 Task: Create a due date automation trigger when advanced on, 2 working days after a card is due add fields without custom field "Resume" set to a number lower or equal to 1 and lower or equal to 10 at 11:00 AM.
Action: Mouse moved to (1170, 365)
Screenshot: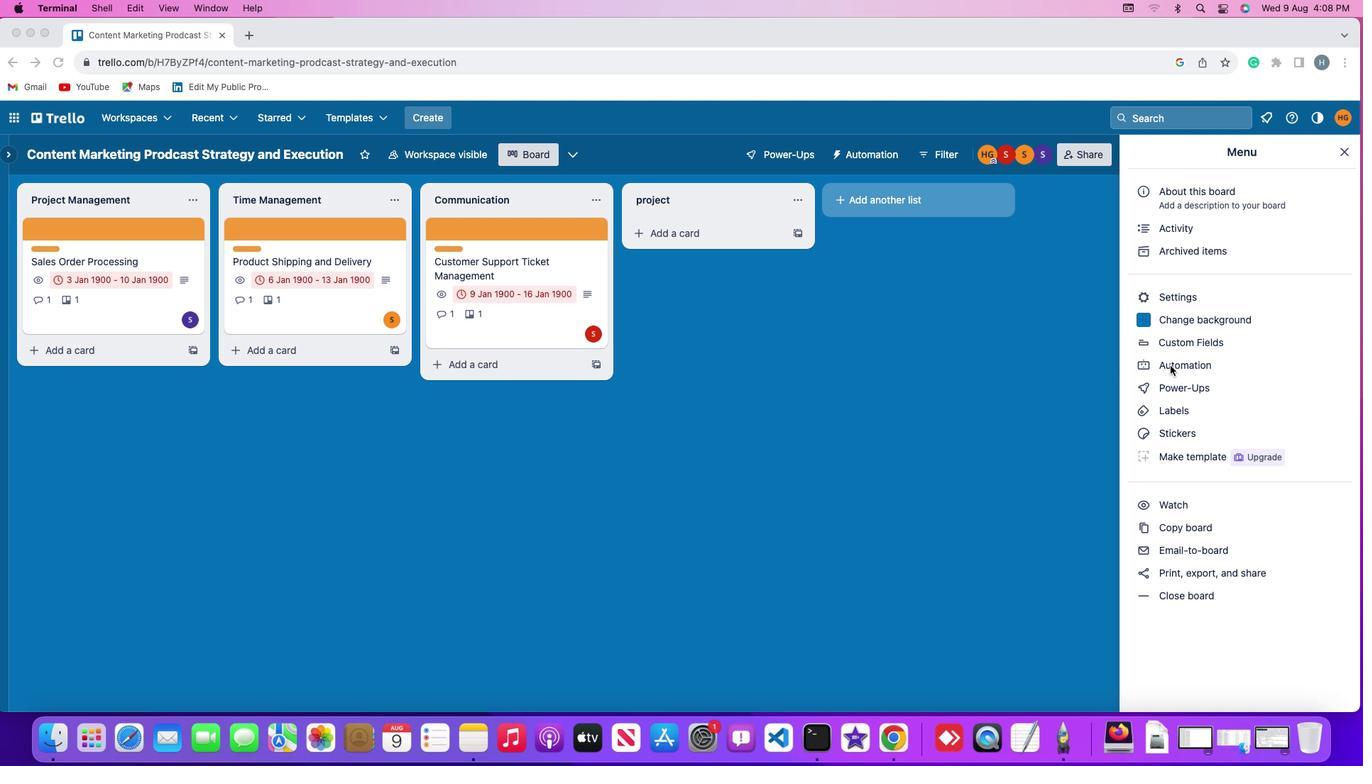 
Action: Mouse pressed left at (1170, 365)
Screenshot: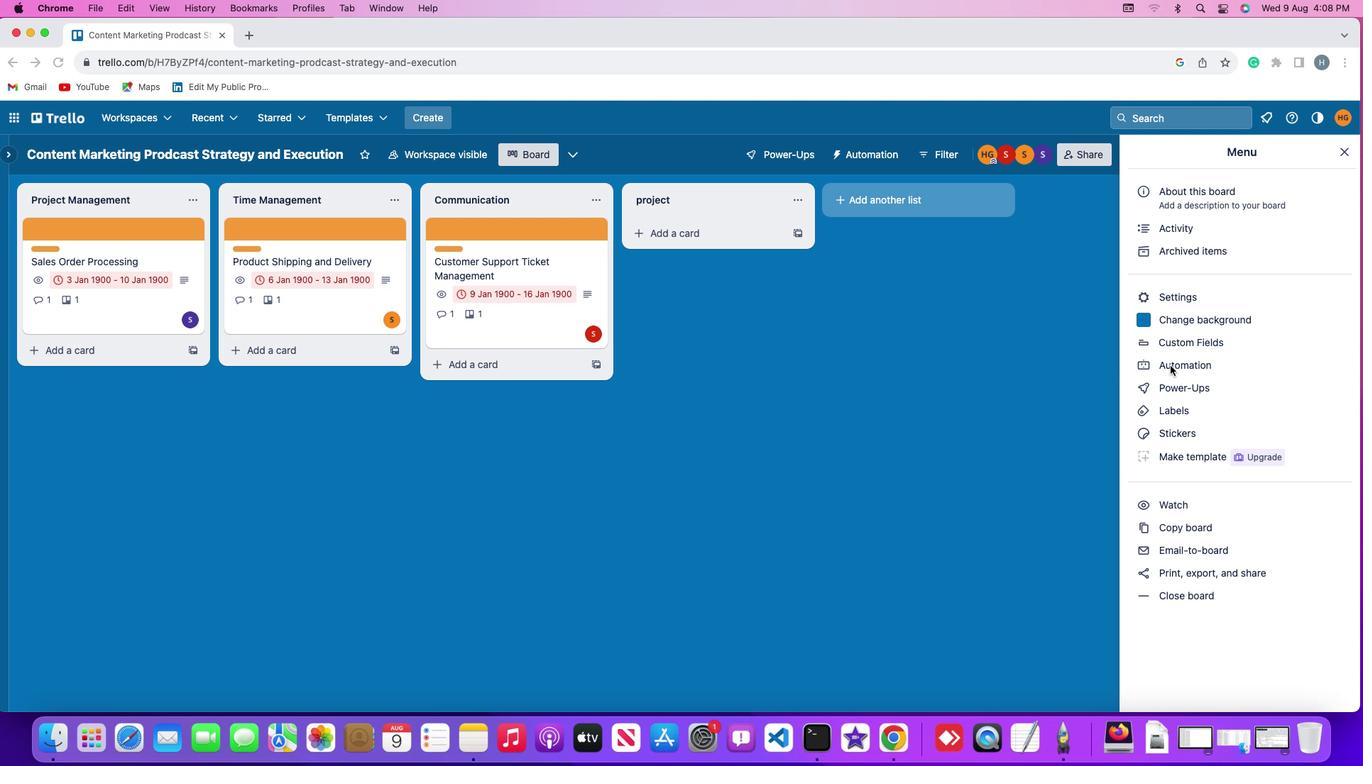 
Action: Mouse pressed left at (1170, 365)
Screenshot: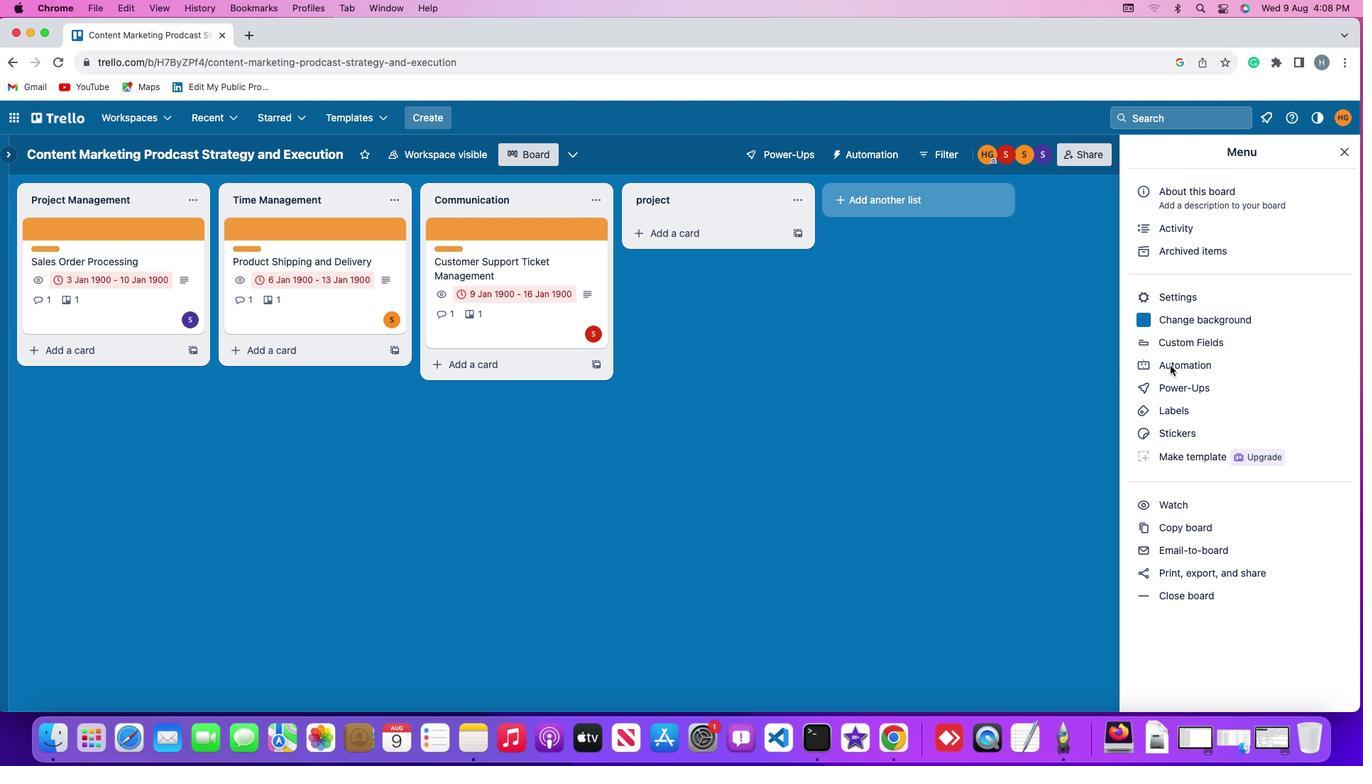 
Action: Mouse moved to (118, 335)
Screenshot: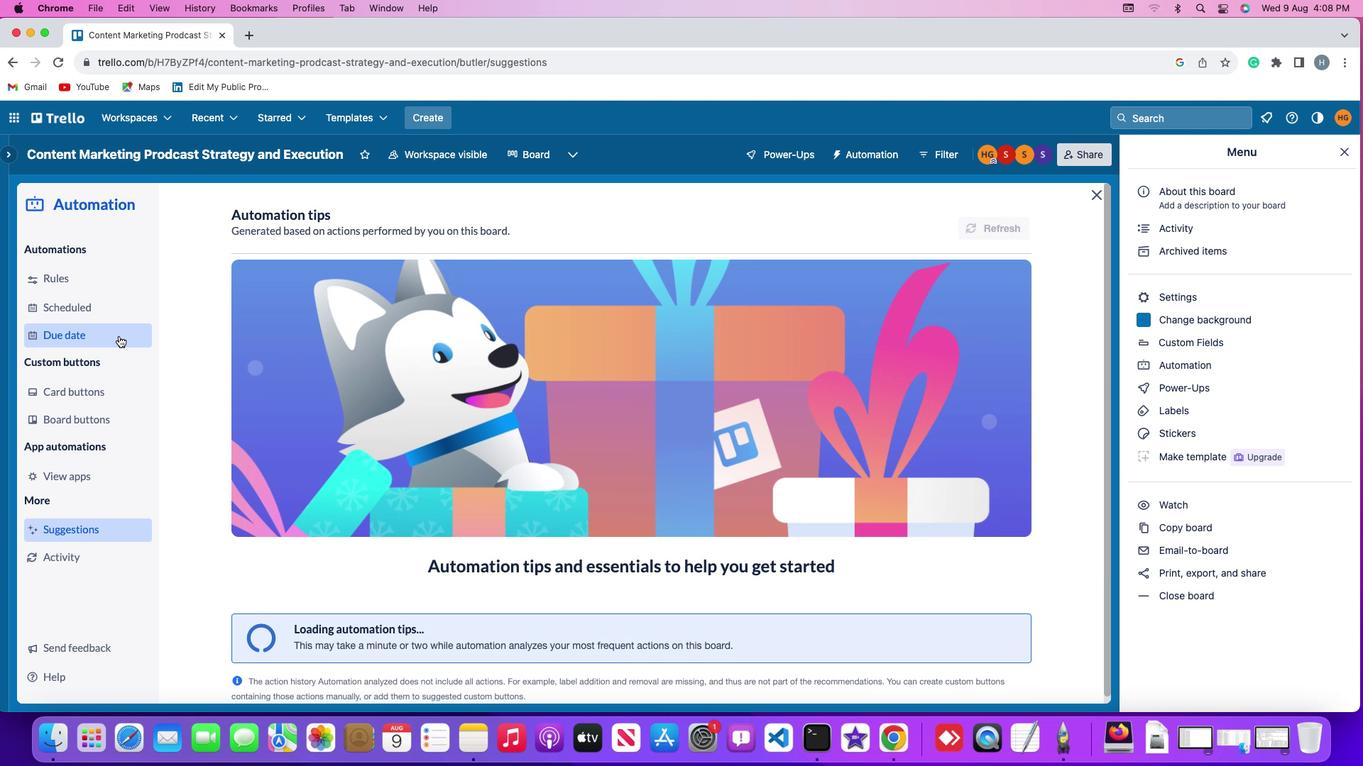 
Action: Mouse pressed left at (118, 335)
Screenshot: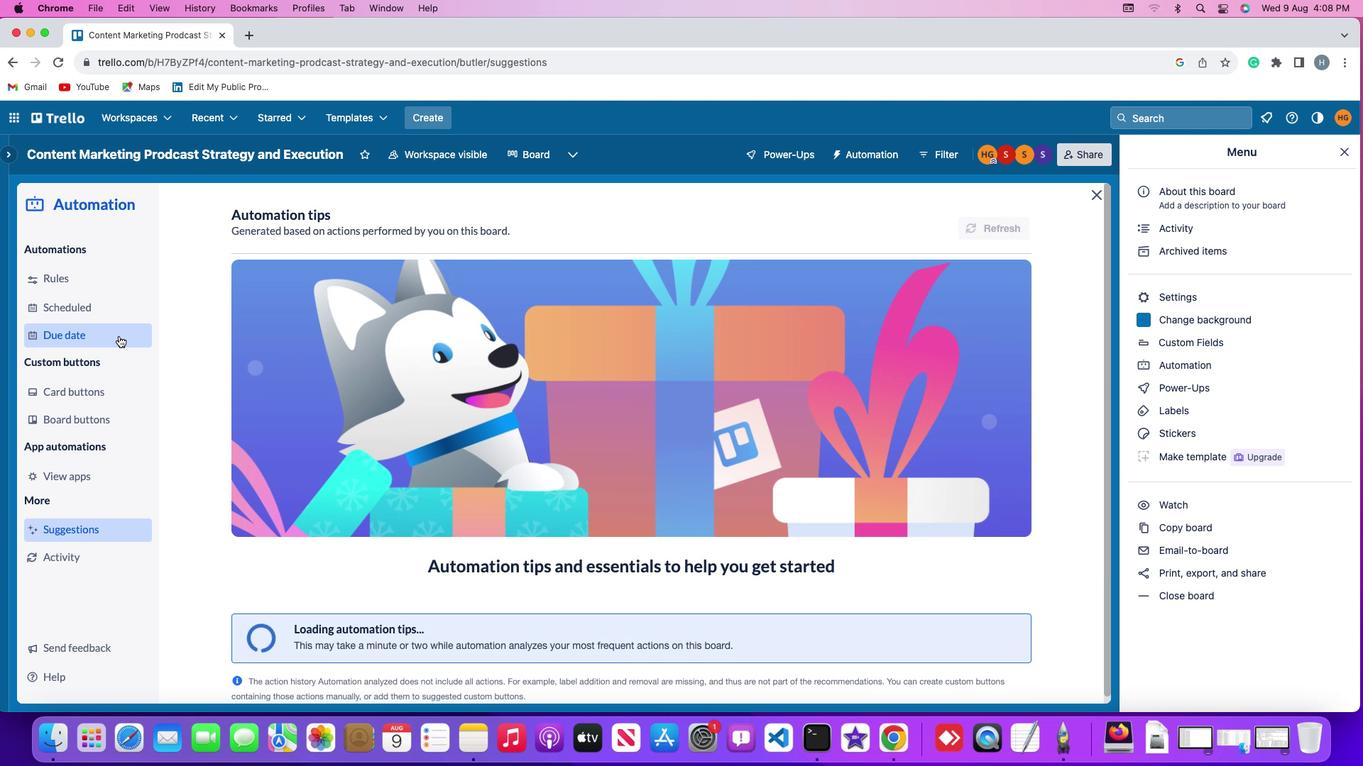 
Action: Mouse moved to (933, 215)
Screenshot: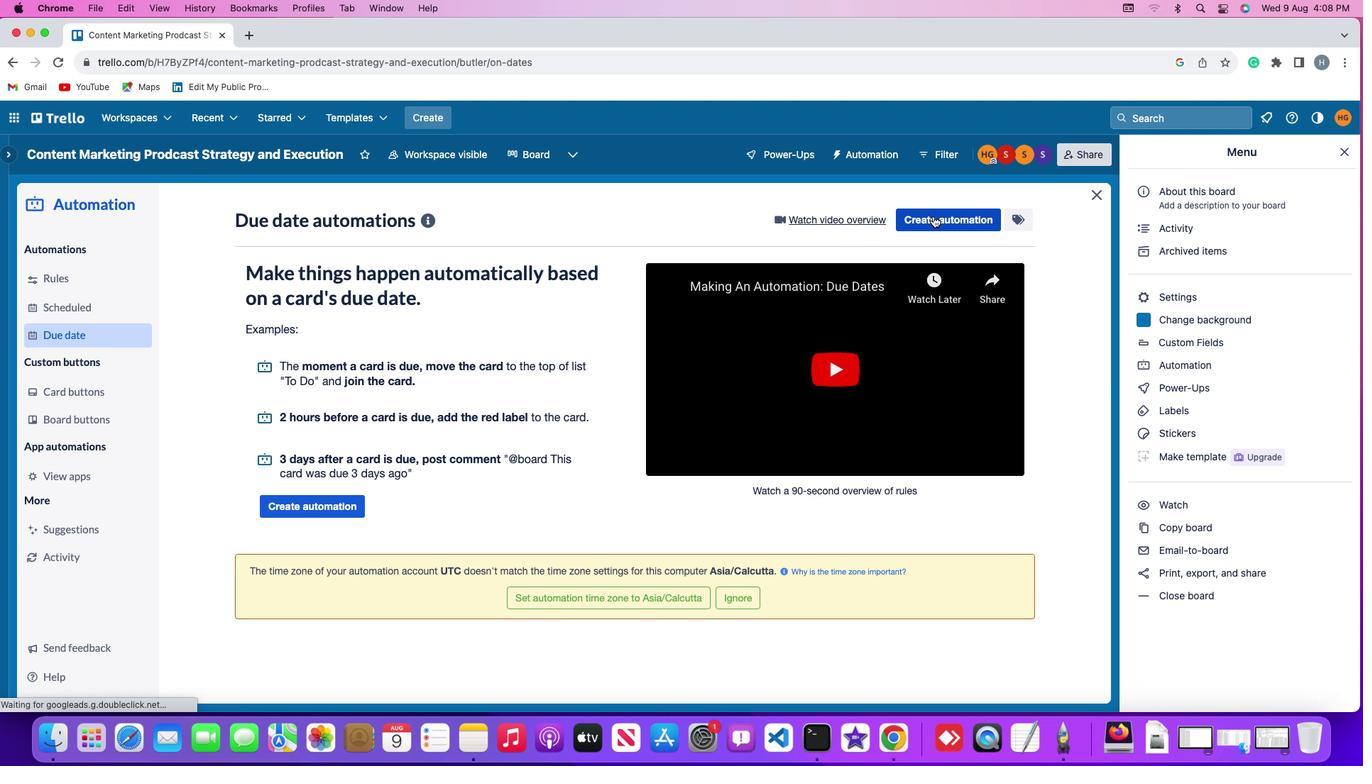 
Action: Mouse pressed left at (933, 215)
Screenshot: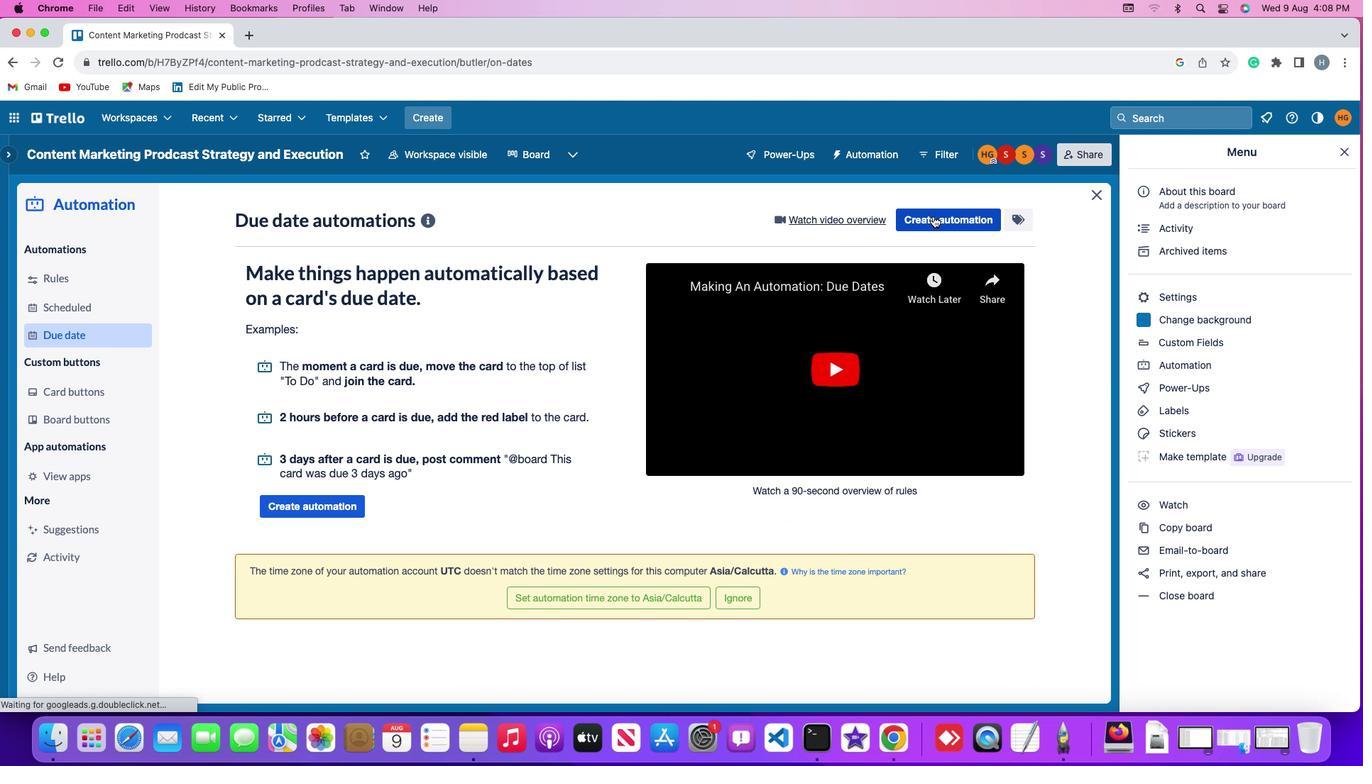 
Action: Mouse moved to (292, 352)
Screenshot: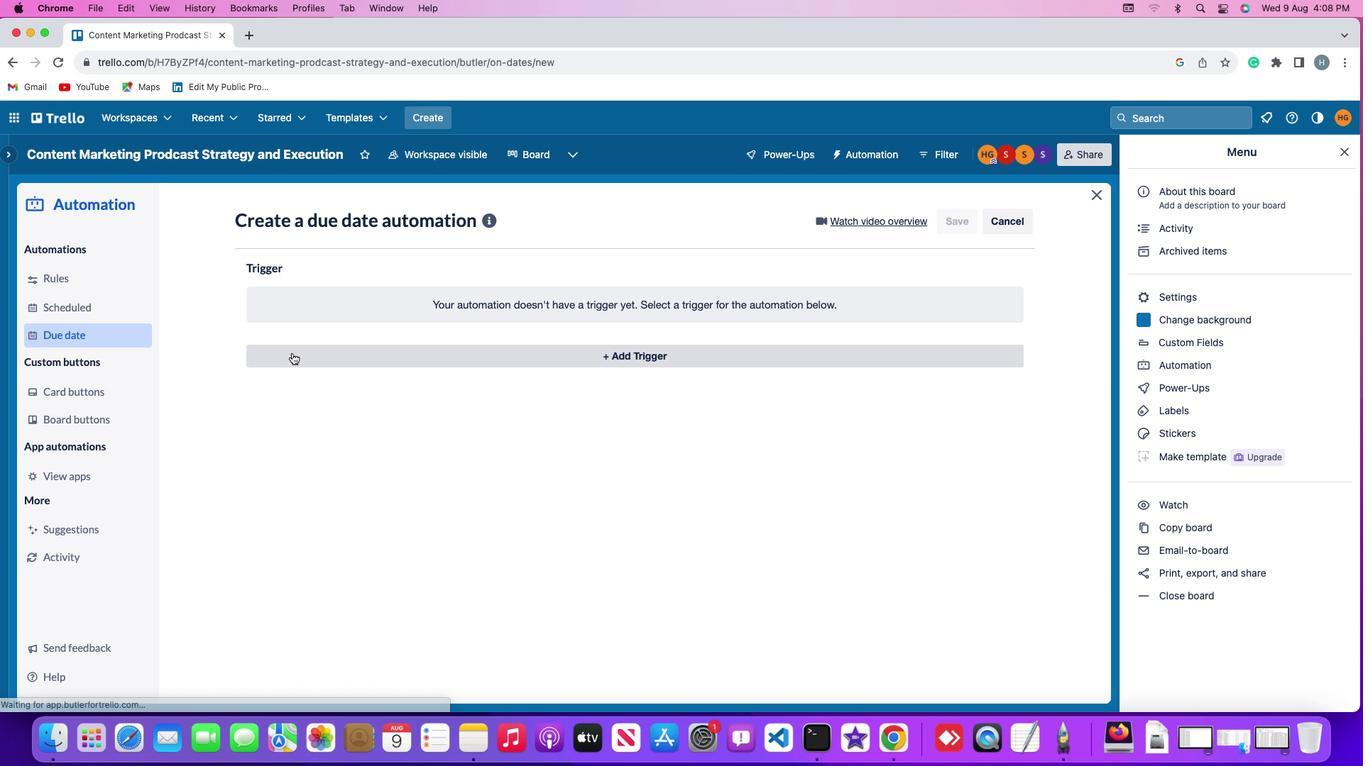 
Action: Mouse pressed left at (292, 352)
Screenshot: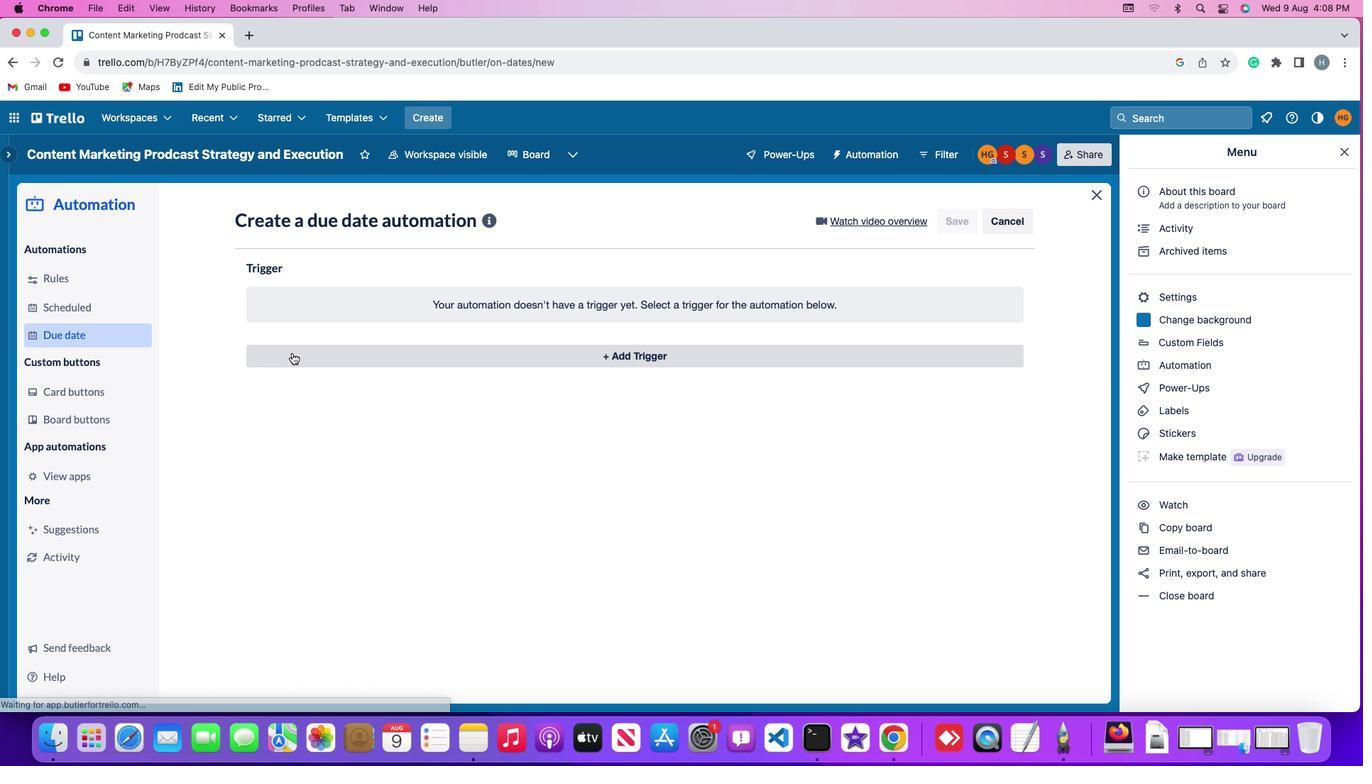 
Action: Mouse moved to (272, 575)
Screenshot: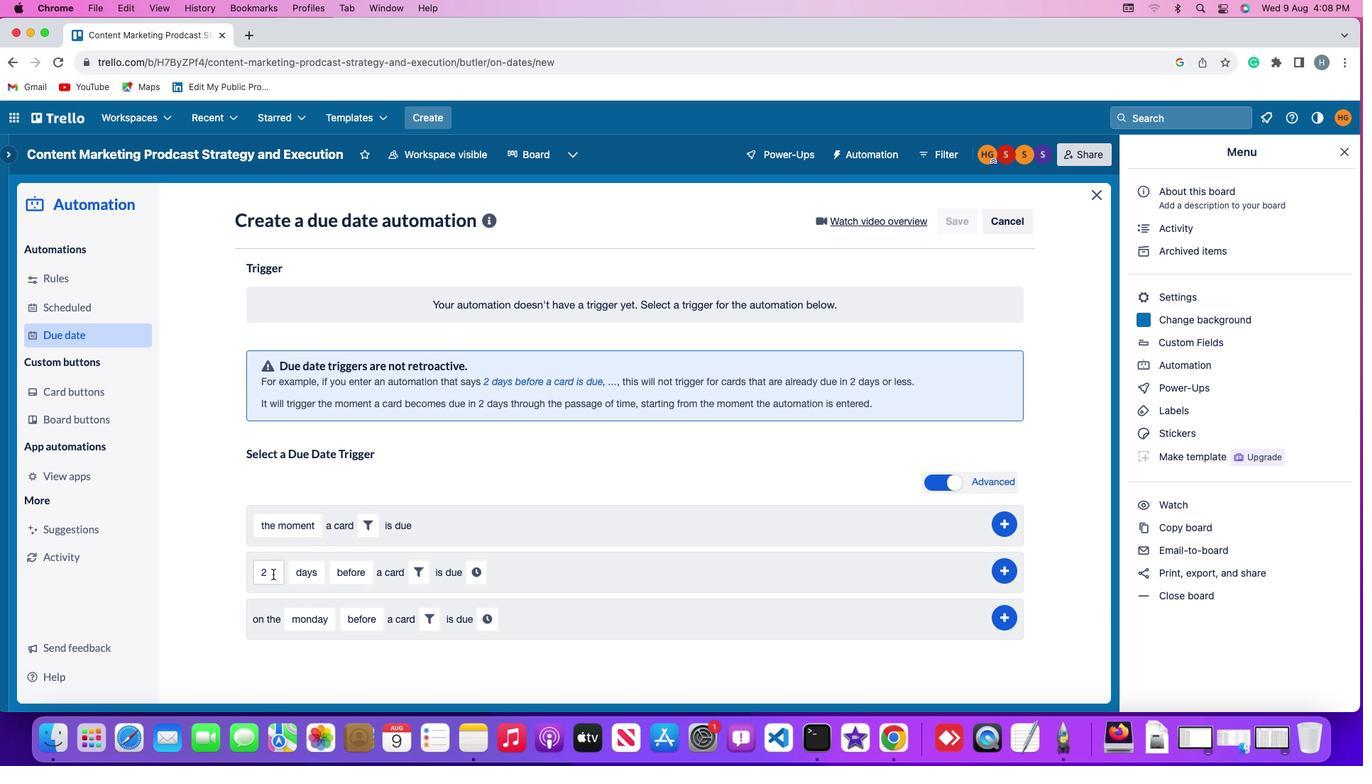 
Action: Mouse pressed left at (272, 575)
Screenshot: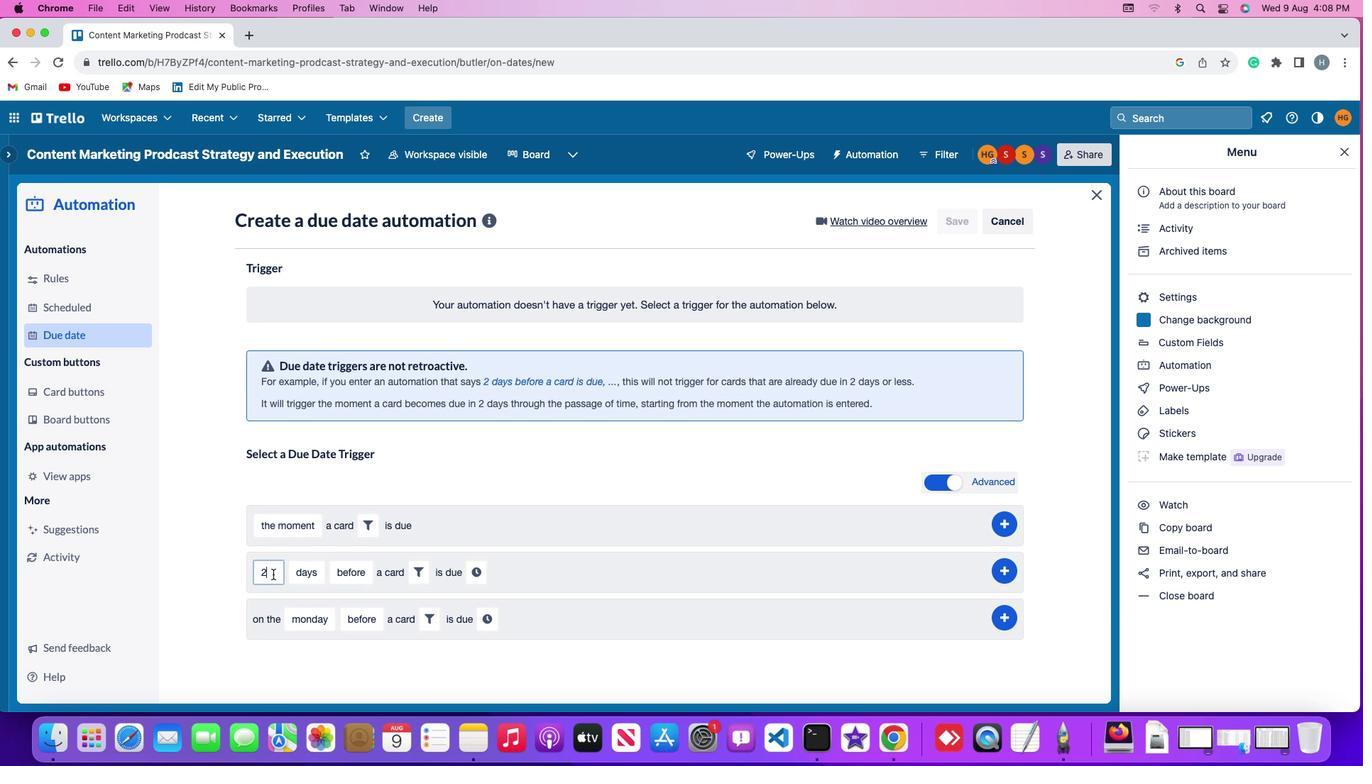 
Action: Mouse moved to (272, 574)
Screenshot: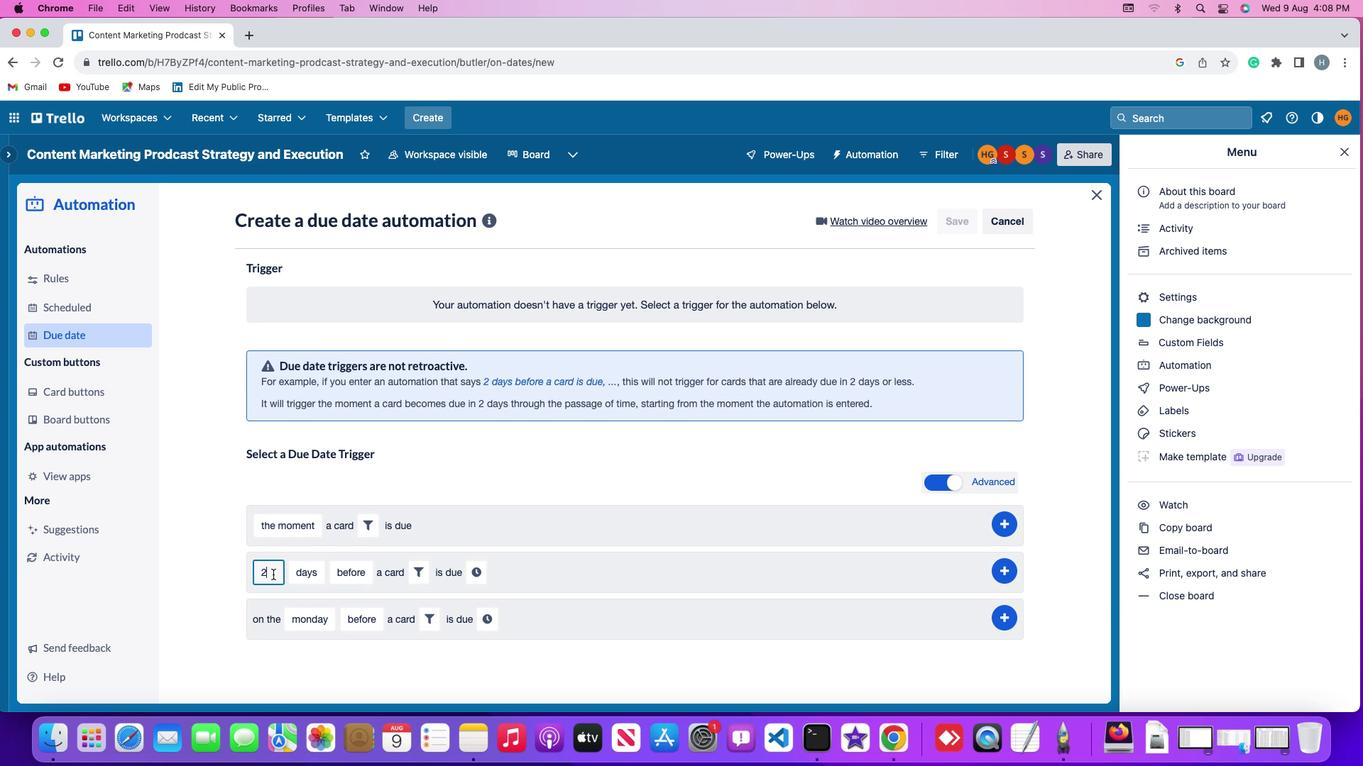 
Action: Key pressed Key.backspace'2'
Screenshot: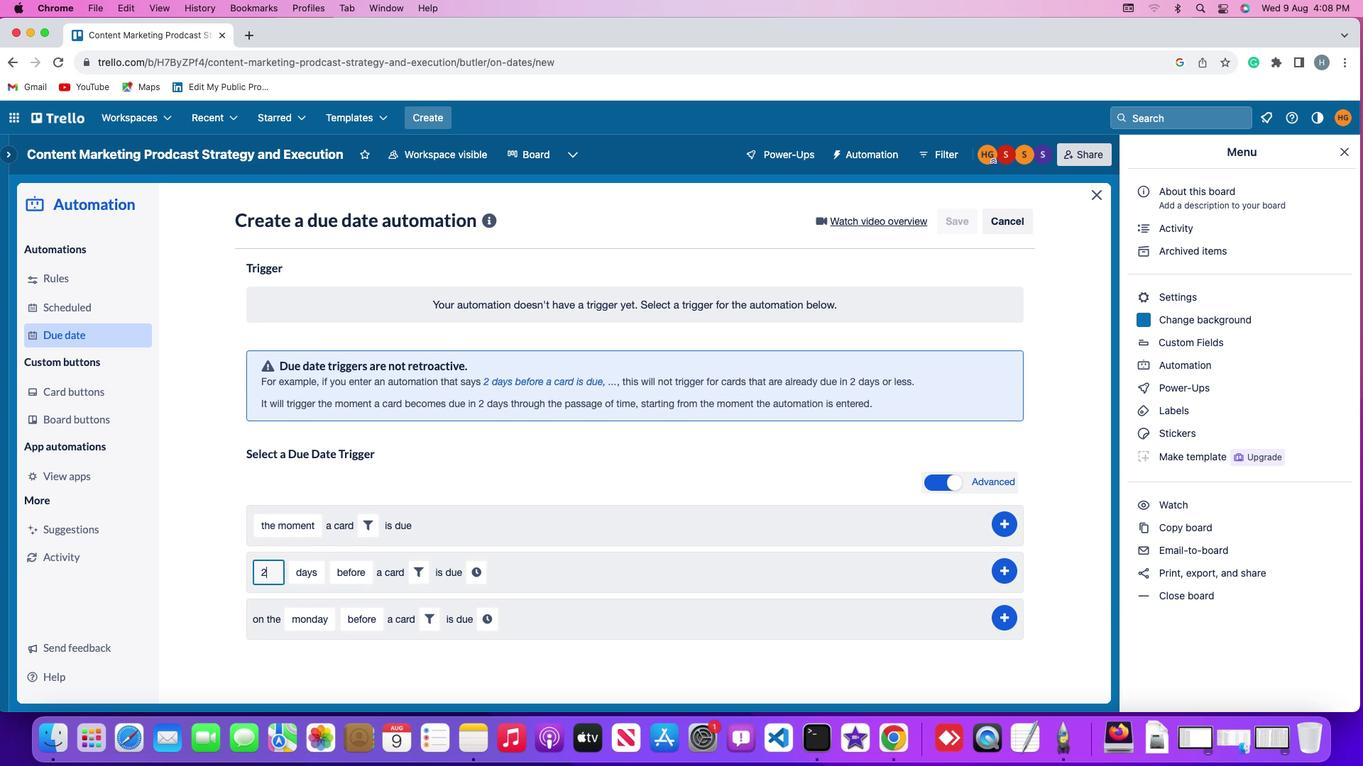 
Action: Mouse moved to (301, 575)
Screenshot: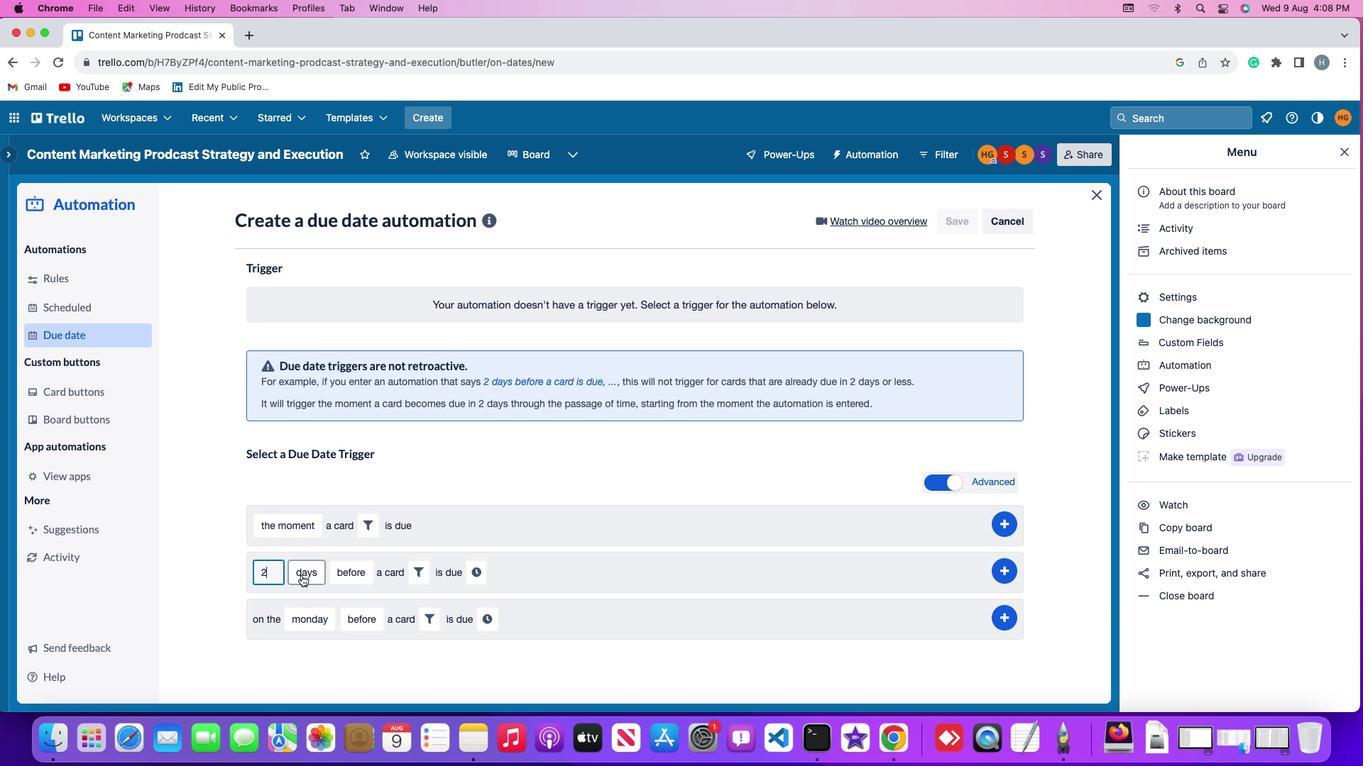 
Action: Mouse pressed left at (301, 575)
Screenshot: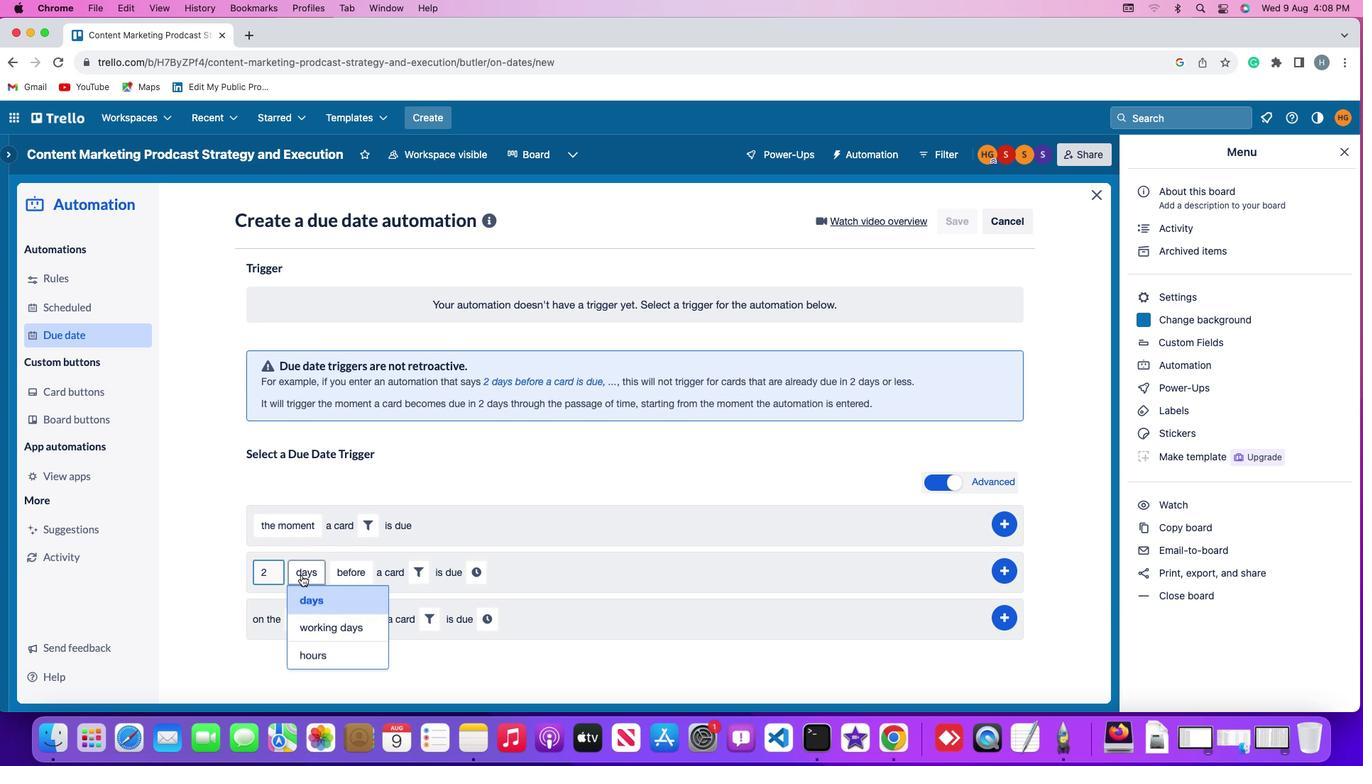 
Action: Mouse moved to (311, 626)
Screenshot: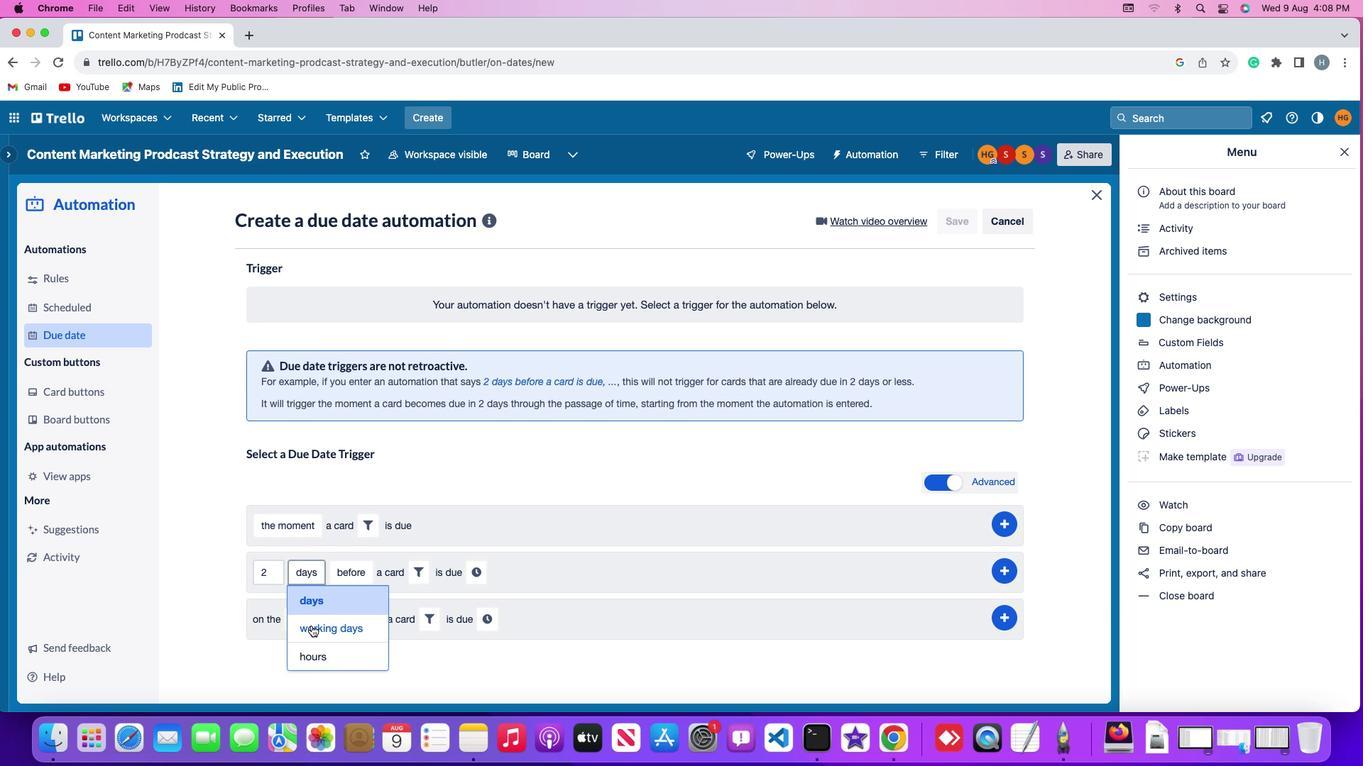 
Action: Mouse pressed left at (311, 626)
Screenshot: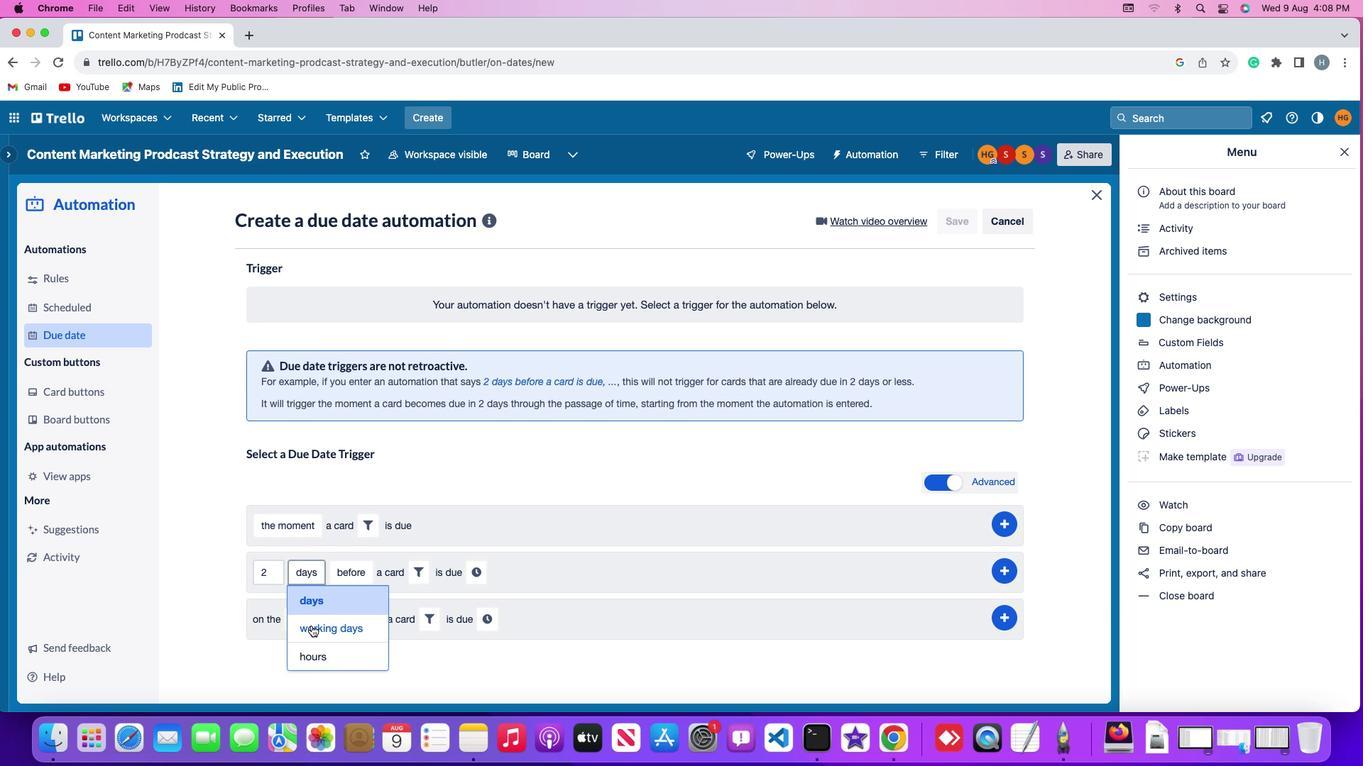 
Action: Mouse moved to (394, 577)
Screenshot: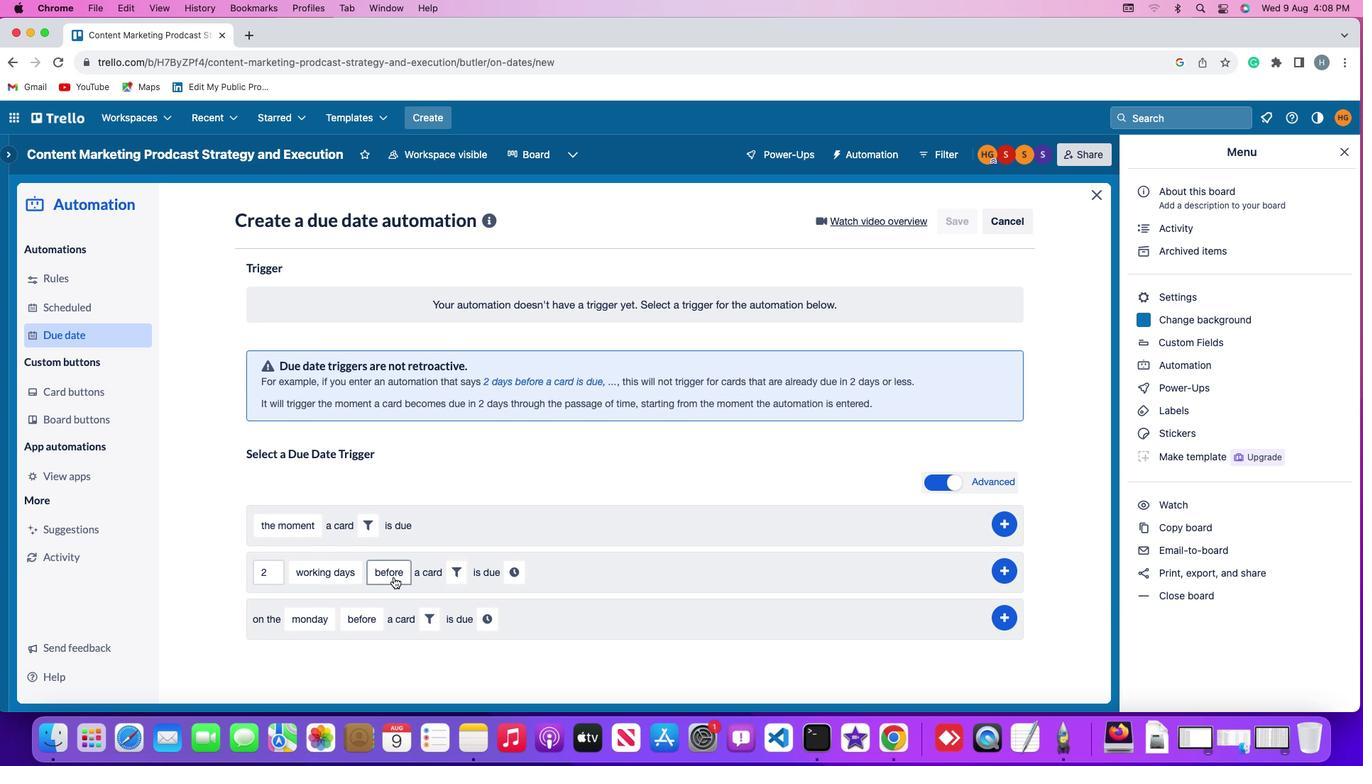 
Action: Mouse pressed left at (394, 577)
Screenshot: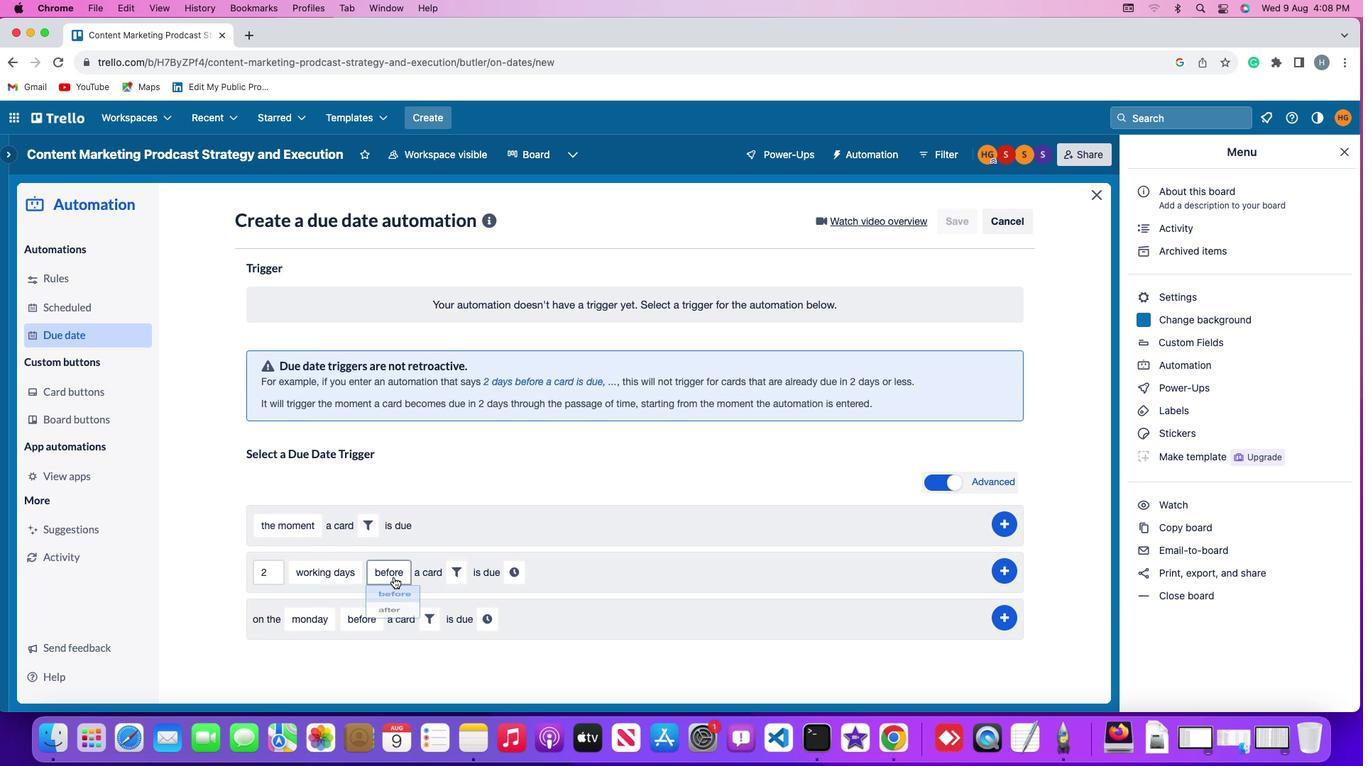
Action: Mouse moved to (389, 627)
Screenshot: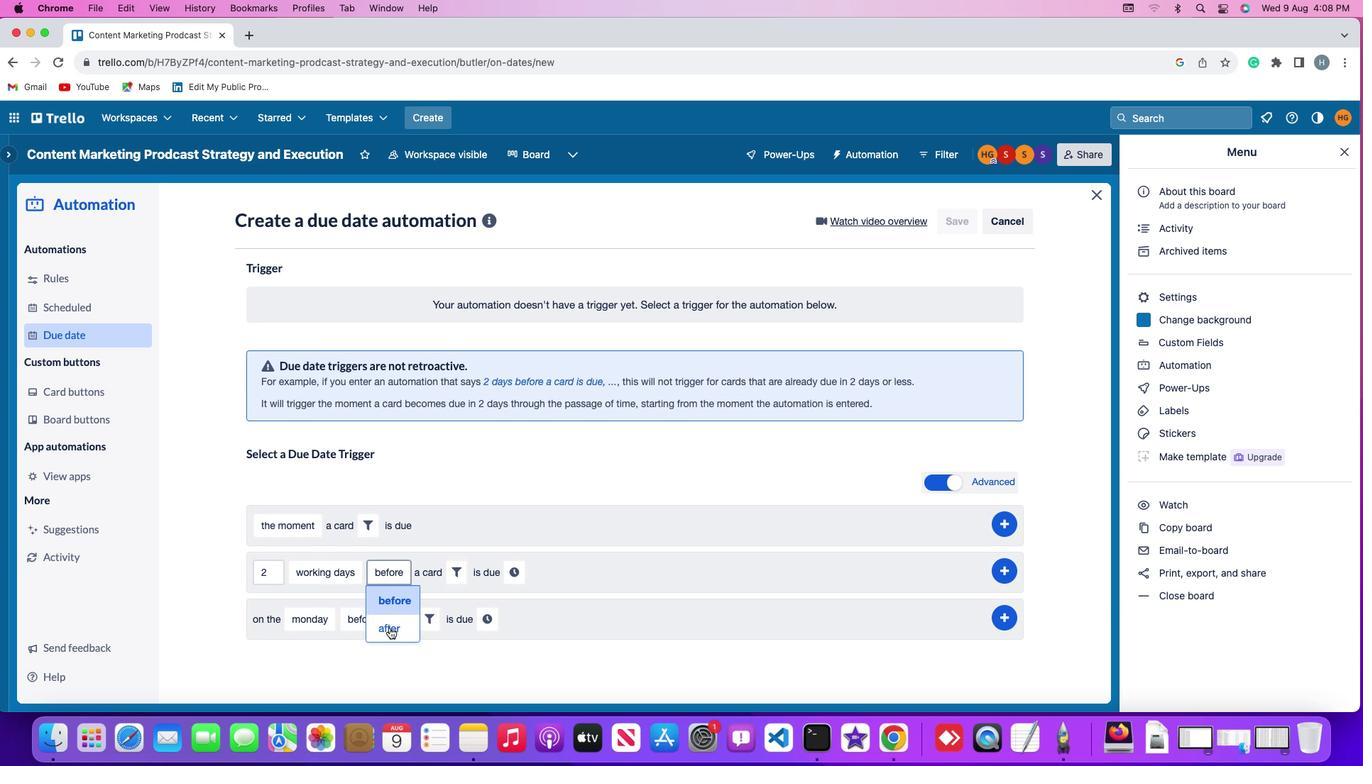 
Action: Mouse pressed left at (389, 627)
Screenshot: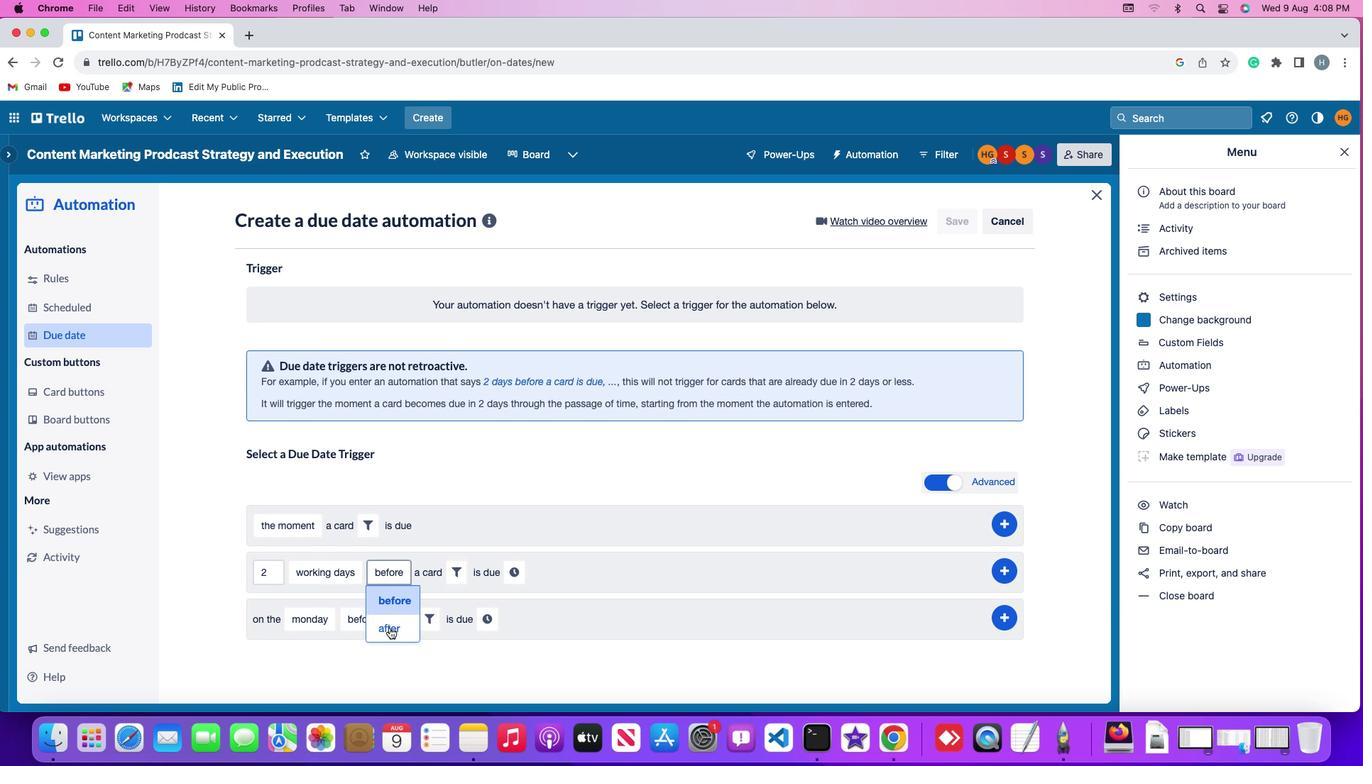 
Action: Mouse moved to (447, 574)
Screenshot: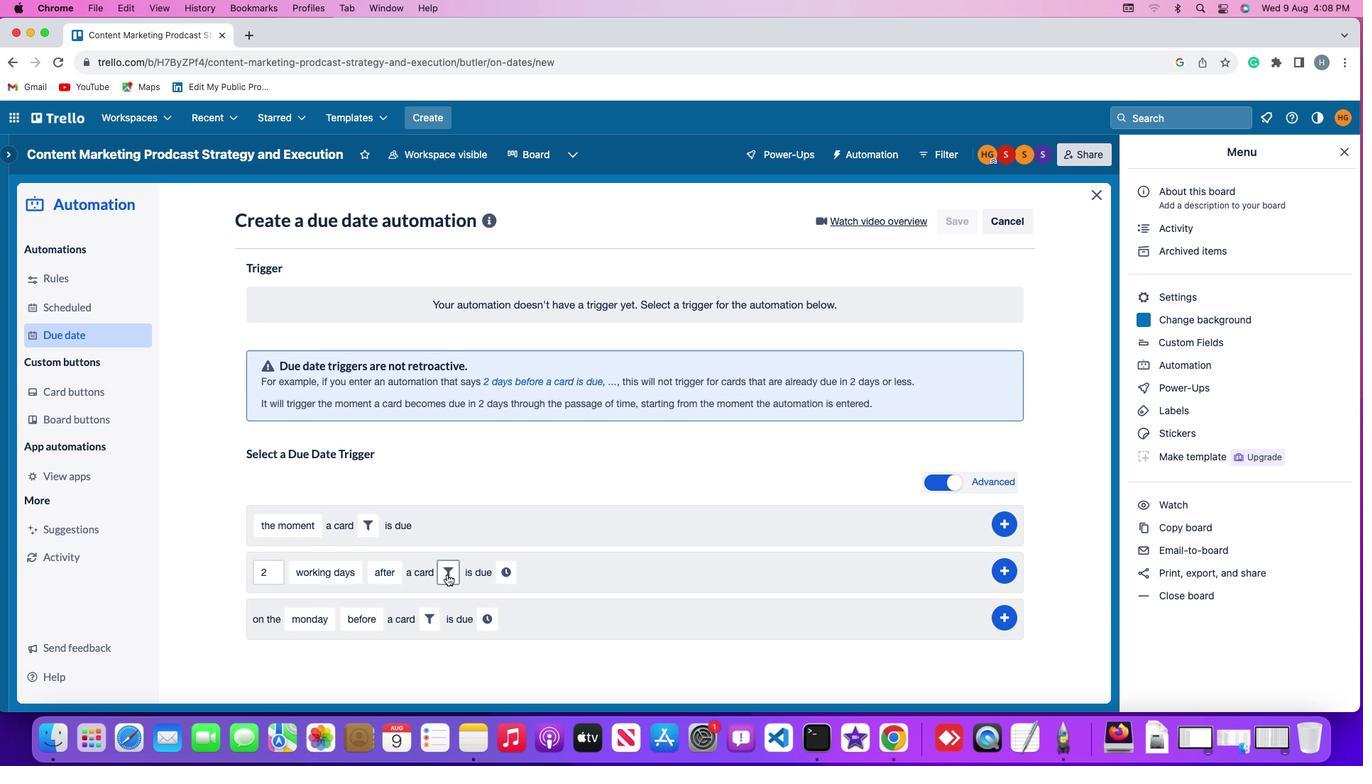 
Action: Mouse pressed left at (447, 574)
Screenshot: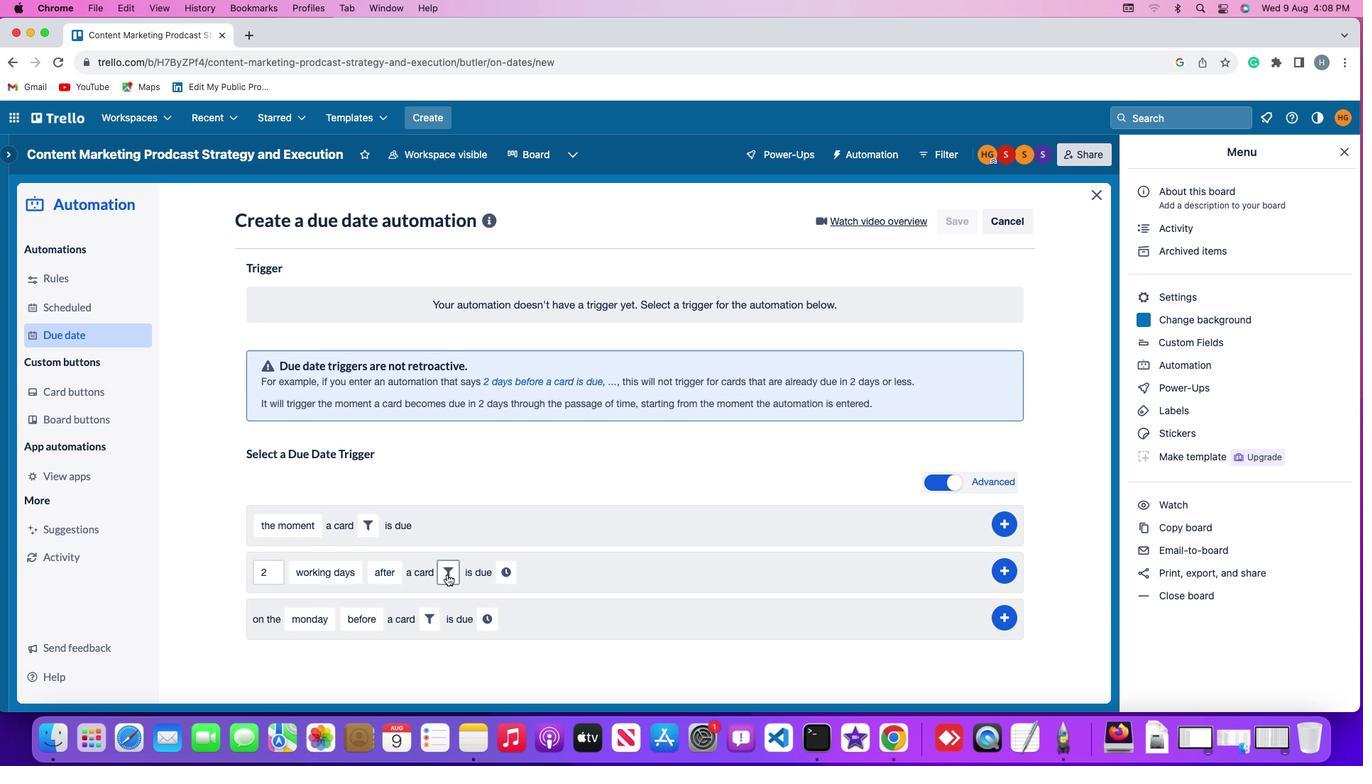 
Action: Mouse moved to (679, 616)
Screenshot: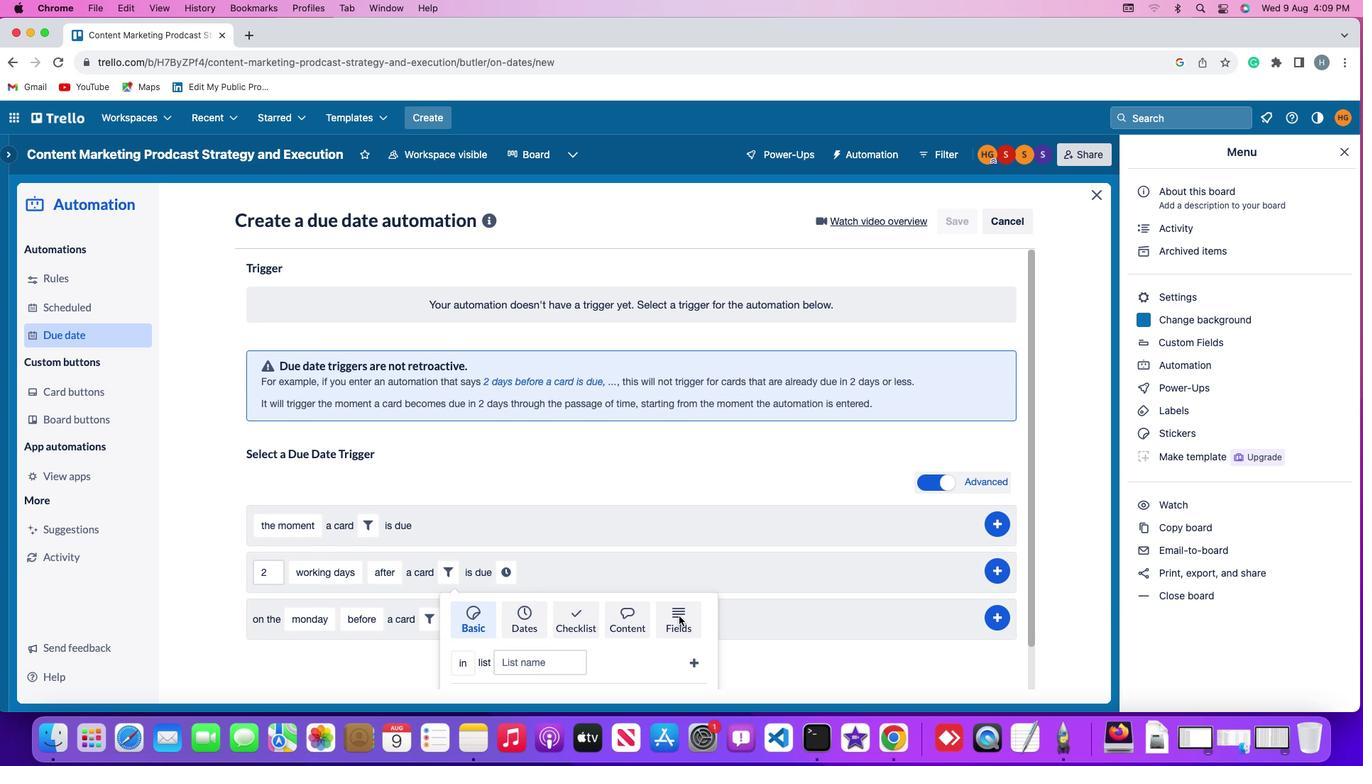 
Action: Mouse pressed left at (679, 616)
Screenshot: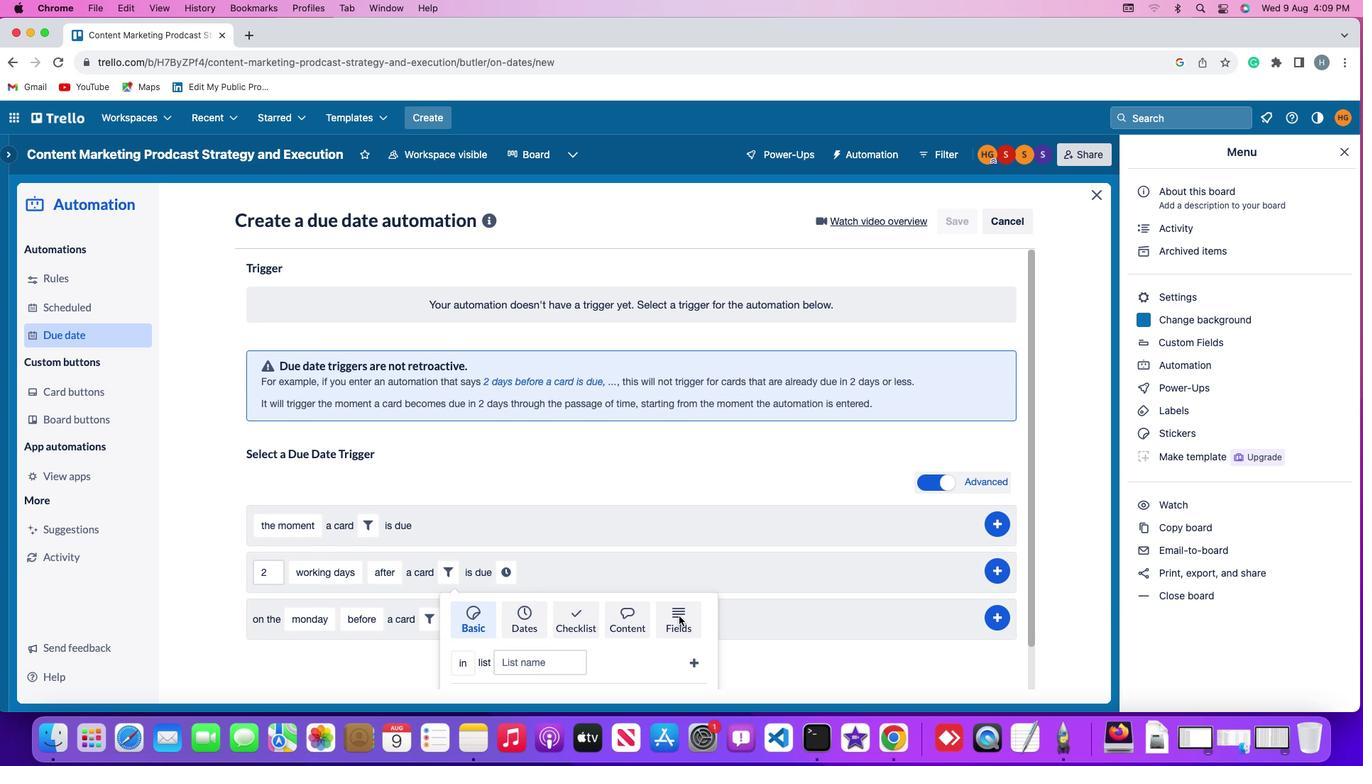 
Action: Mouse moved to (404, 657)
Screenshot: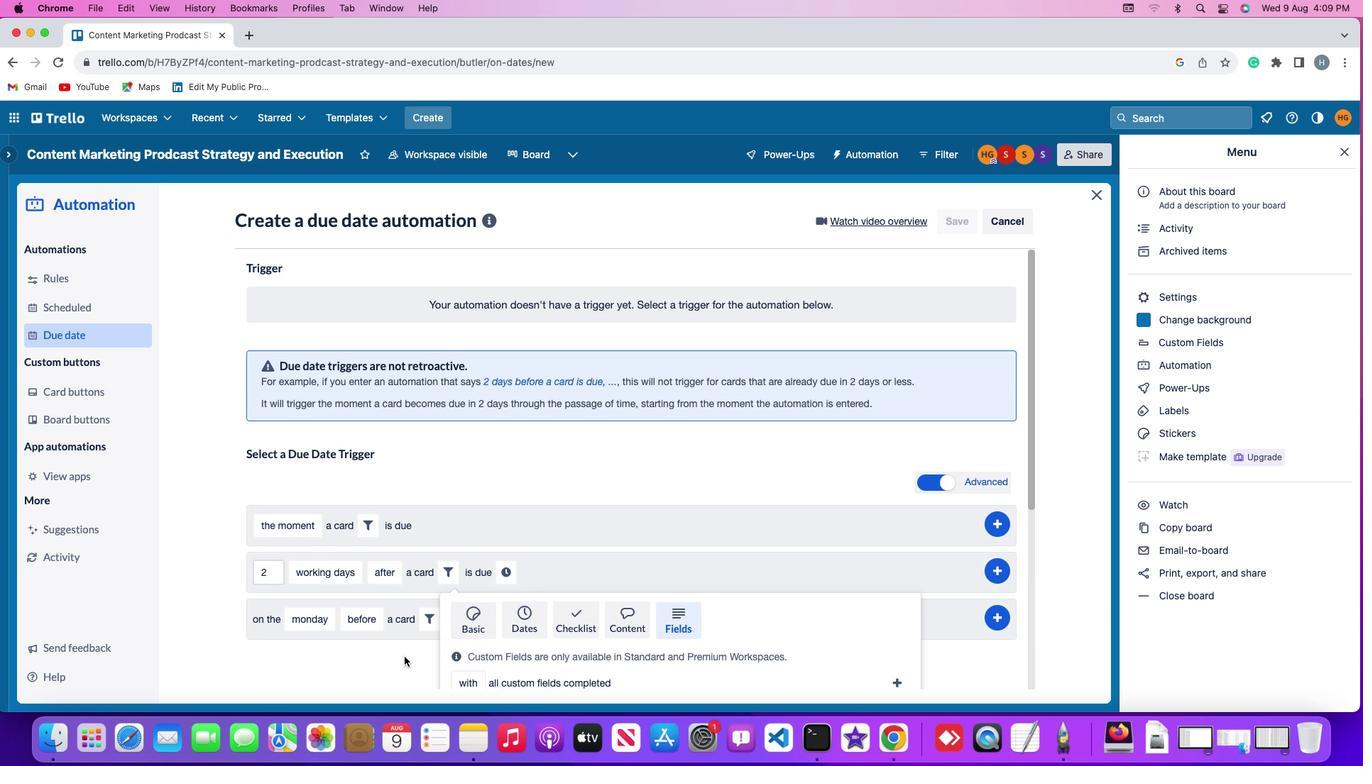 
Action: Mouse scrolled (404, 657) with delta (0, 0)
Screenshot: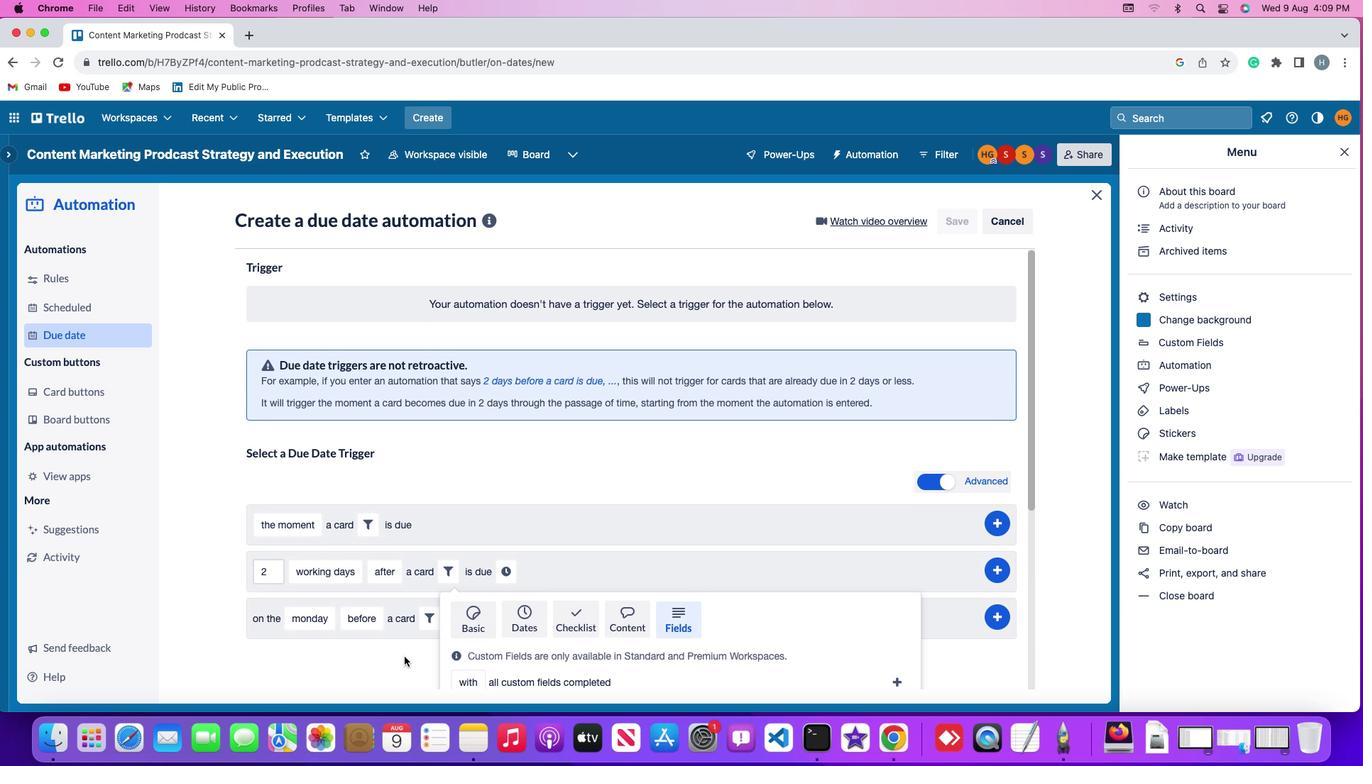 
Action: Mouse scrolled (404, 657) with delta (0, 0)
Screenshot: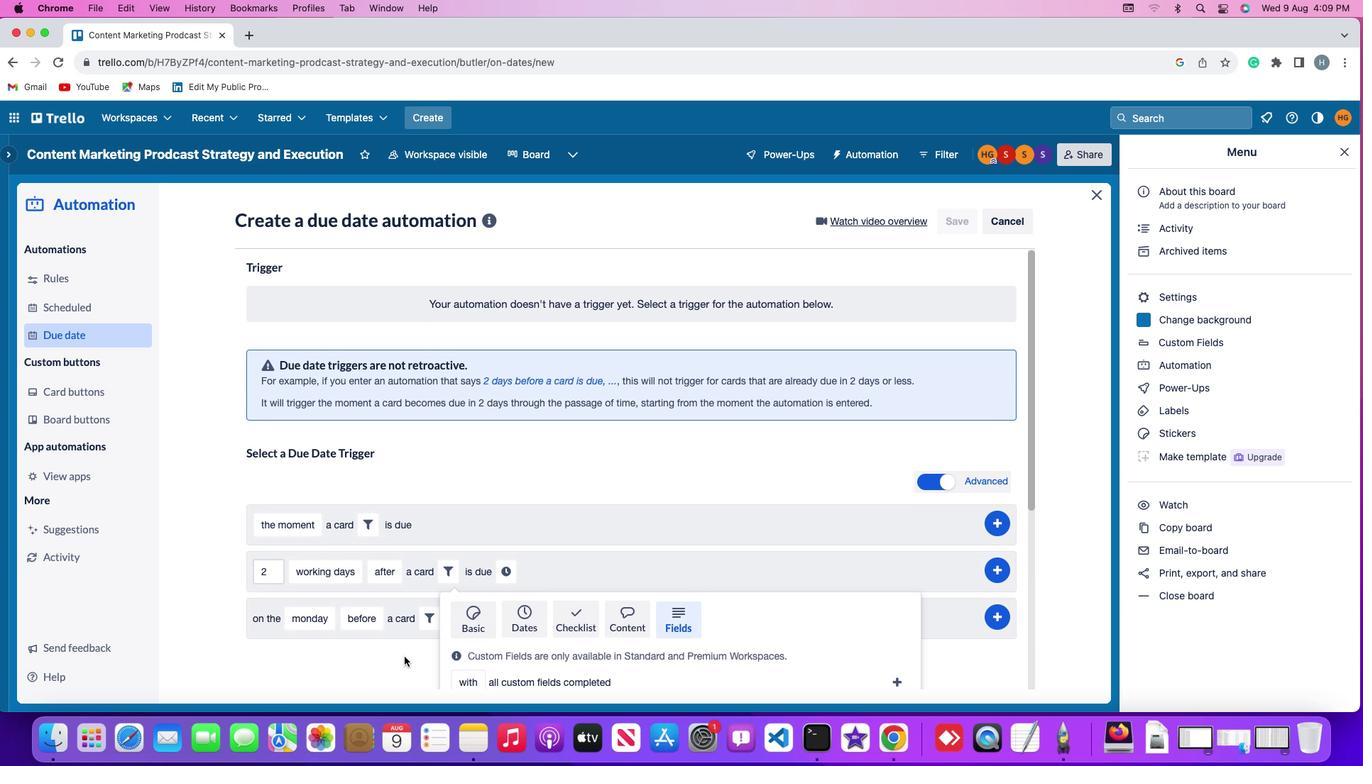 
Action: Mouse scrolled (404, 657) with delta (0, -2)
Screenshot: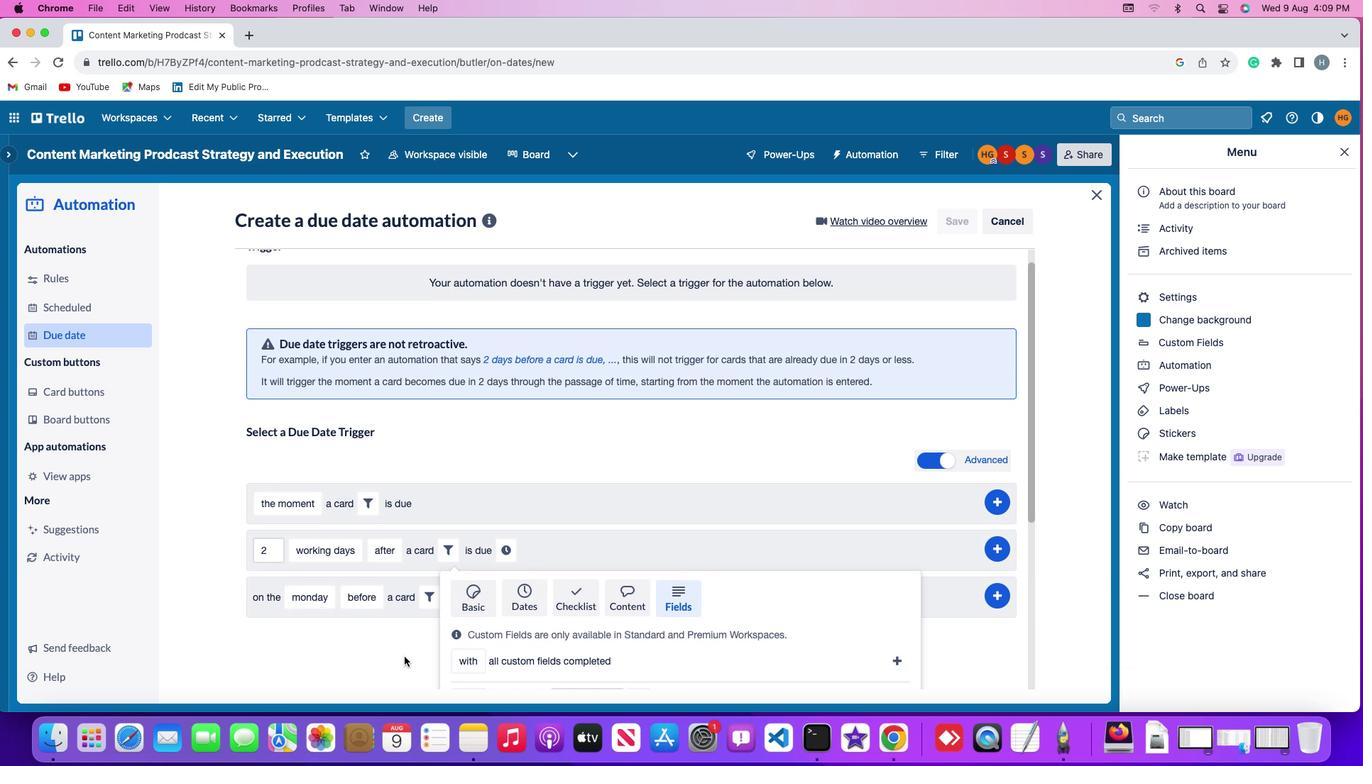 
Action: Mouse scrolled (404, 657) with delta (0, -3)
Screenshot: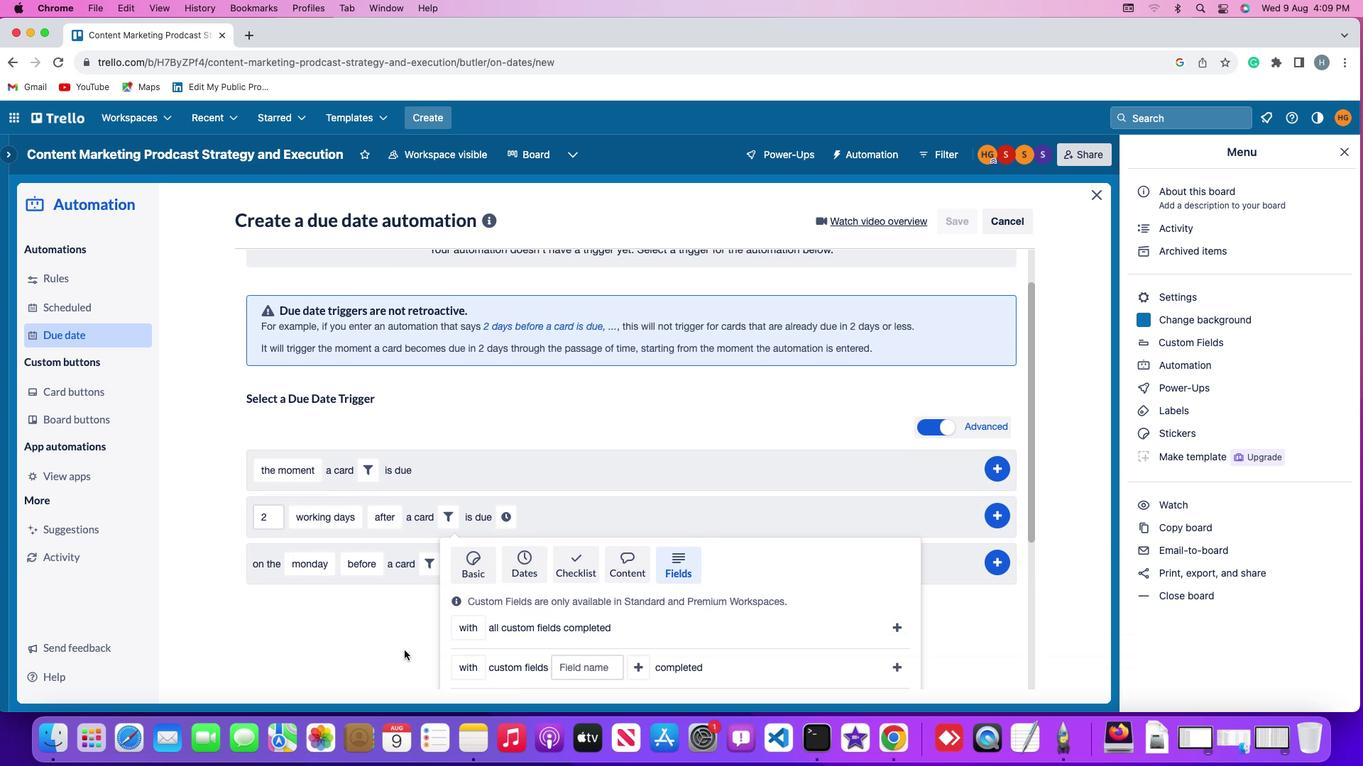 
Action: Mouse moved to (404, 650)
Screenshot: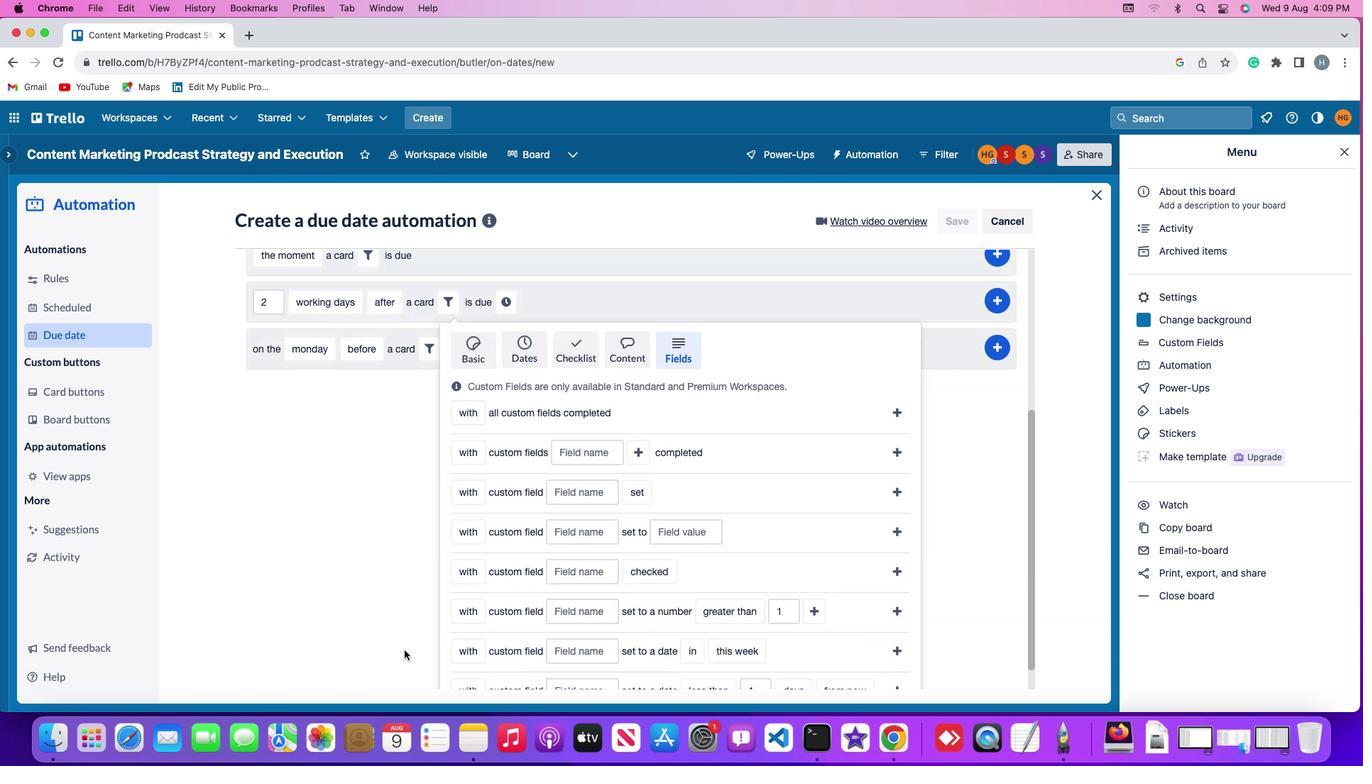 
Action: Mouse scrolled (404, 650) with delta (0, 0)
Screenshot: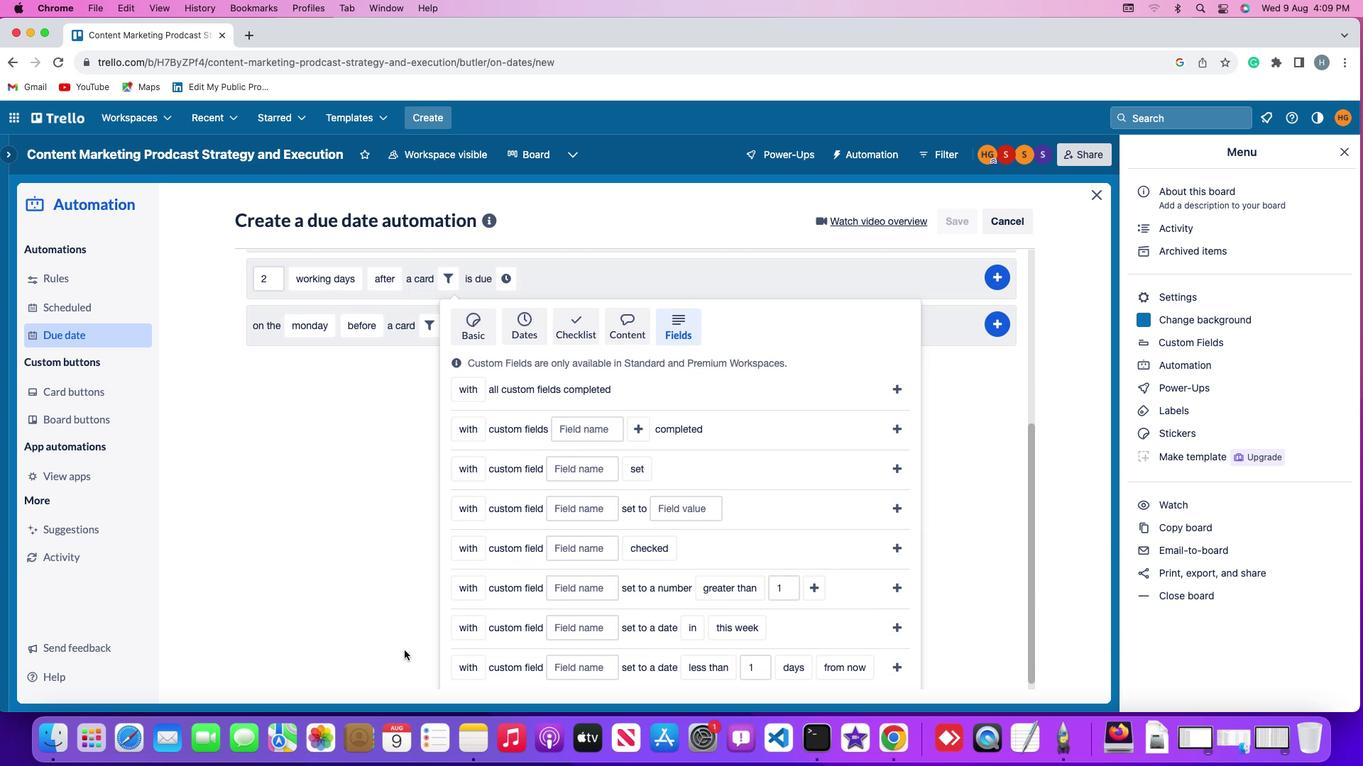 
Action: Mouse scrolled (404, 650) with delta (0, 0)
Screenshot: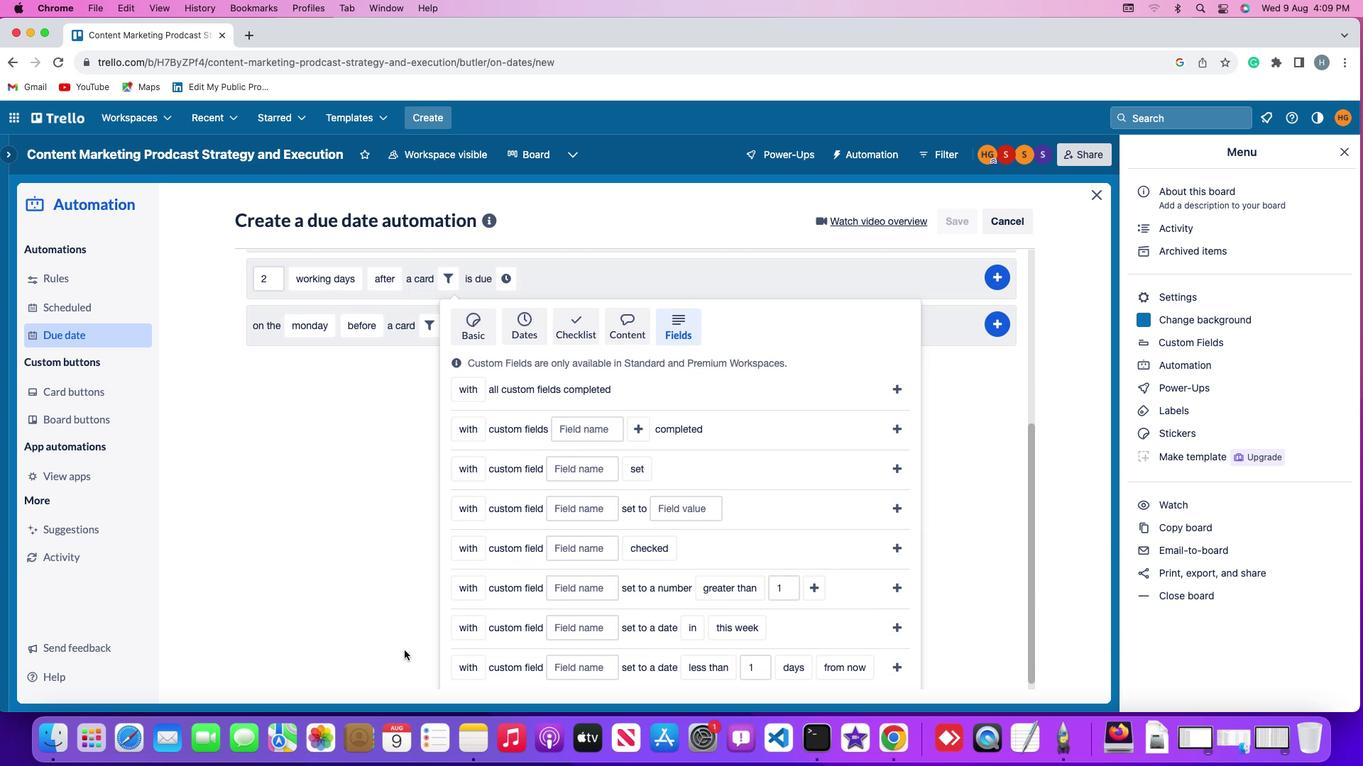 
Action: Mouse scrolled (404, 650) with delta (0, -2)
Screenshot: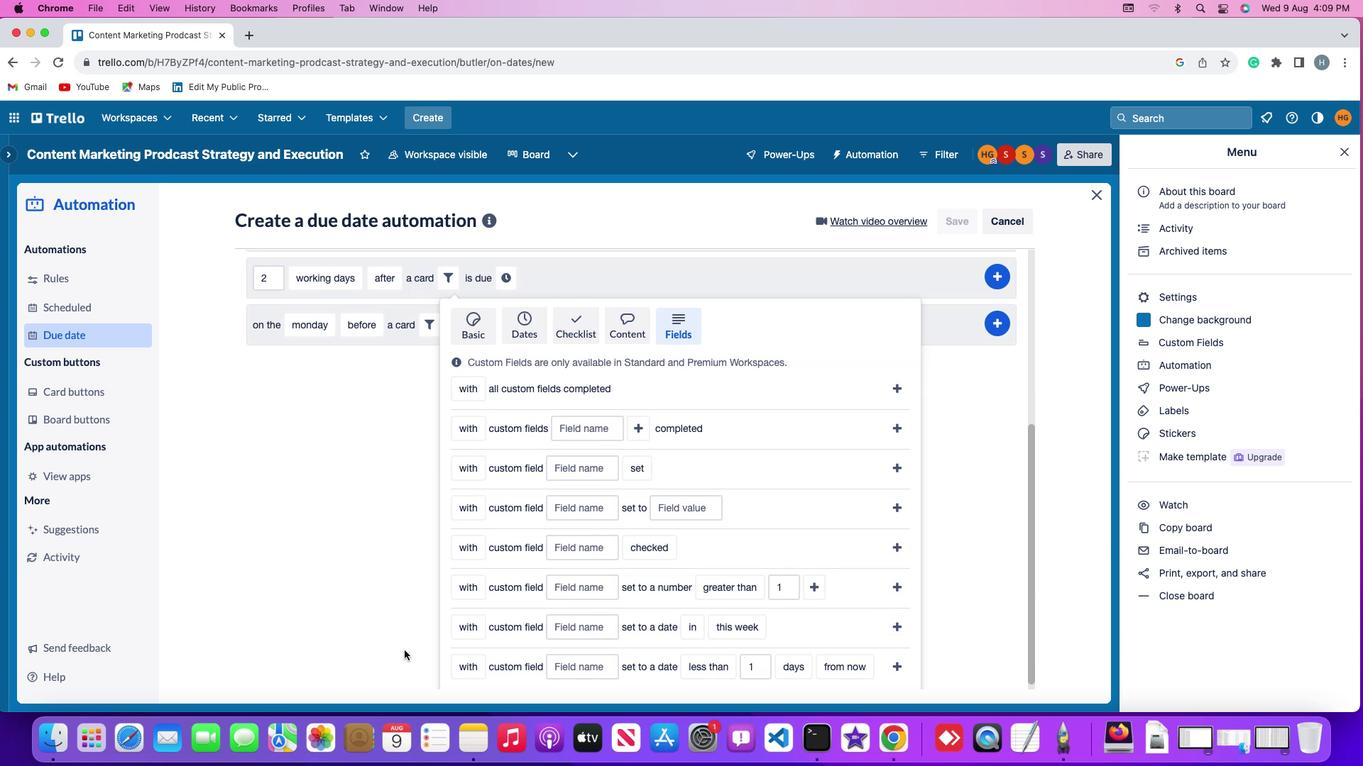 
Action: Mouse scrolled (404, 650) with delta (0, -3)
Screenshot: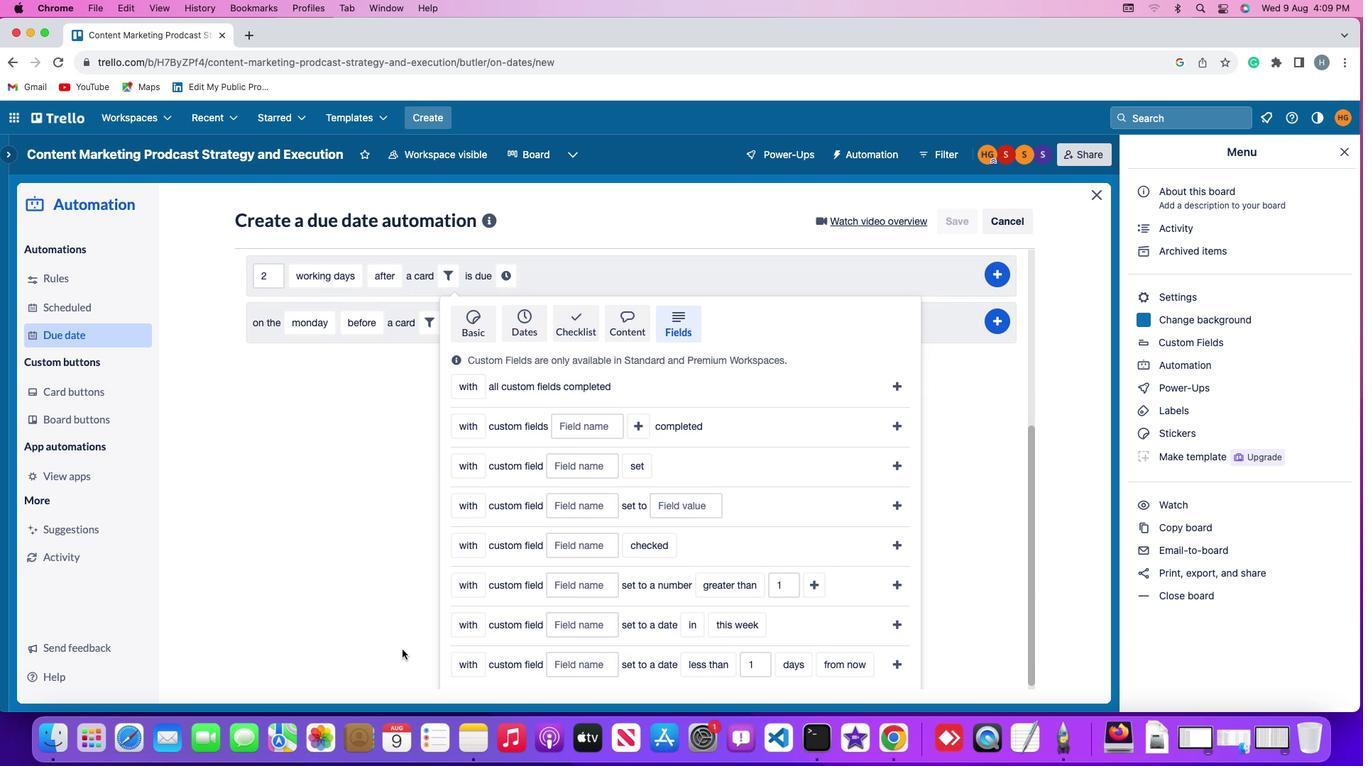 
Action: Mouse moved to (470, 583)
Screenshot: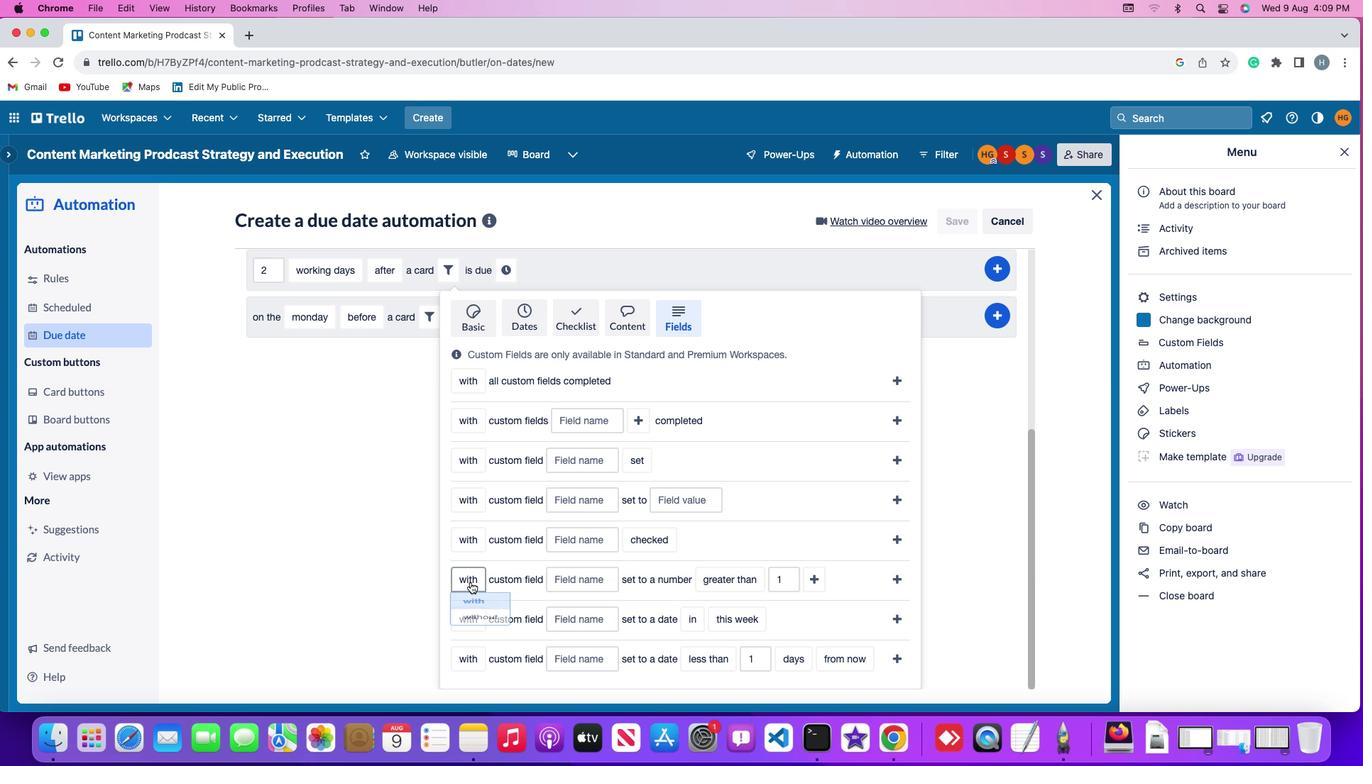 
Action: Mouse pressed left at (470, 583)
Screenshot: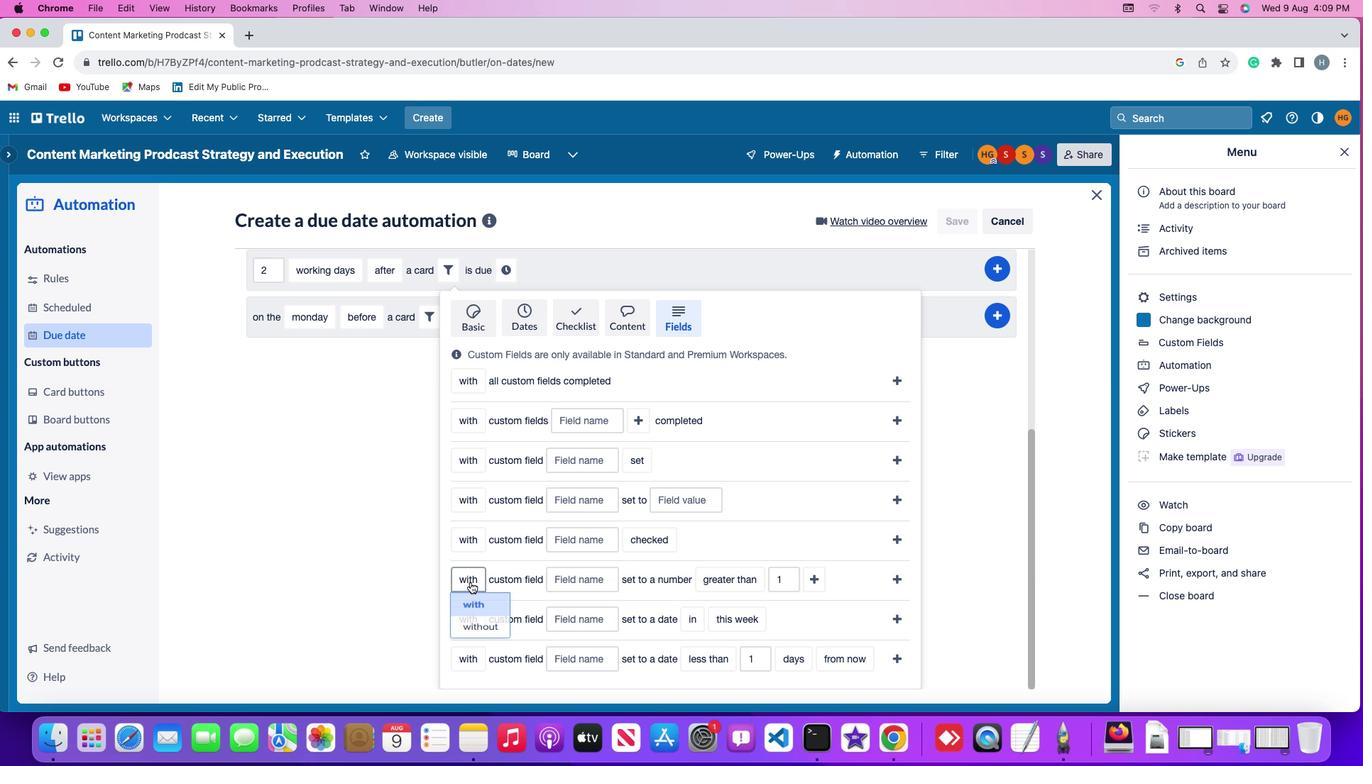 
Action: Mouse moved to (469, 643)
Screenshot: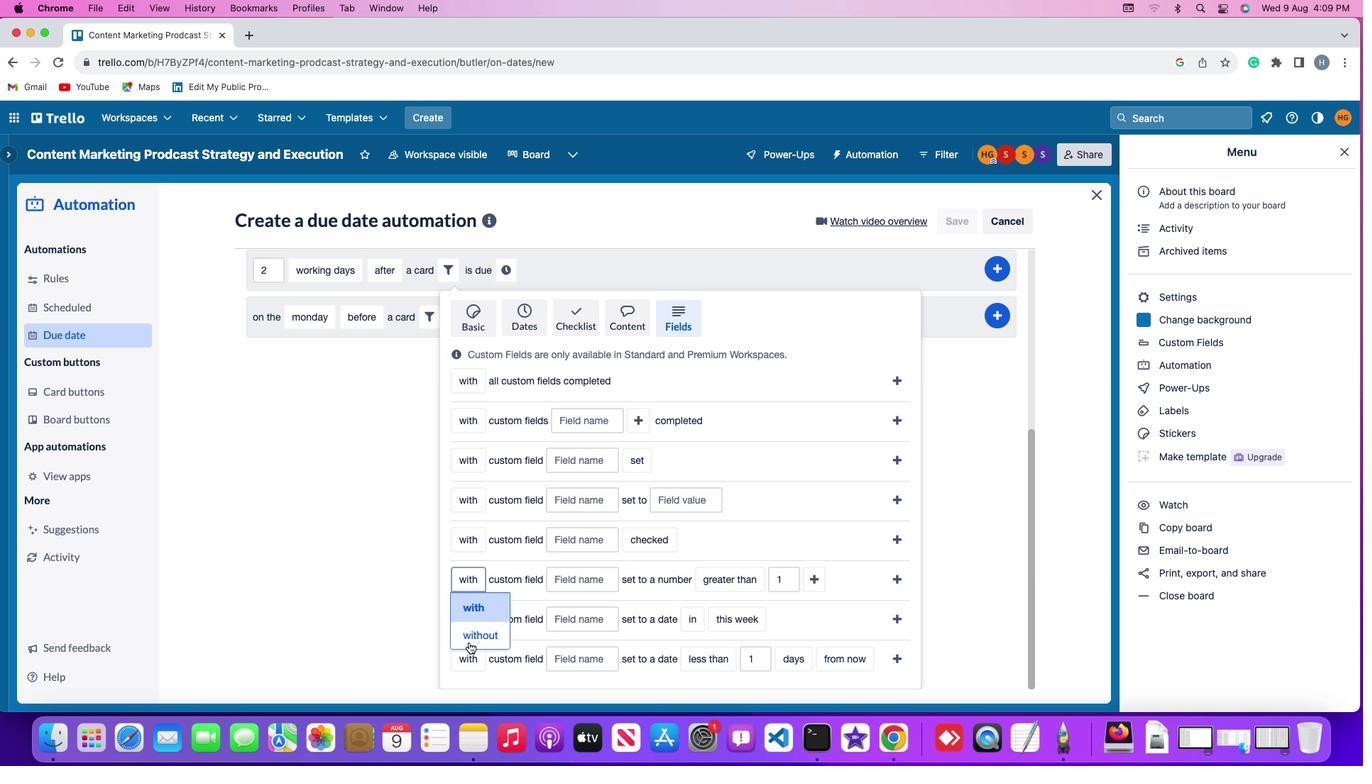 
Action: Mouse pressed left at (469, 643)
Screenshot: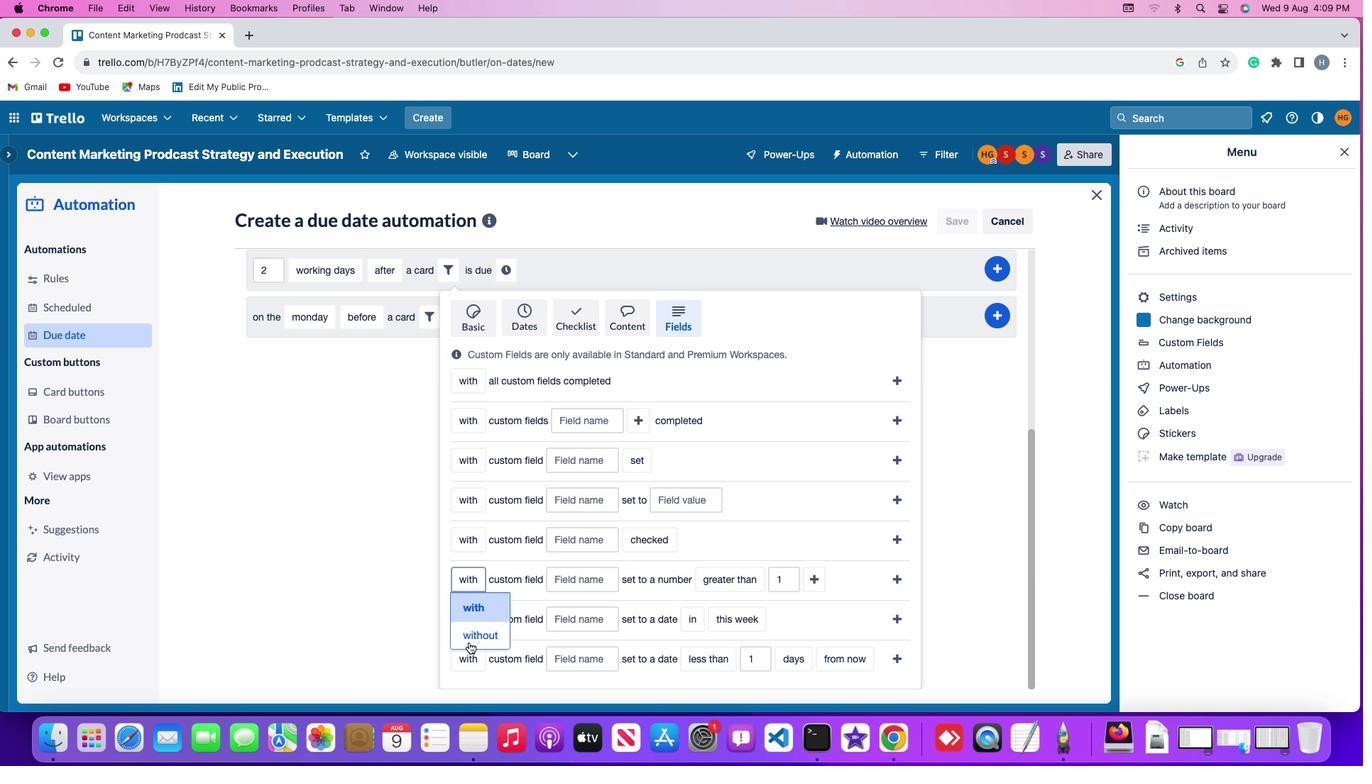 
Action: Mouse moved to (590, 583)
Screenshot: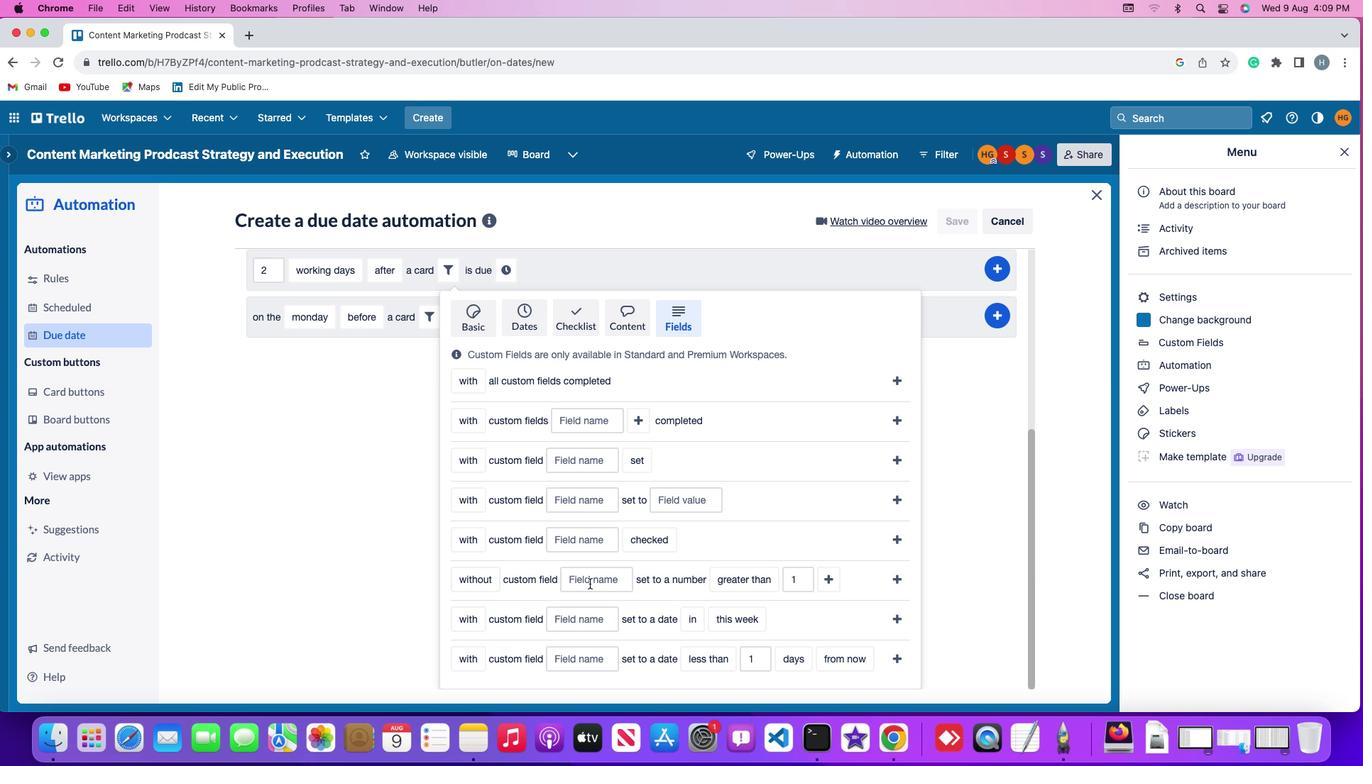 
Action: Mouse pressed left at (590, 583)
Screenshot: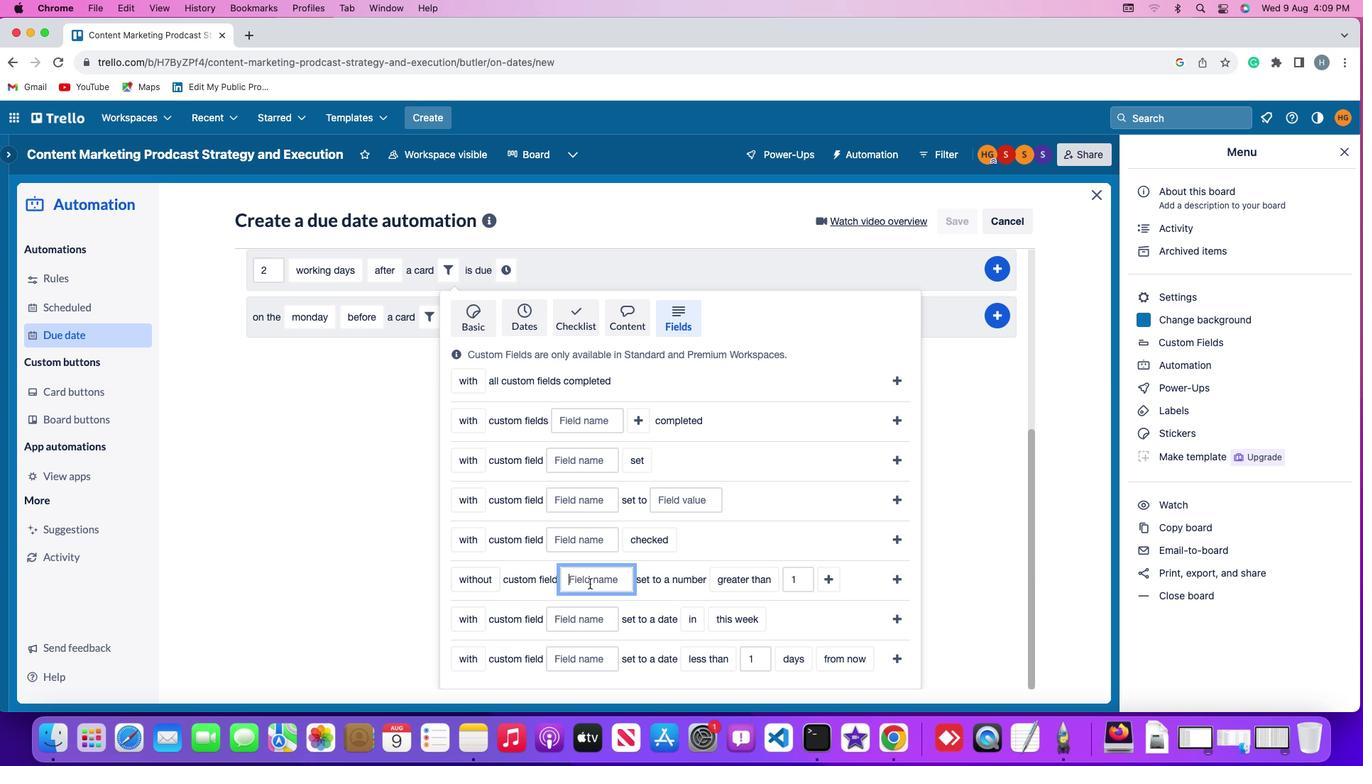 
Action: Key pressed Key.shift'R''e''s''u''m''e'
Screenshot: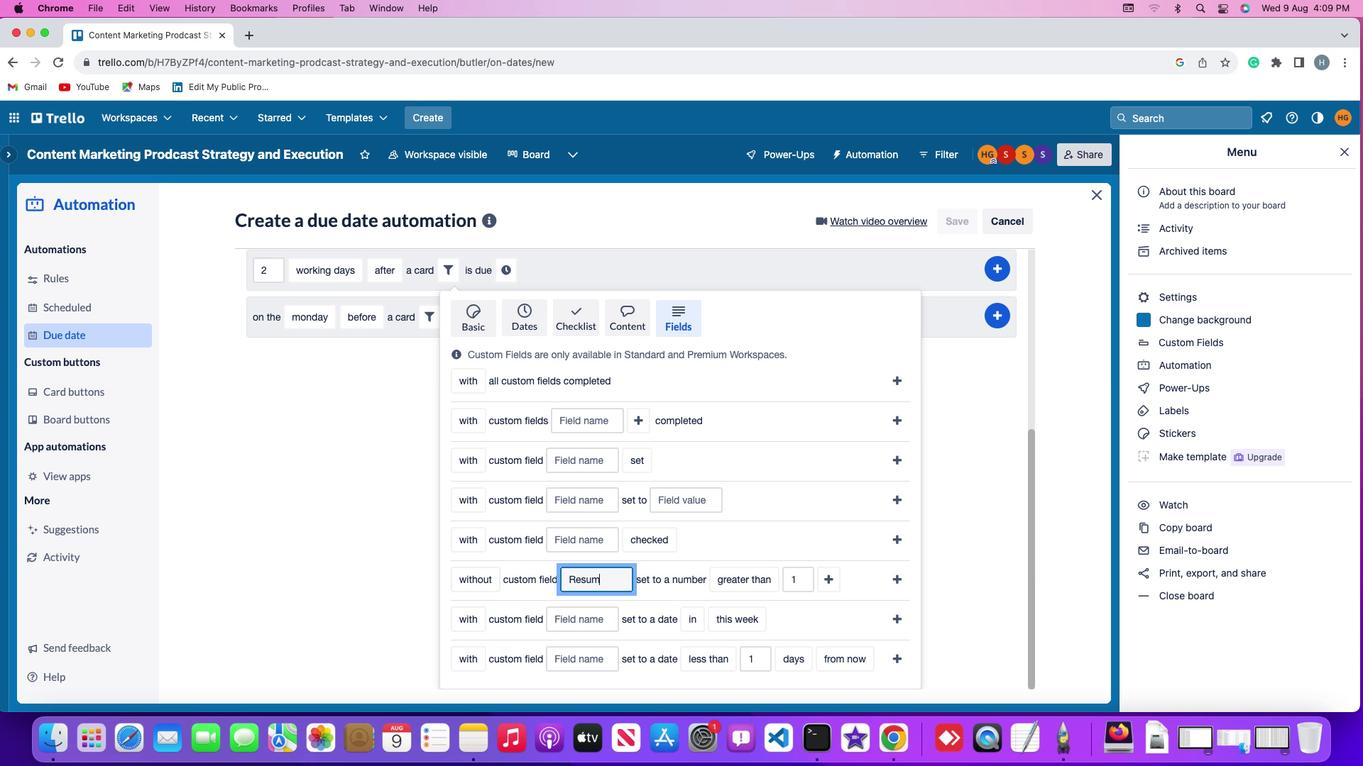 
Action: Mouse moved to (732, 577)
Screenshot: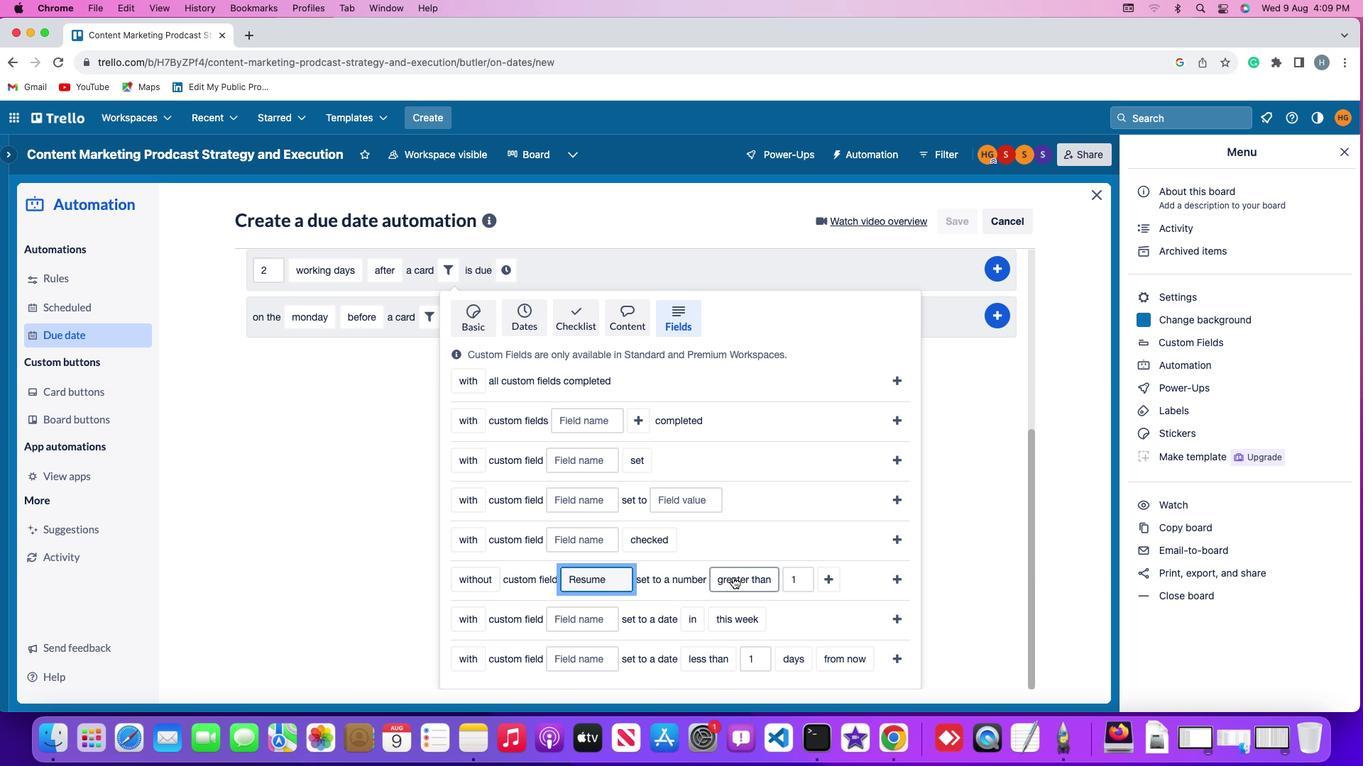 
Action: Mouse pressed left at (732, 577)
Screenshot: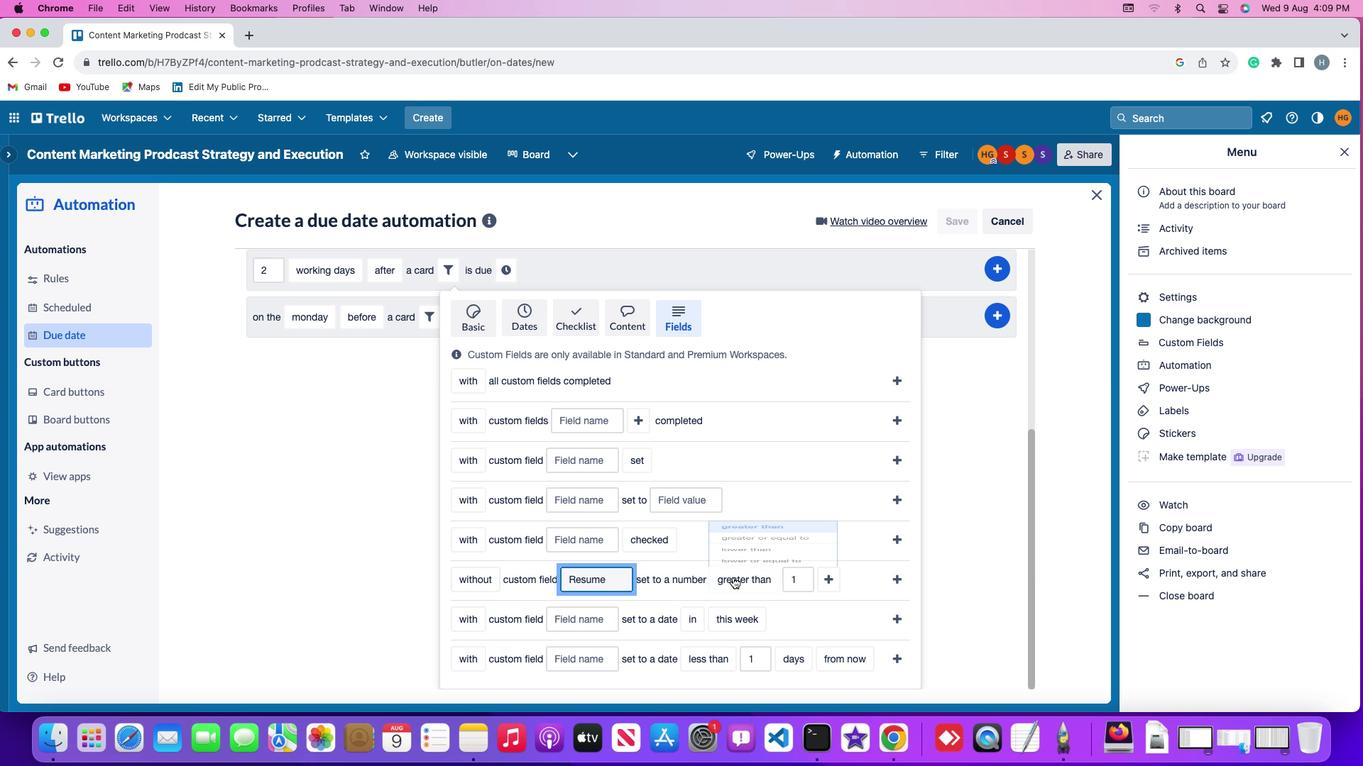 
Action: Mouse moved to (744, 551)
Screenshot: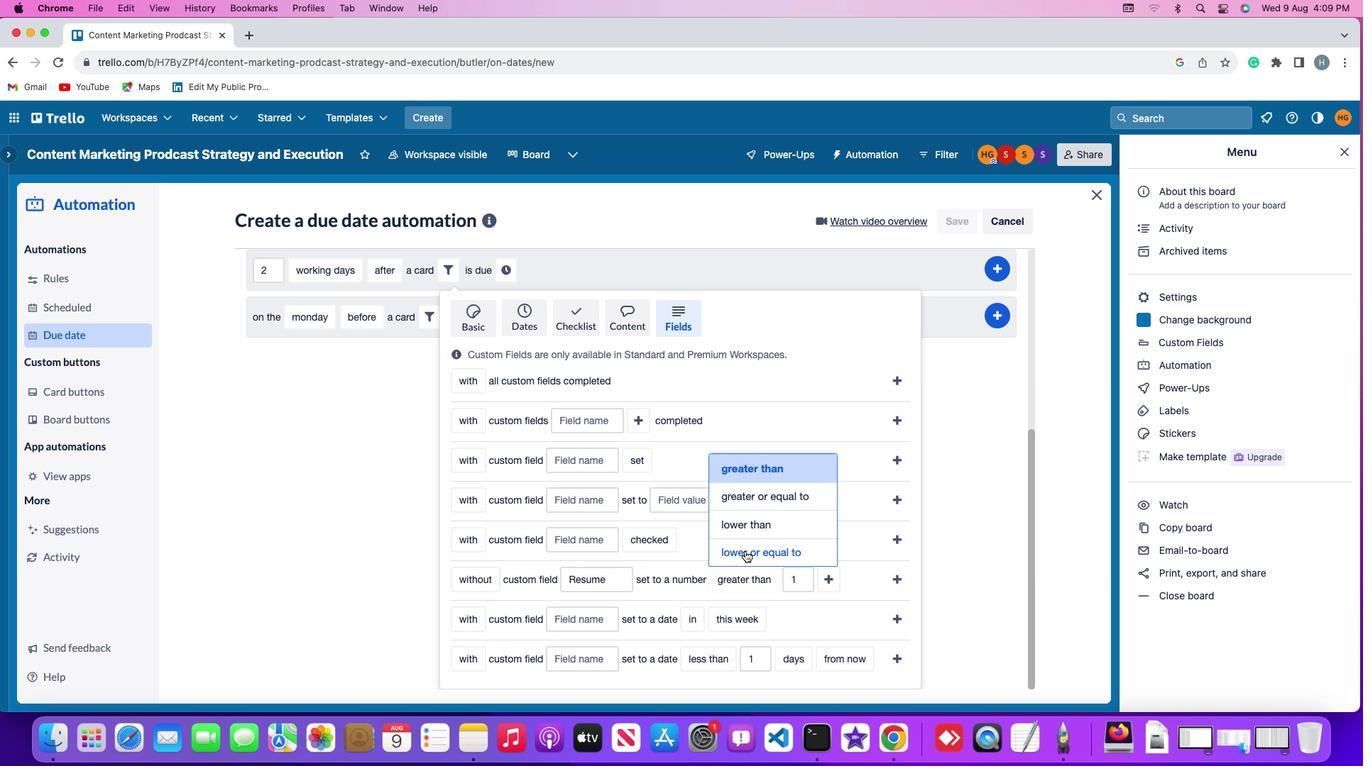 
Action: Mouse pressed left at (744, 551)
Screenshot: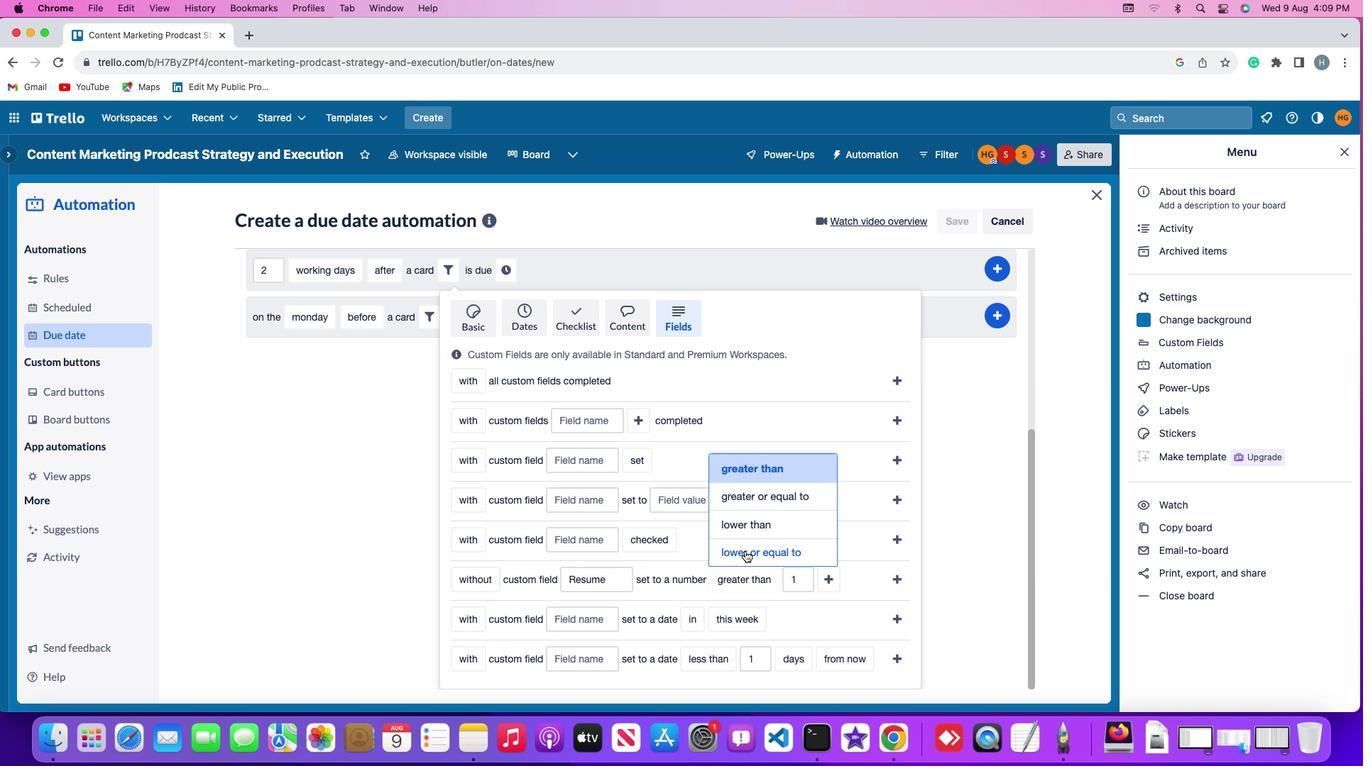 
Action: Mouse moved to (818, 580)
Screenshot: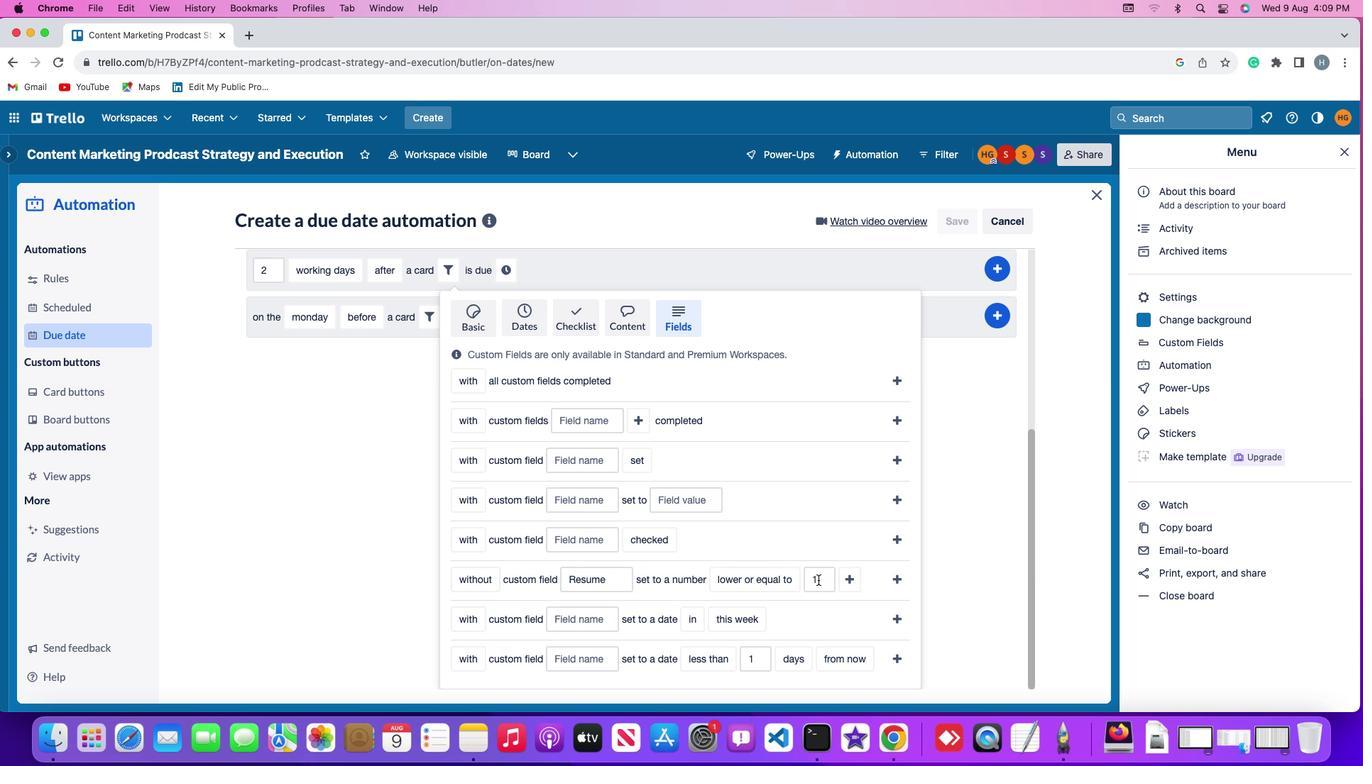 
Action: Mouse pressed left at (818, 580)
Screenshot: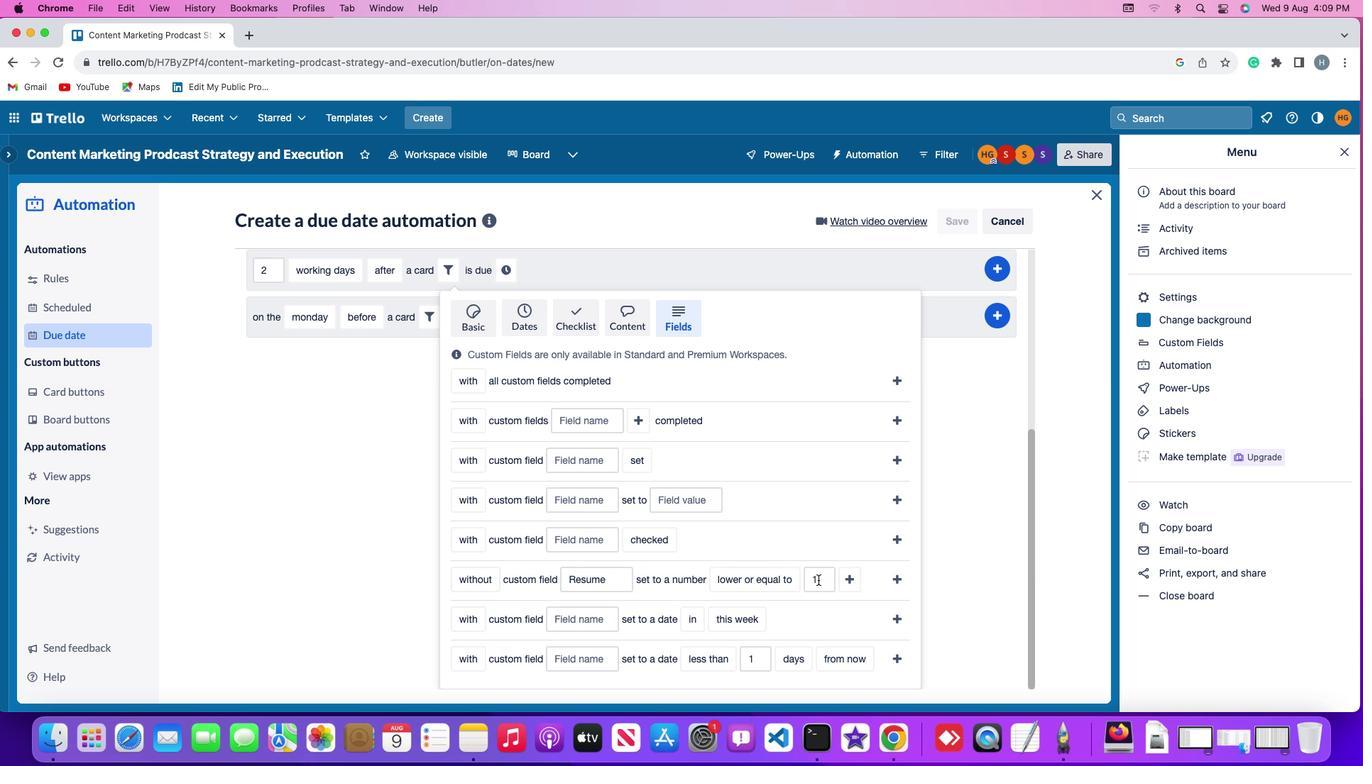 
Action: Mouse moved to (818, 580)
Screenshot: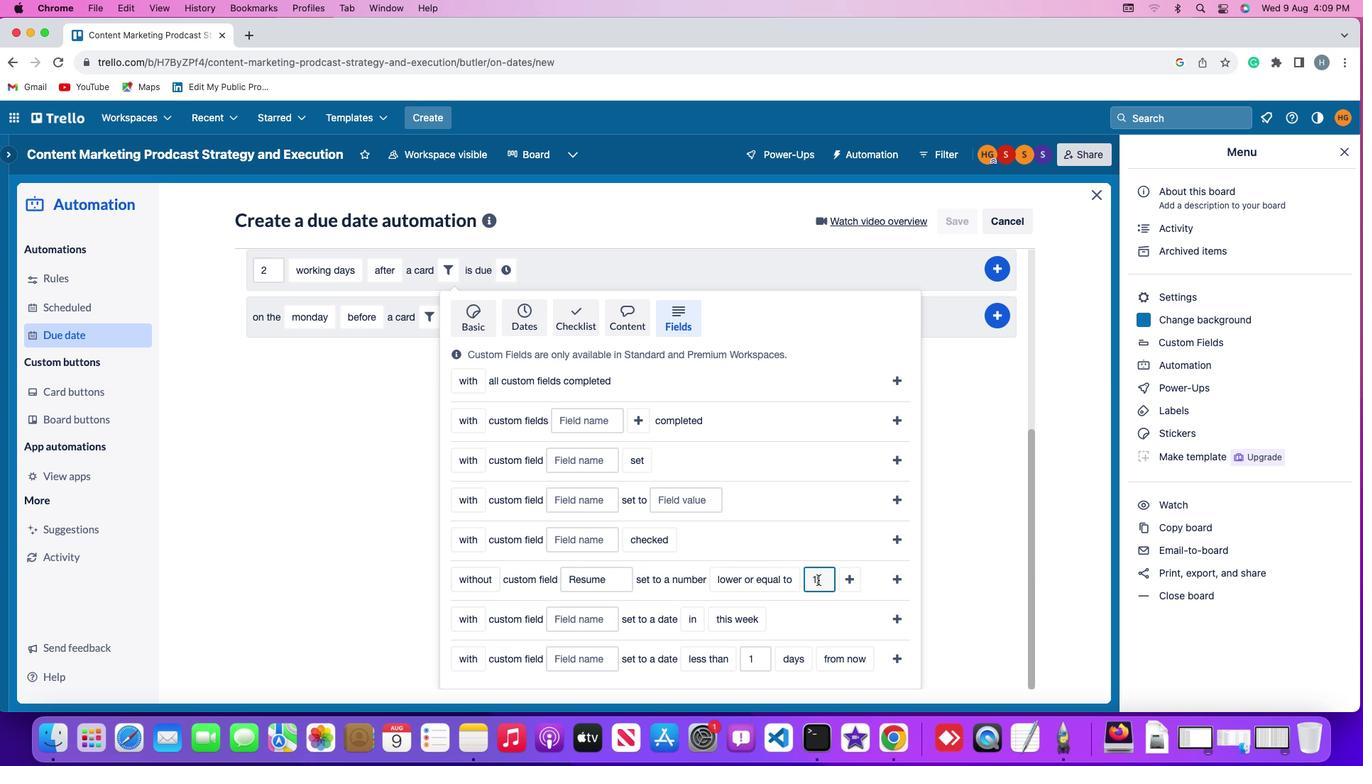 
Action: Key pressed Key.backspace'1'
Screenshot: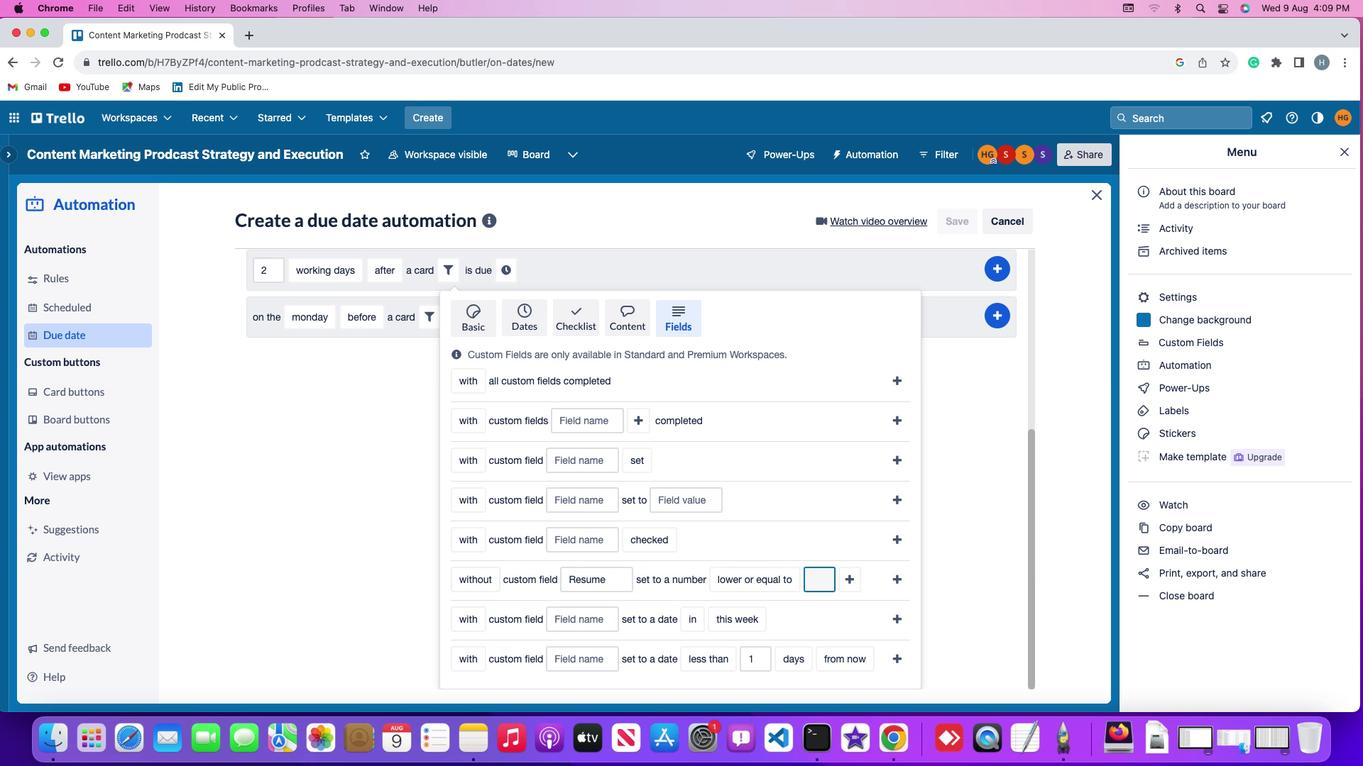 
Action: Mouse moved to (847, 580)
Screenshot: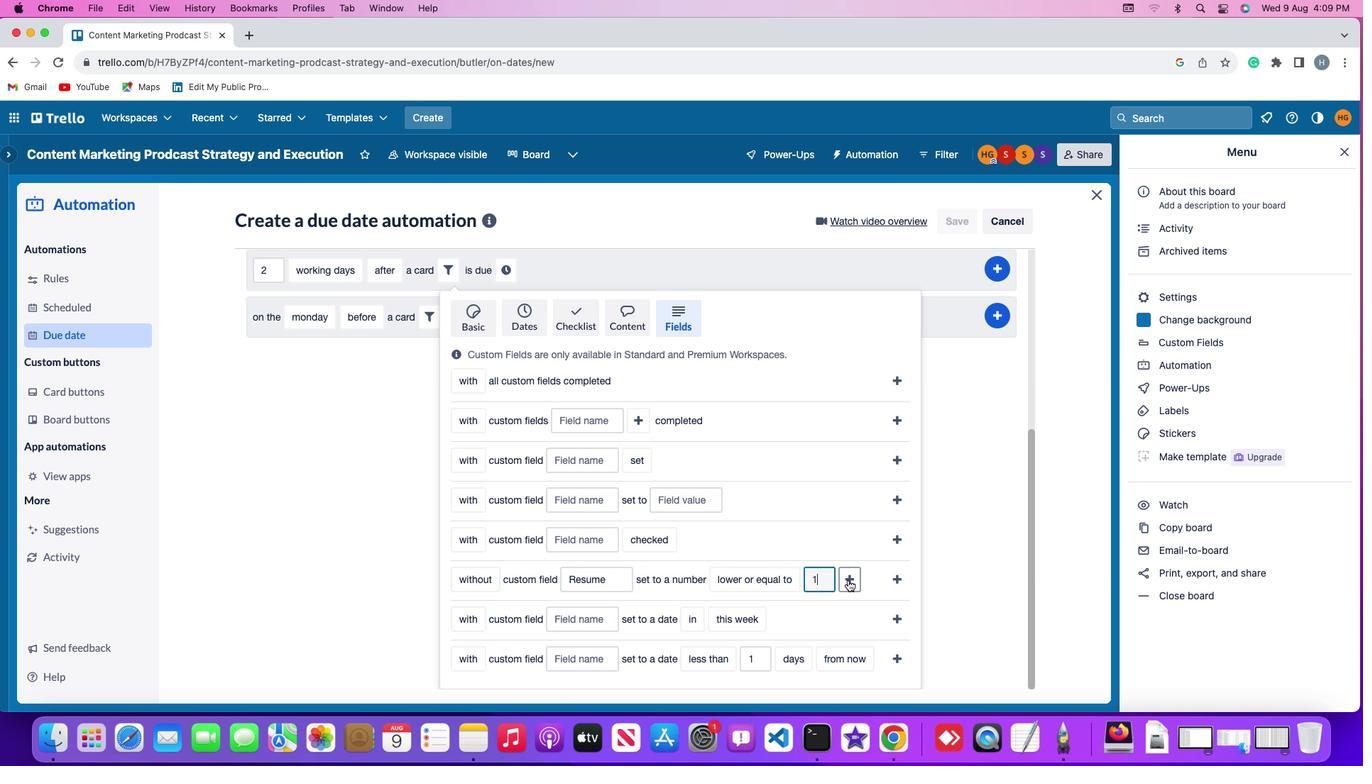 
Action: Mouse pressed left at (847, 580)
Screenshot: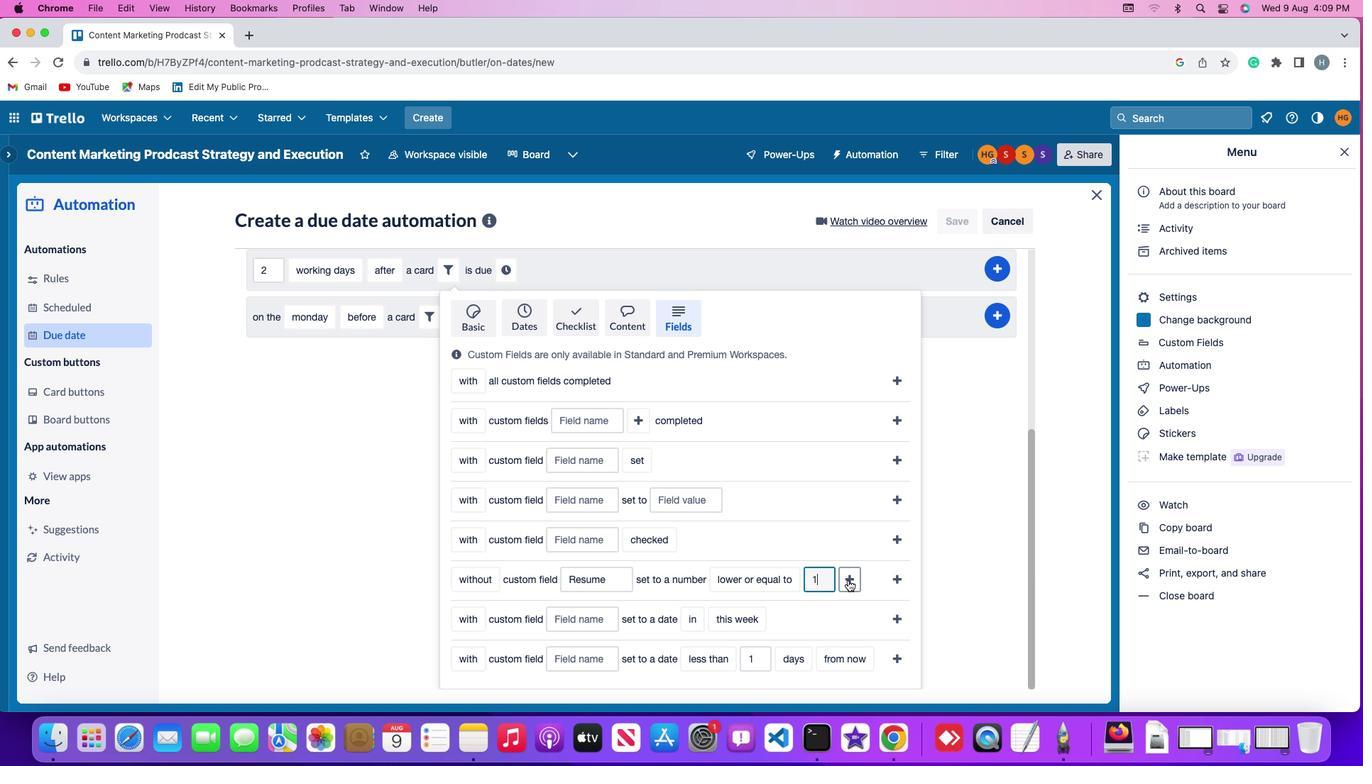 
Action: Mouse moved to (506, 612)
Screenshot: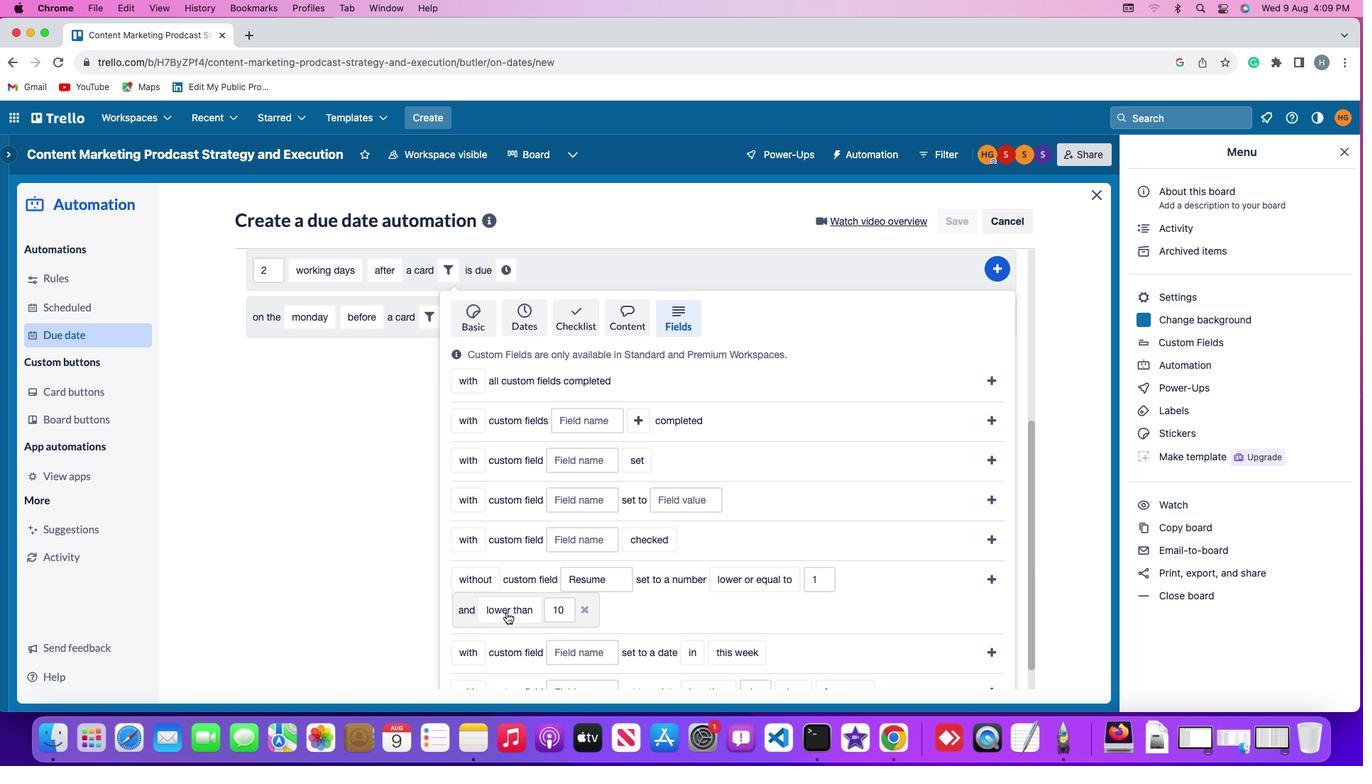 
Action: Mouse pressed left at (506, 612)
Screenshot: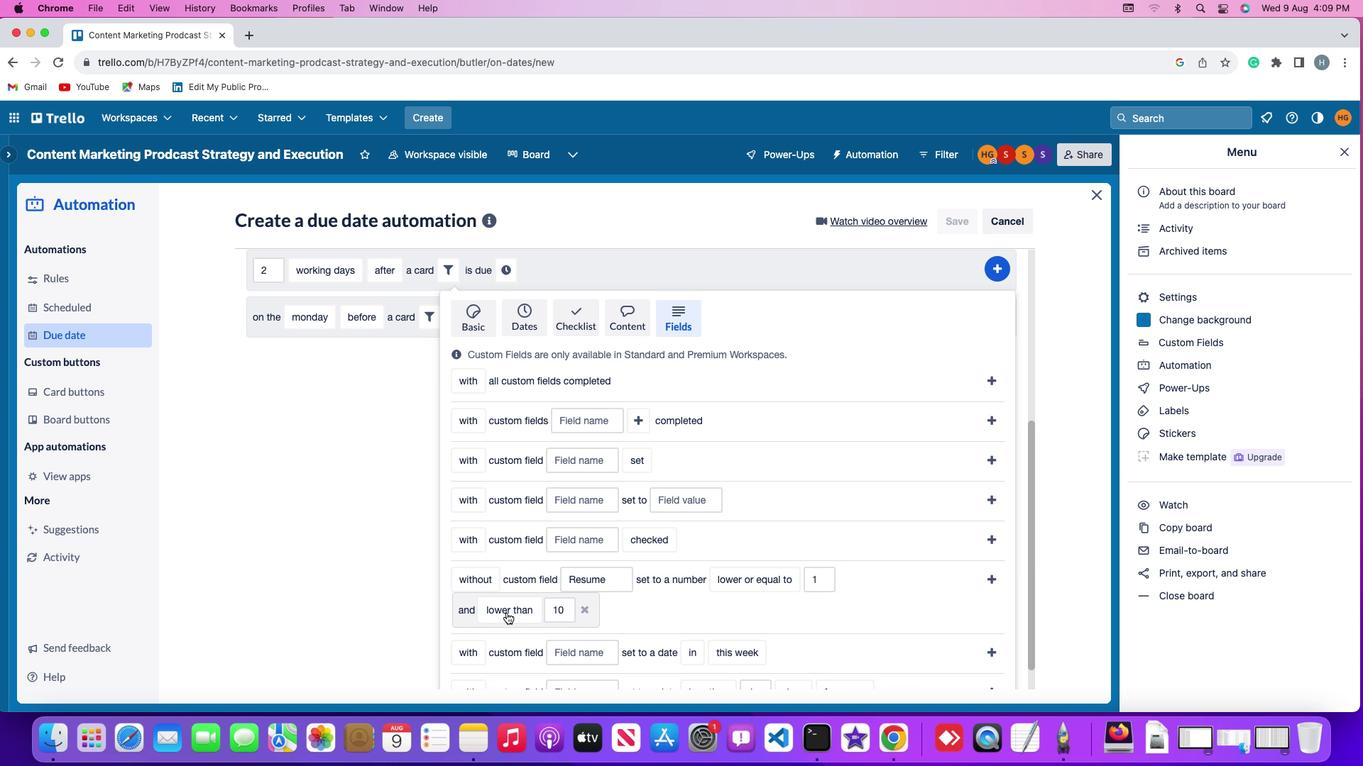 
Action: Mouse moved to (539, 525)
Screenshot: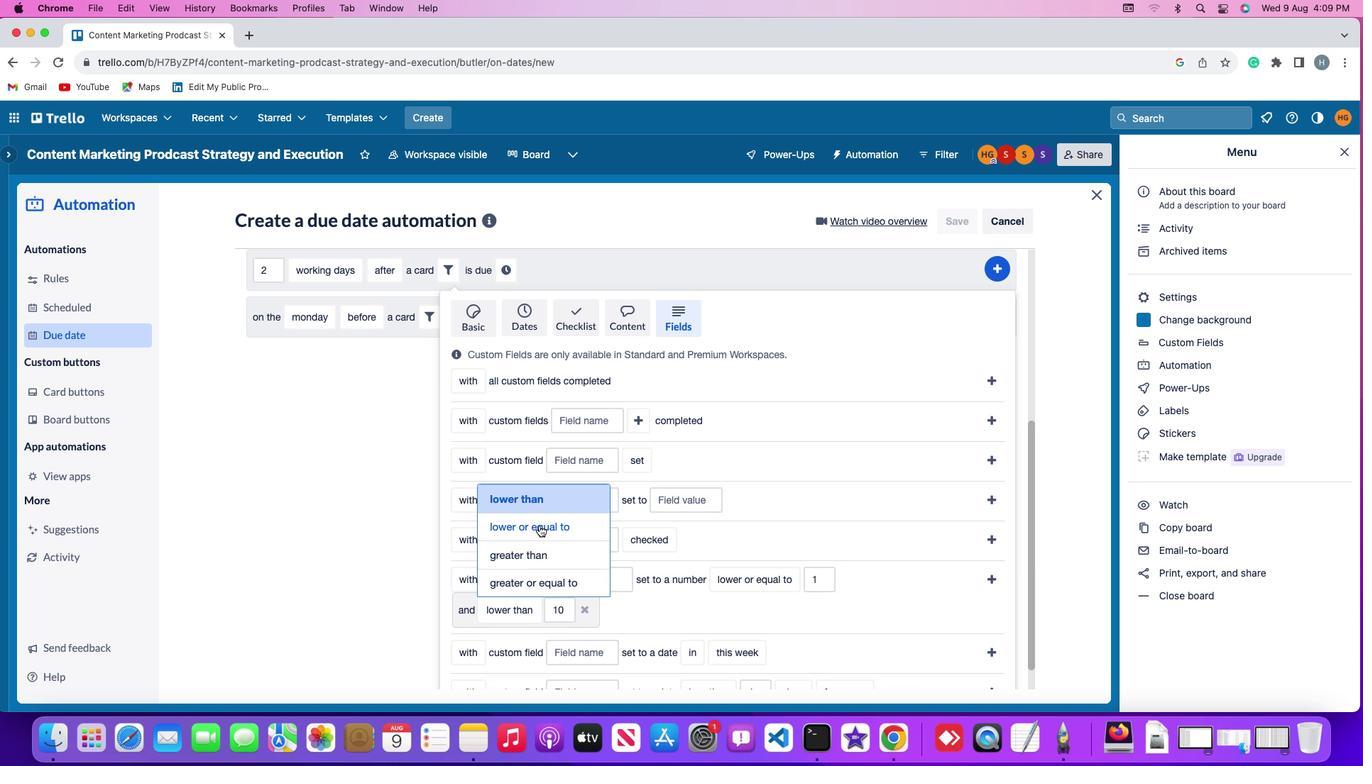 
Action: Mouse pressed left at (539, 525)
Screenshot: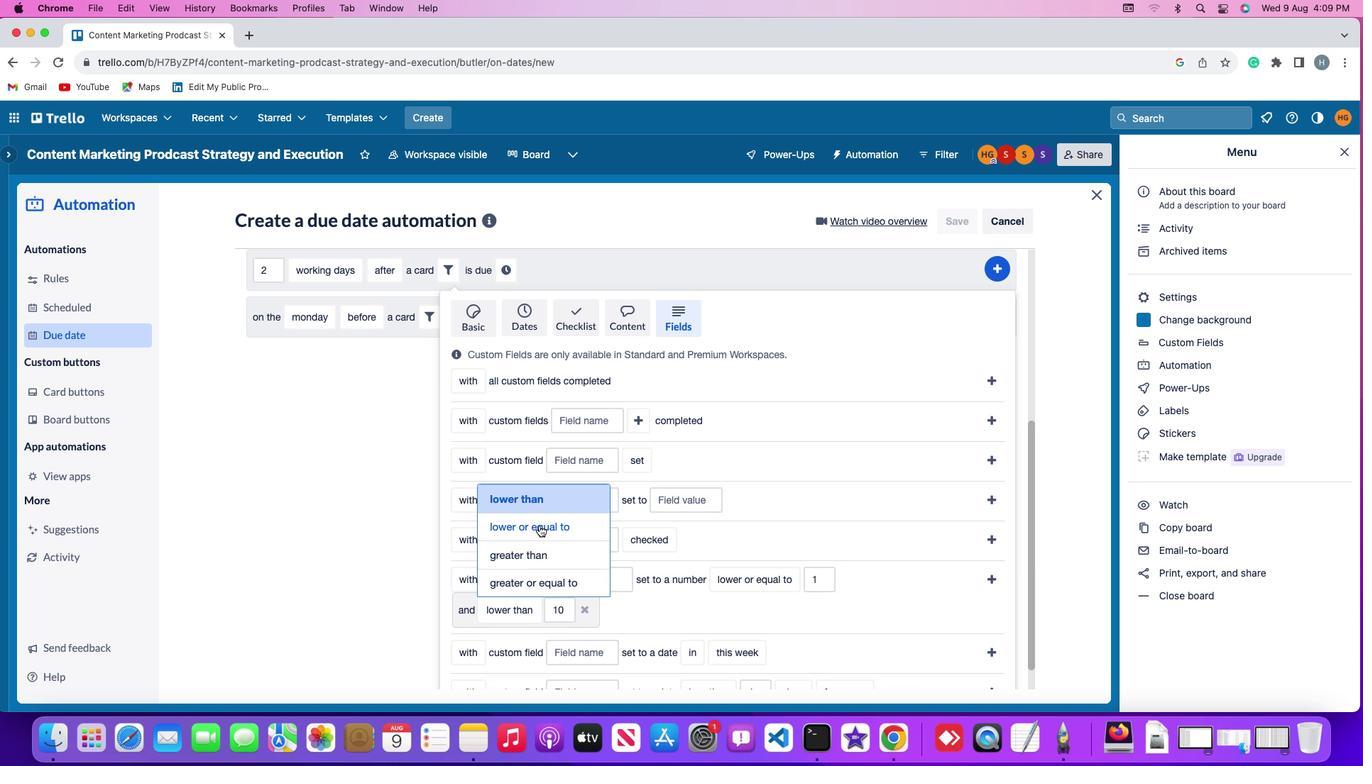 
Action: Mouse moved to (593, 607)
Screenshot: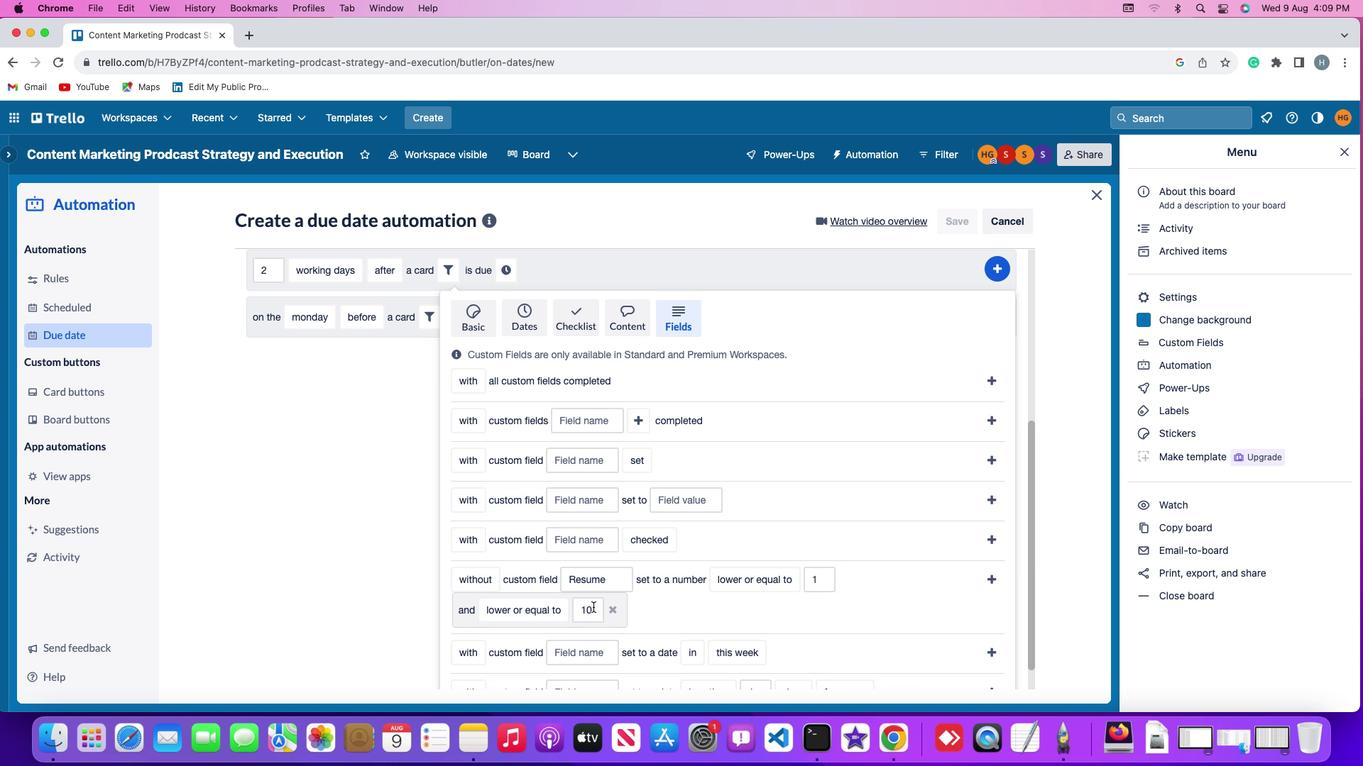 
Action: Mouse pressed left at (593, 607)
Screenshot: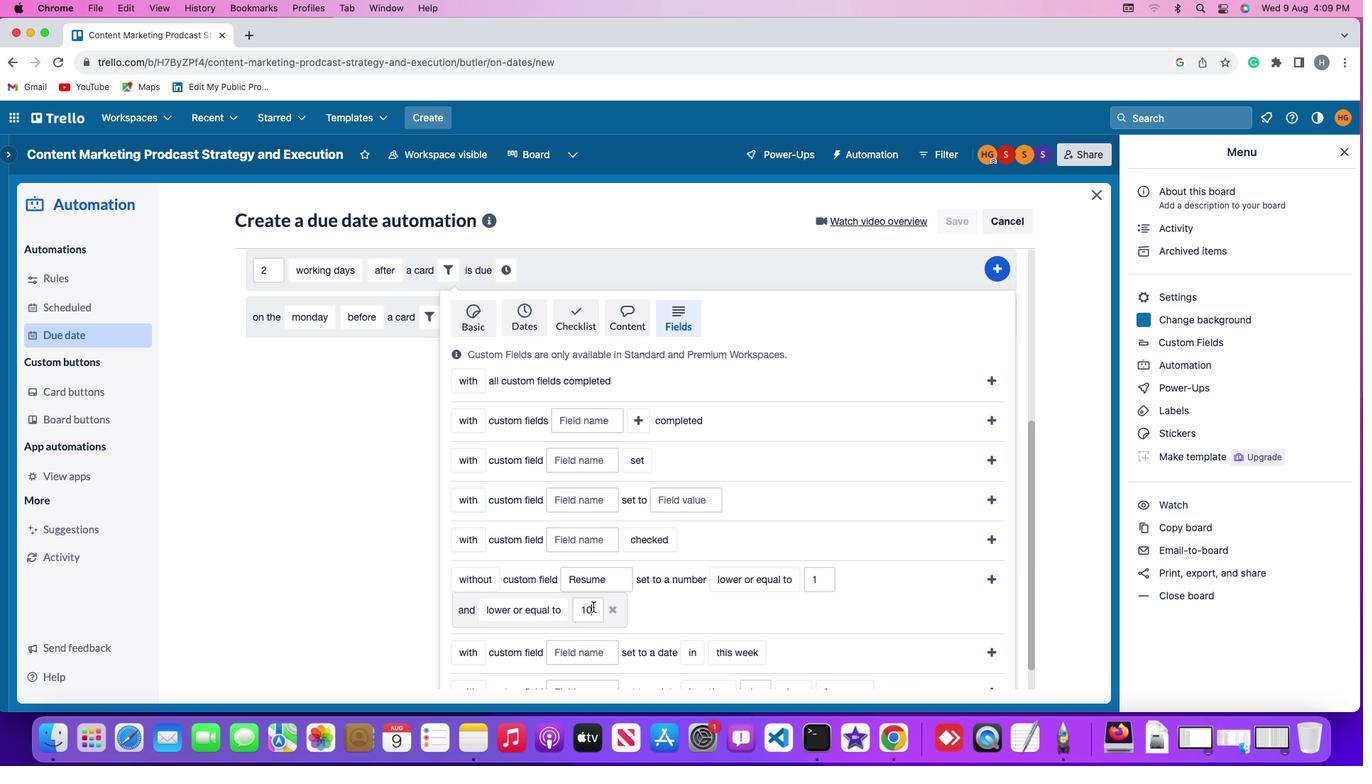 
Action: Key pressed Key.backspaceKey.backspace'1''0'
Screenshot: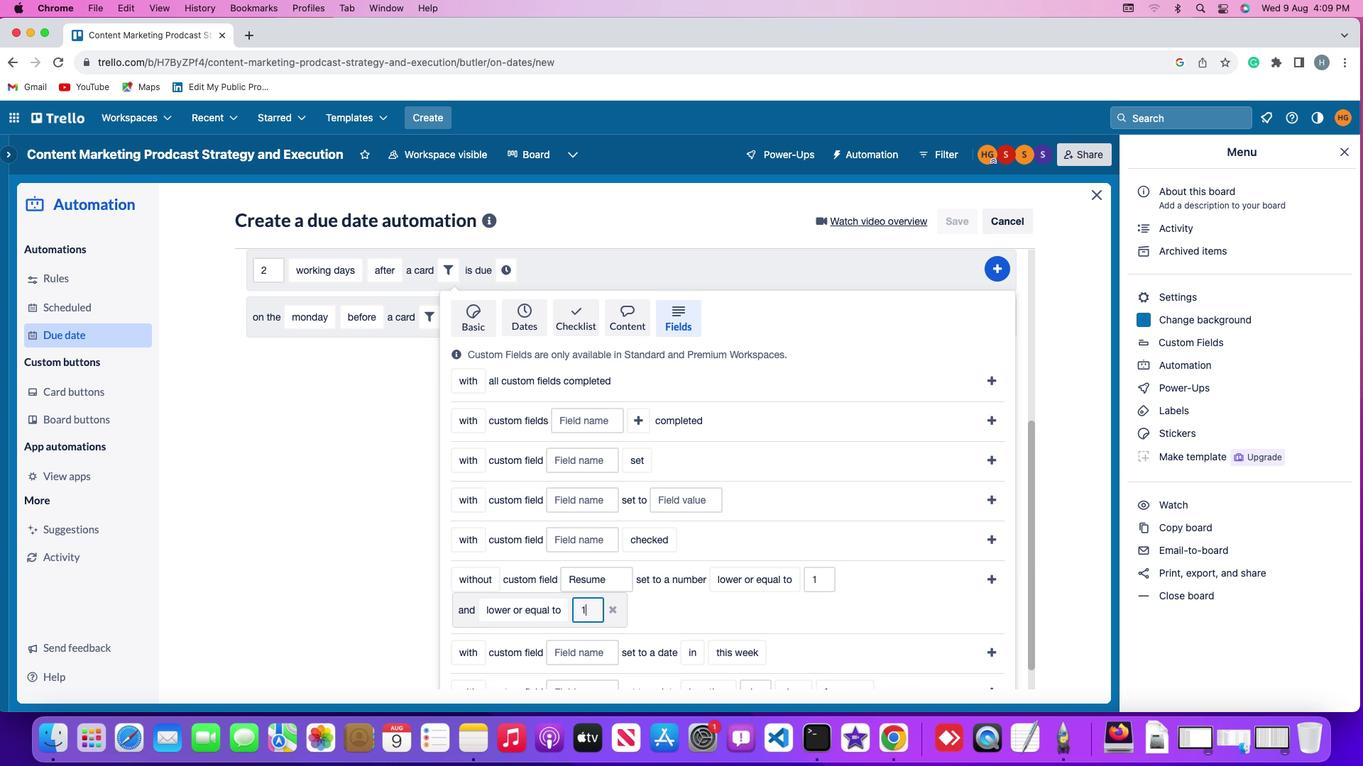 
Action: Mouse moved to (992, 580)
Screenshot: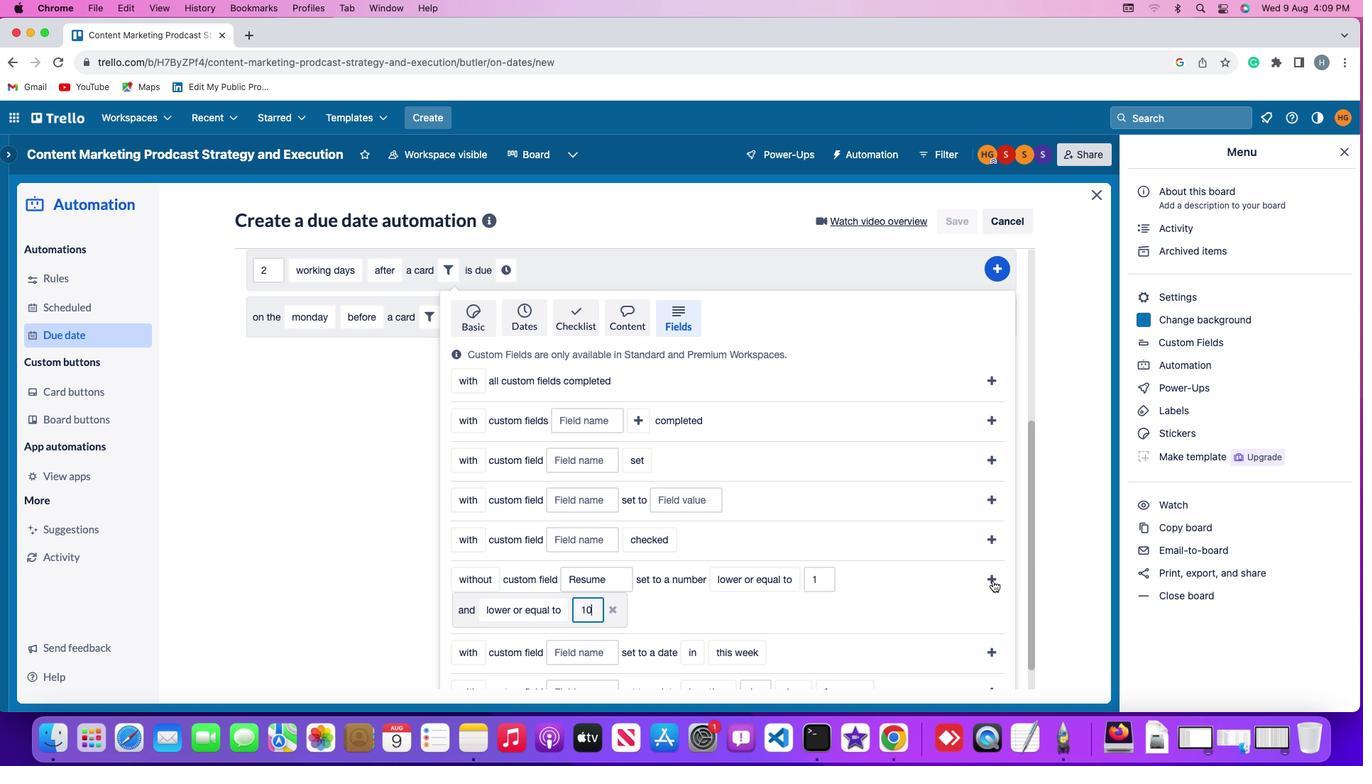 
Action: Mouse pressed left at (992, 580)
Screenshot: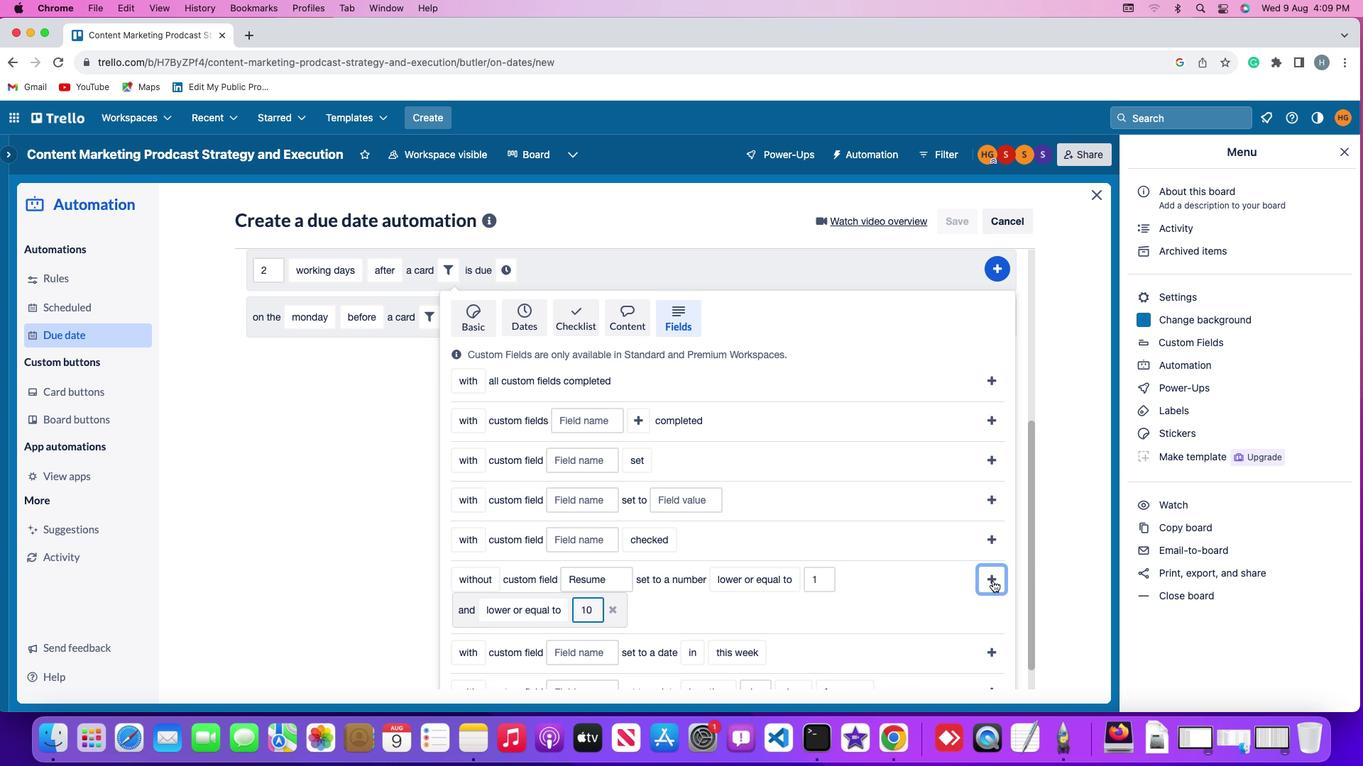 
Action: Mouse moved to (943, 575)
Screenshot: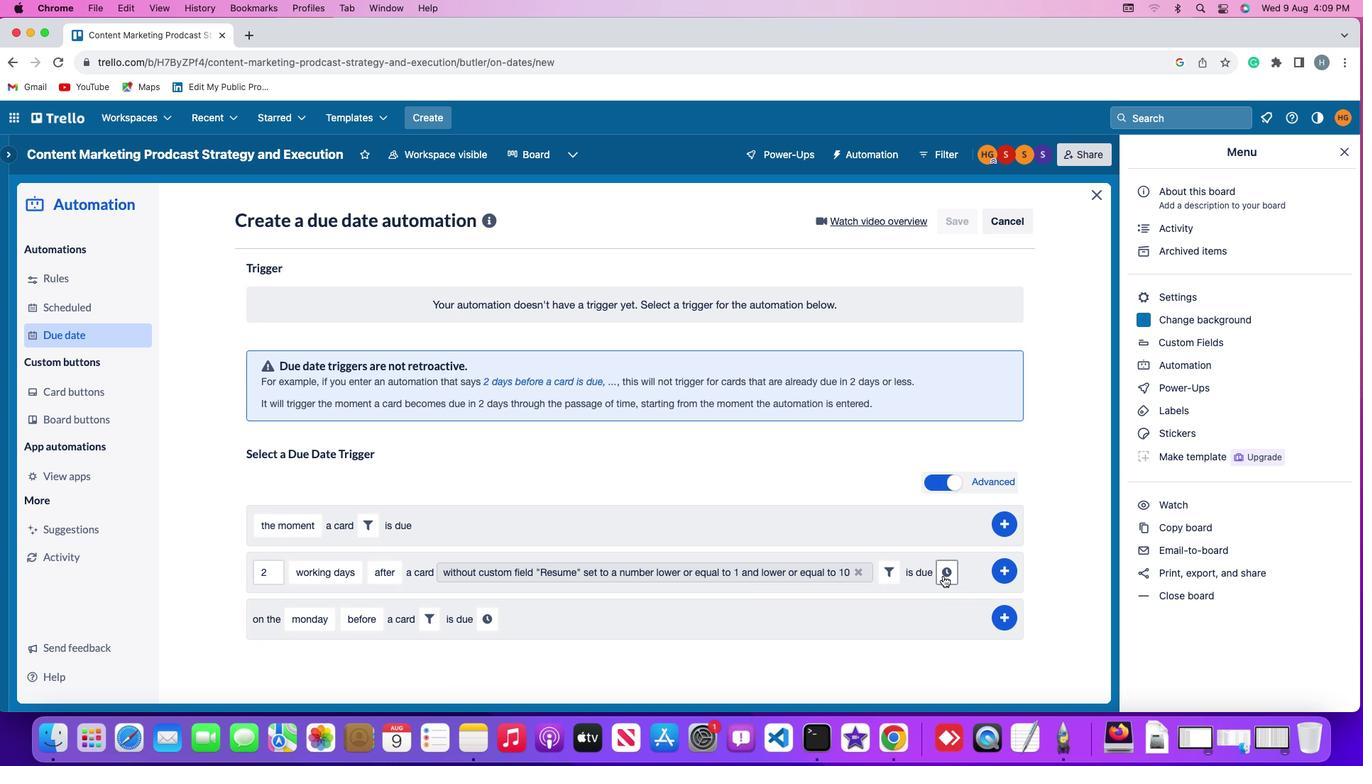 
Action: Mouse pressed left at (943, 575)
Screenshot: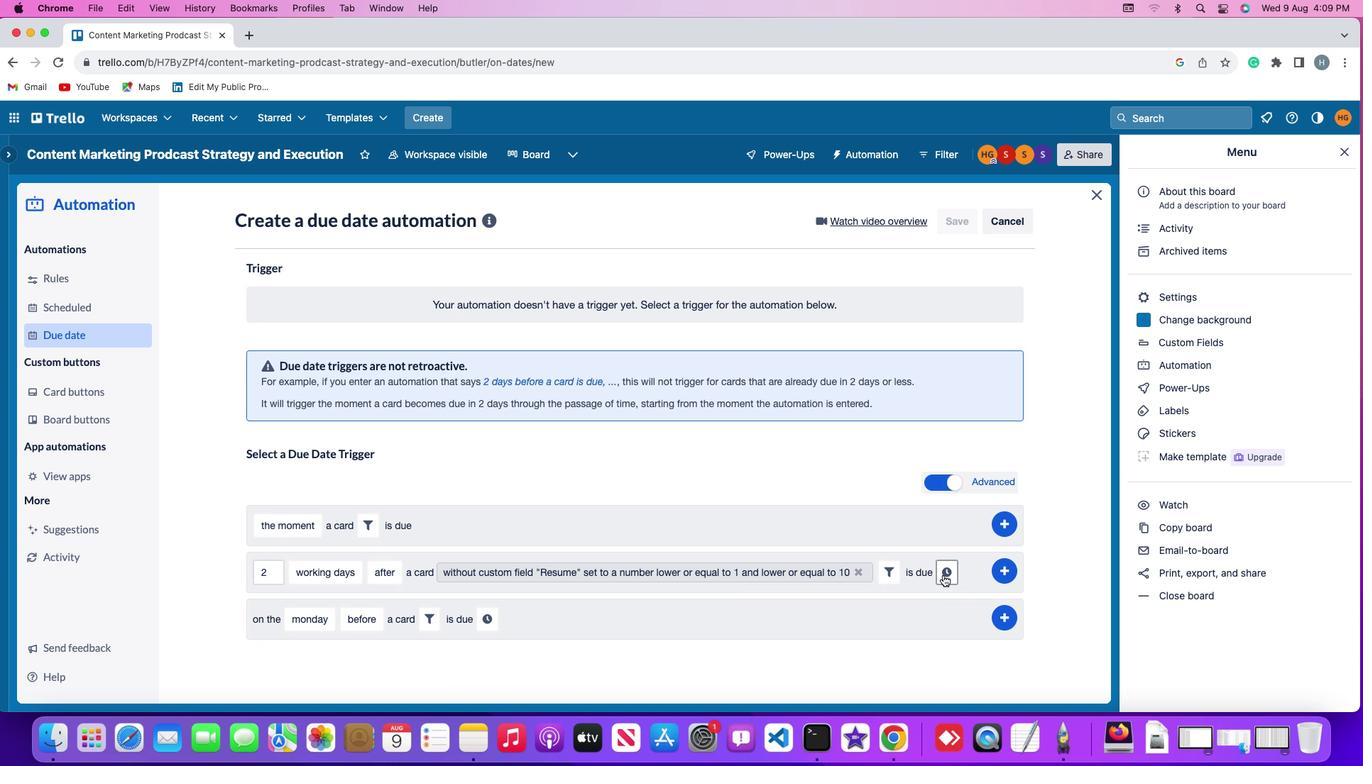 
Action: Mouse moved to (288, 606)
Screenshot: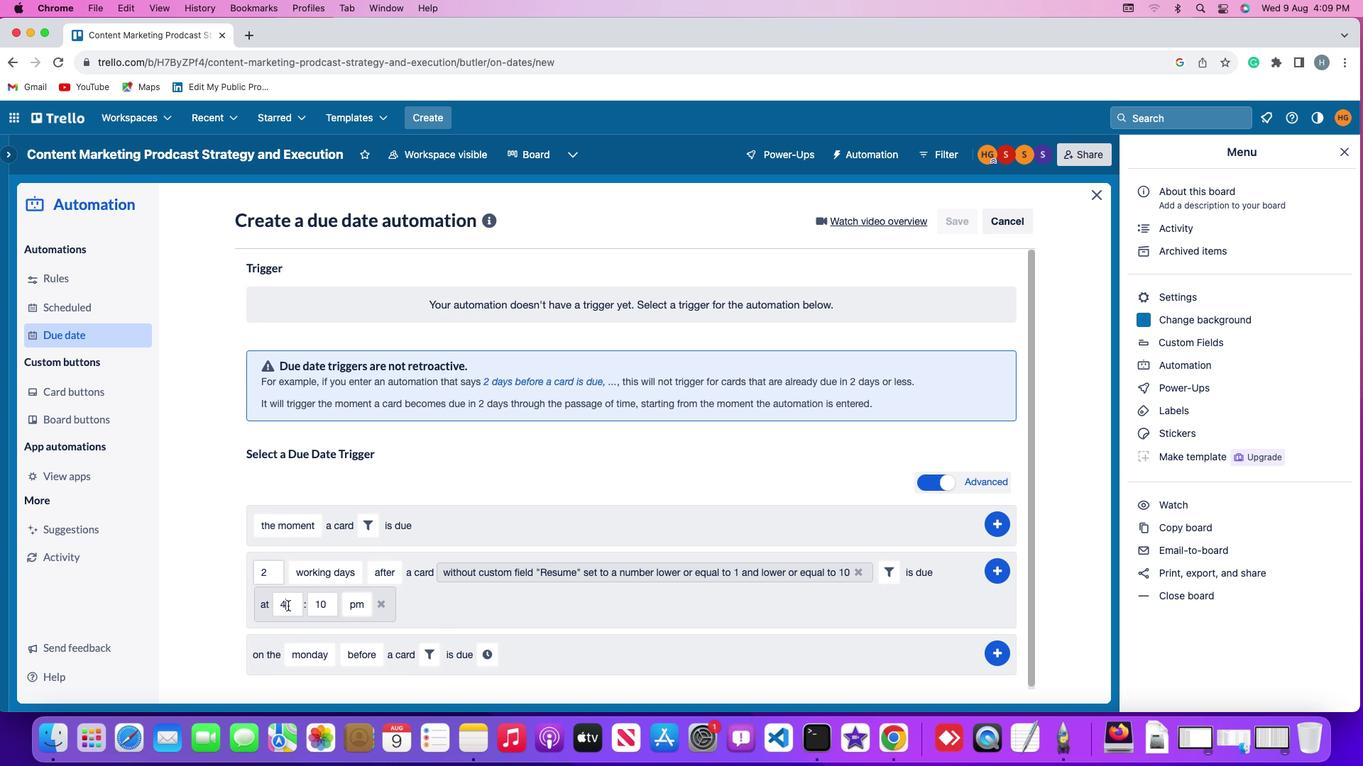 
Action: Mouse pressed left at (288, 606)
Screenshot: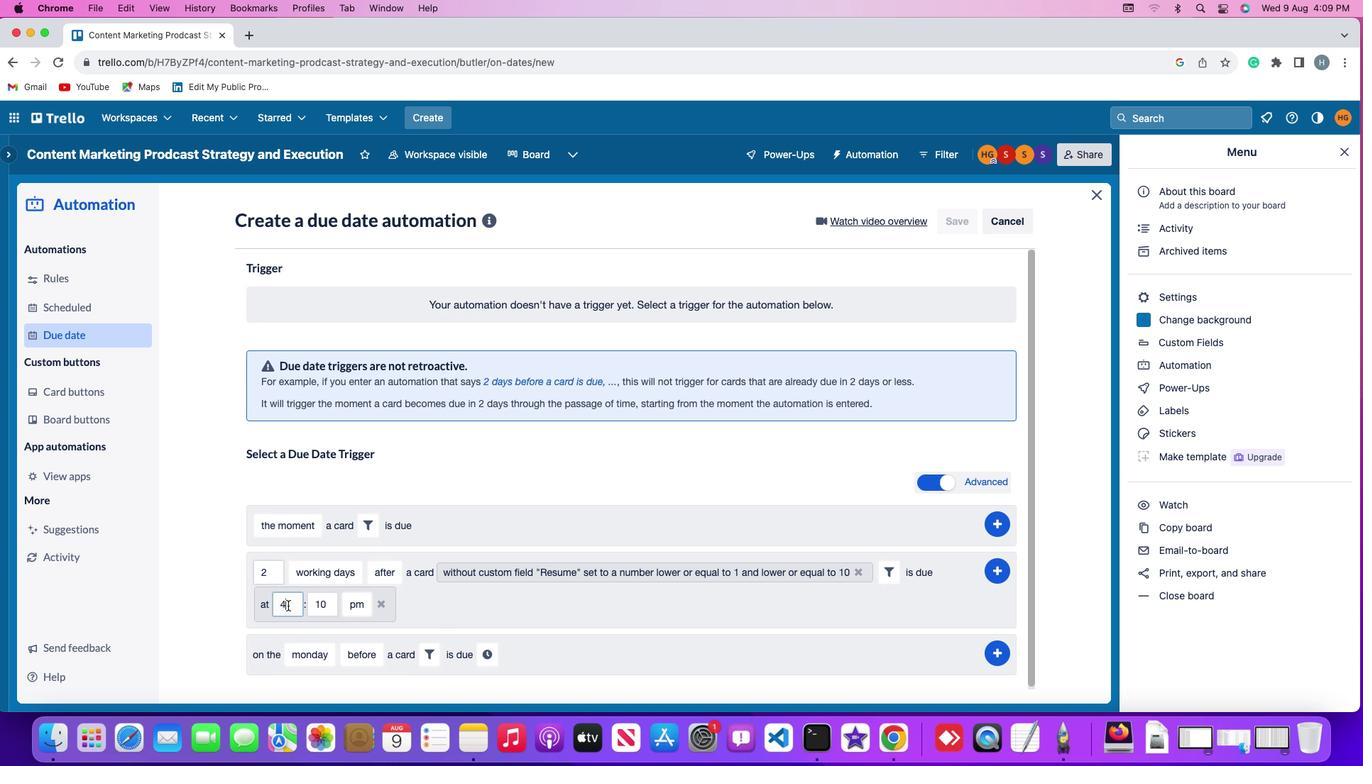 
Action: Mouse moved to (288, 606)
Screenshot: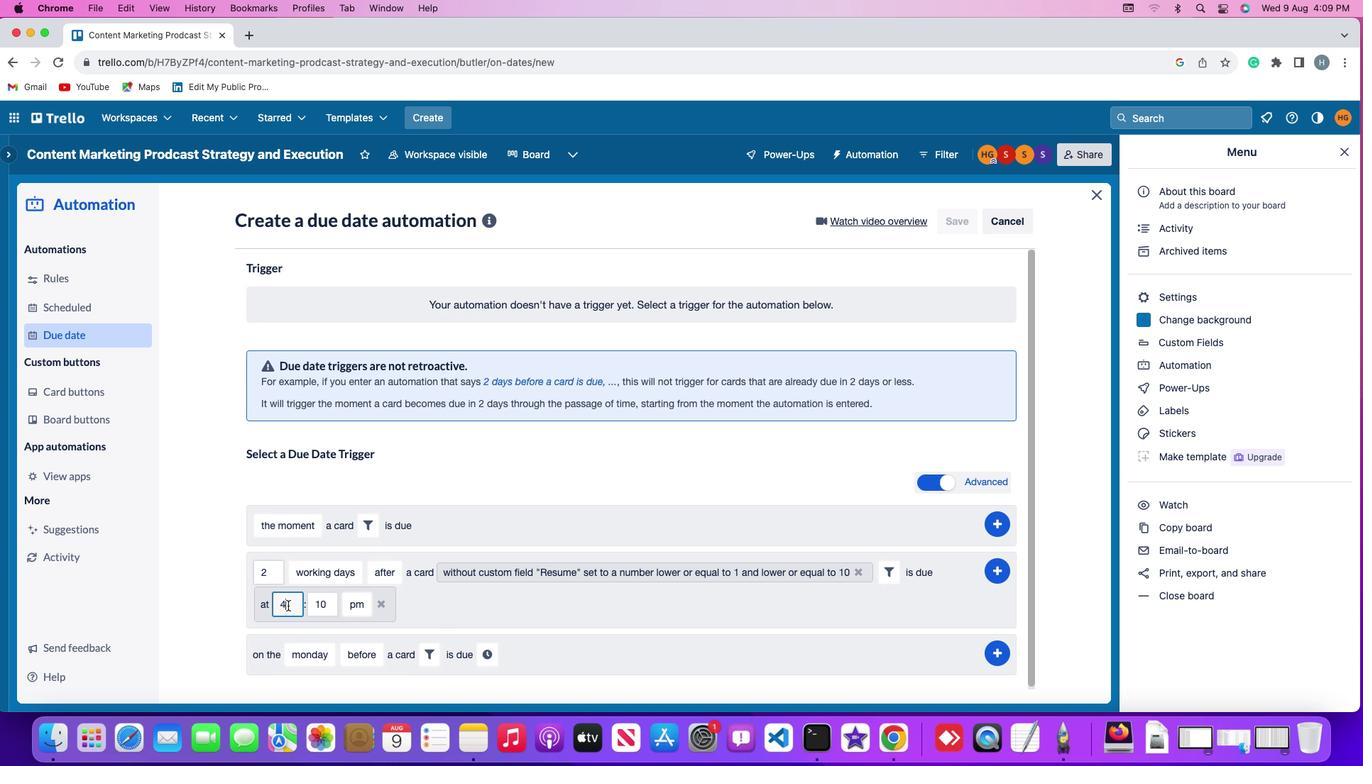 
Action: Key pressed Key.backspace
Screenshot: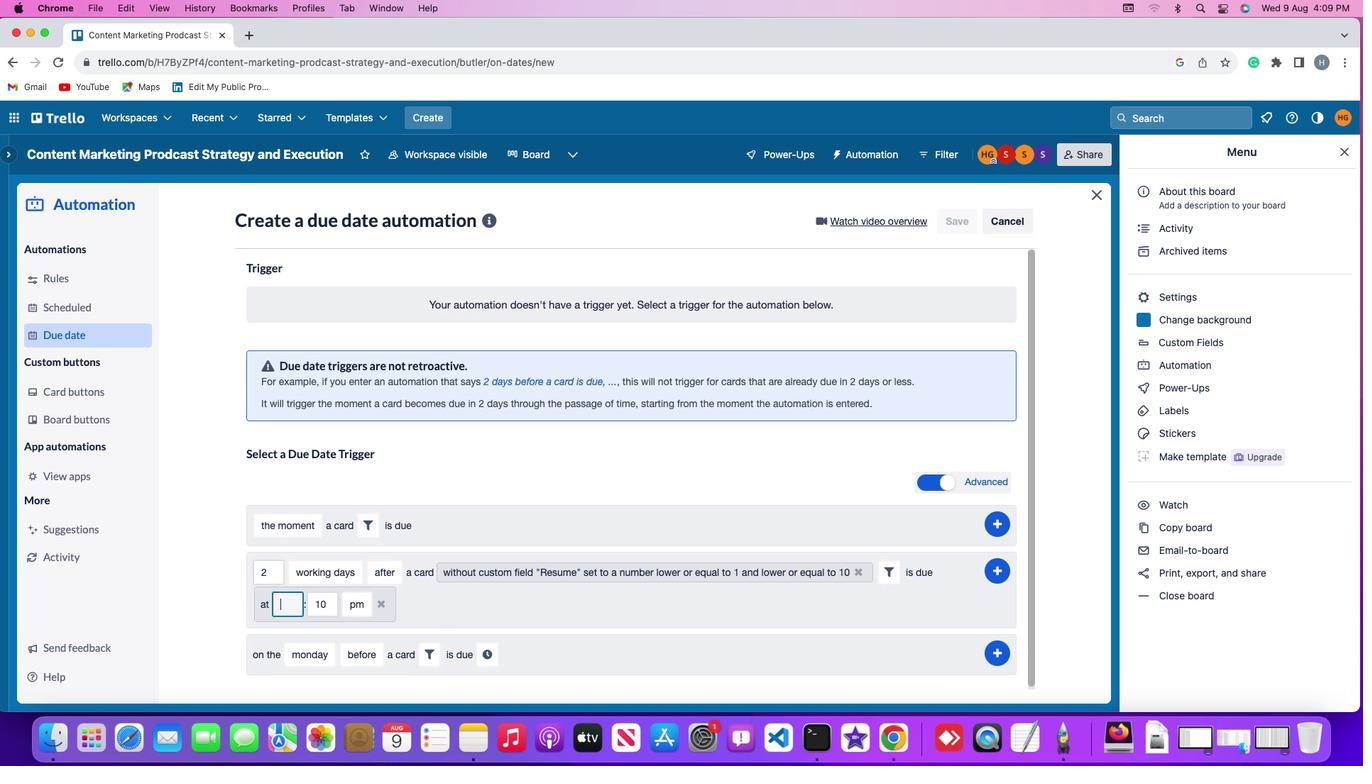 
Action: Mouse moved to (289, 605)
Screenshot: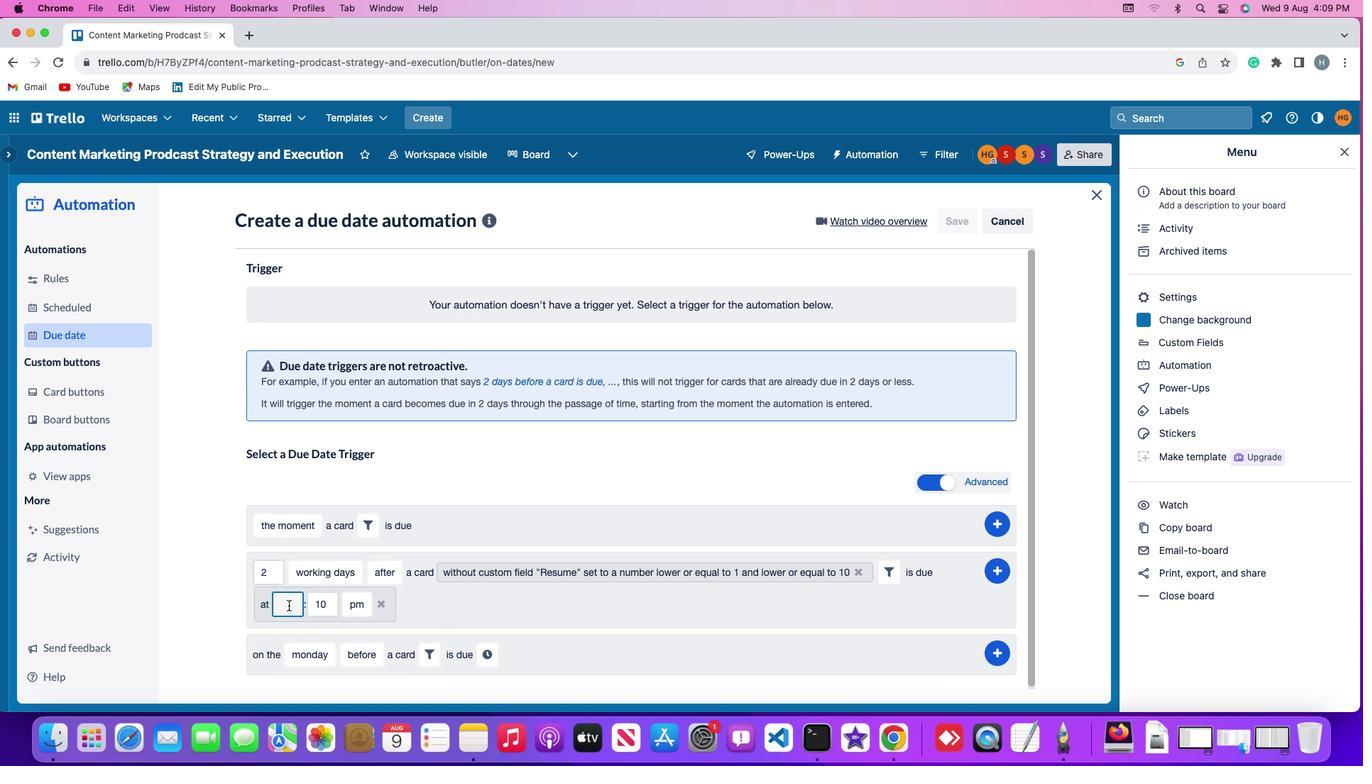 
Action: Key pressed '1''1'
Screenshot: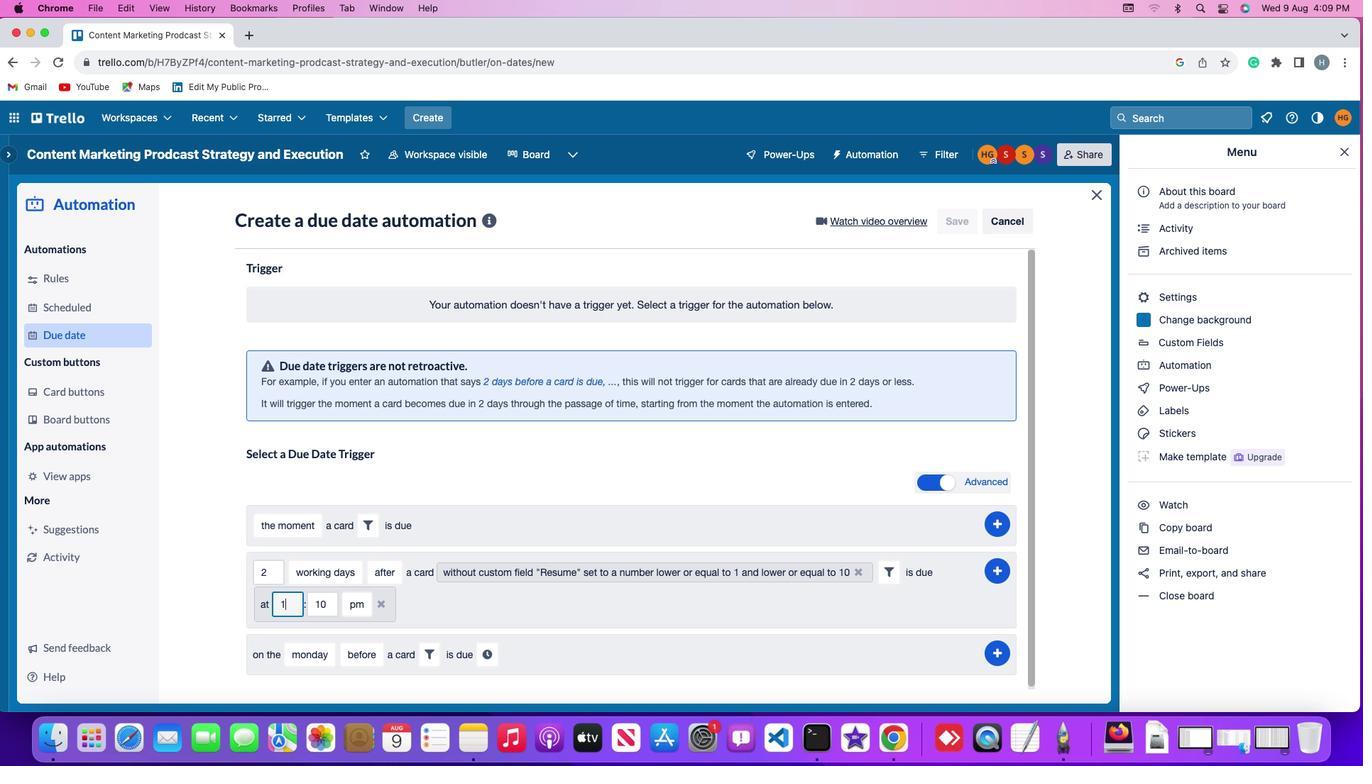
Action: Mouse moved to (327, 604)
Screenshot: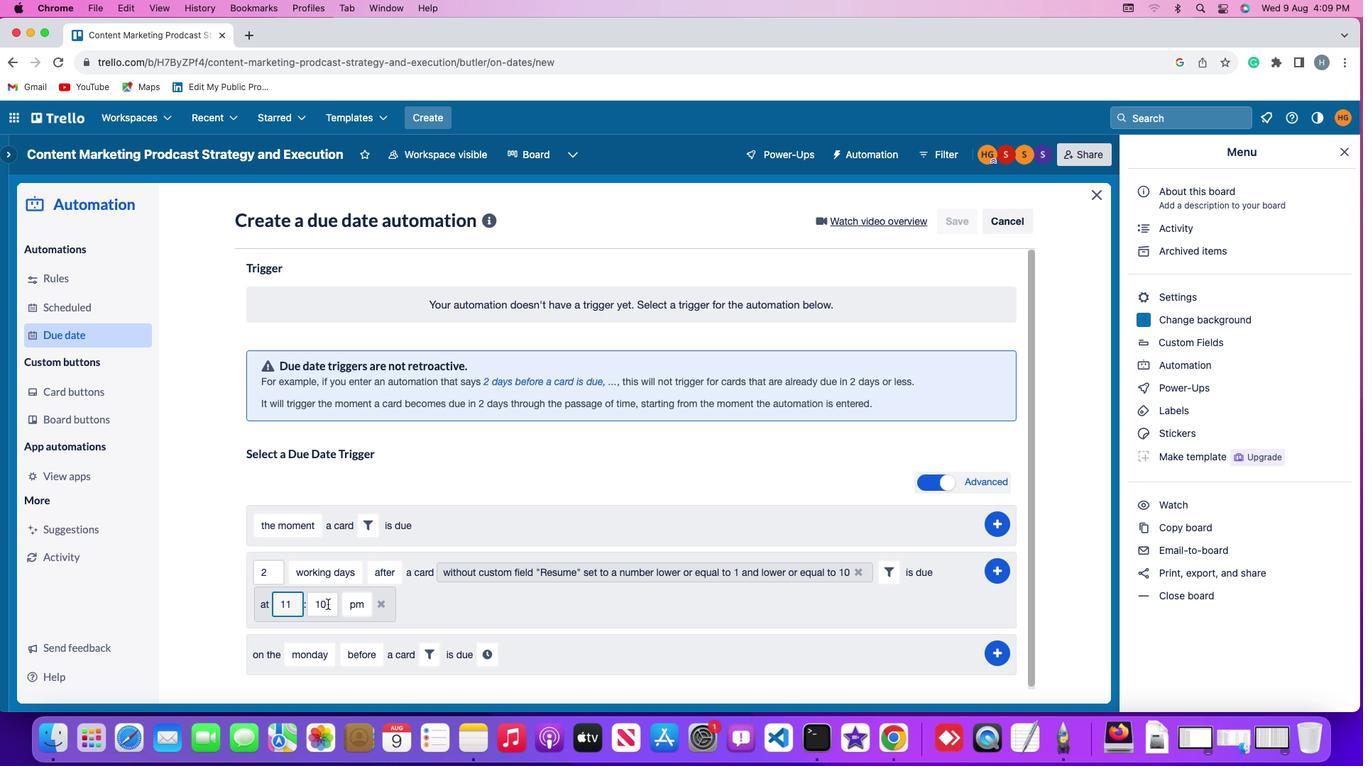 
Action: Mouse pressed left at (327, 604)
Screenshot: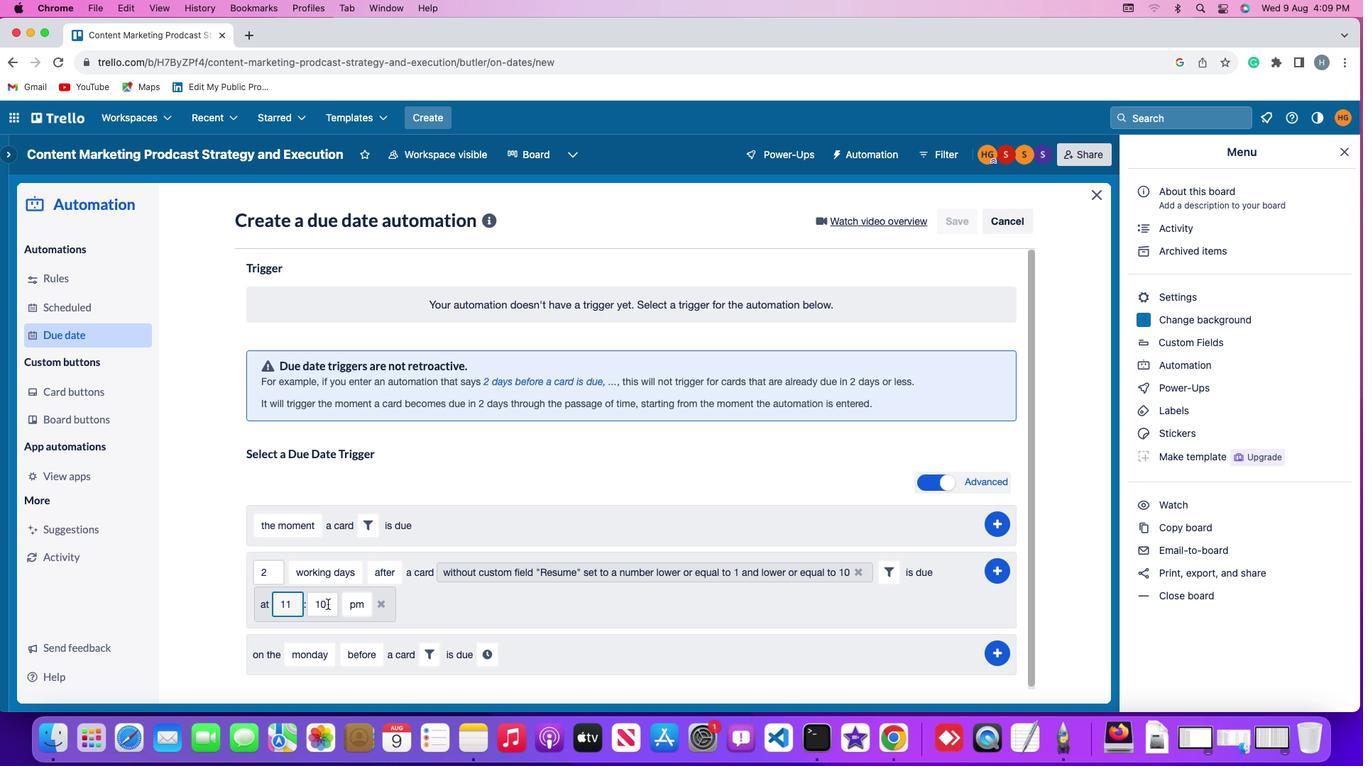 
Action: Key pressed Key.backspaceKey.backspaceKey.backspace'0''0'
Screenshot: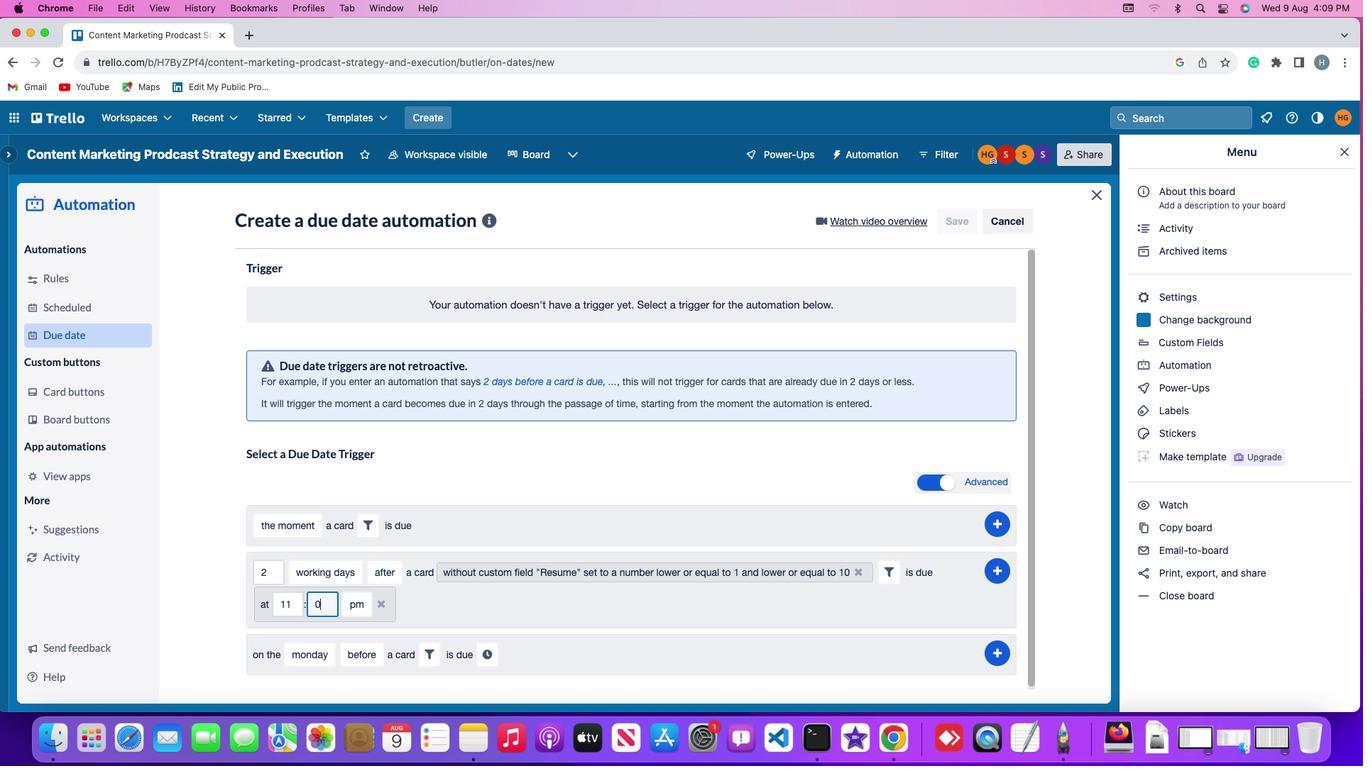 
Action: Mouse moved to (347, 602)
Screenshot: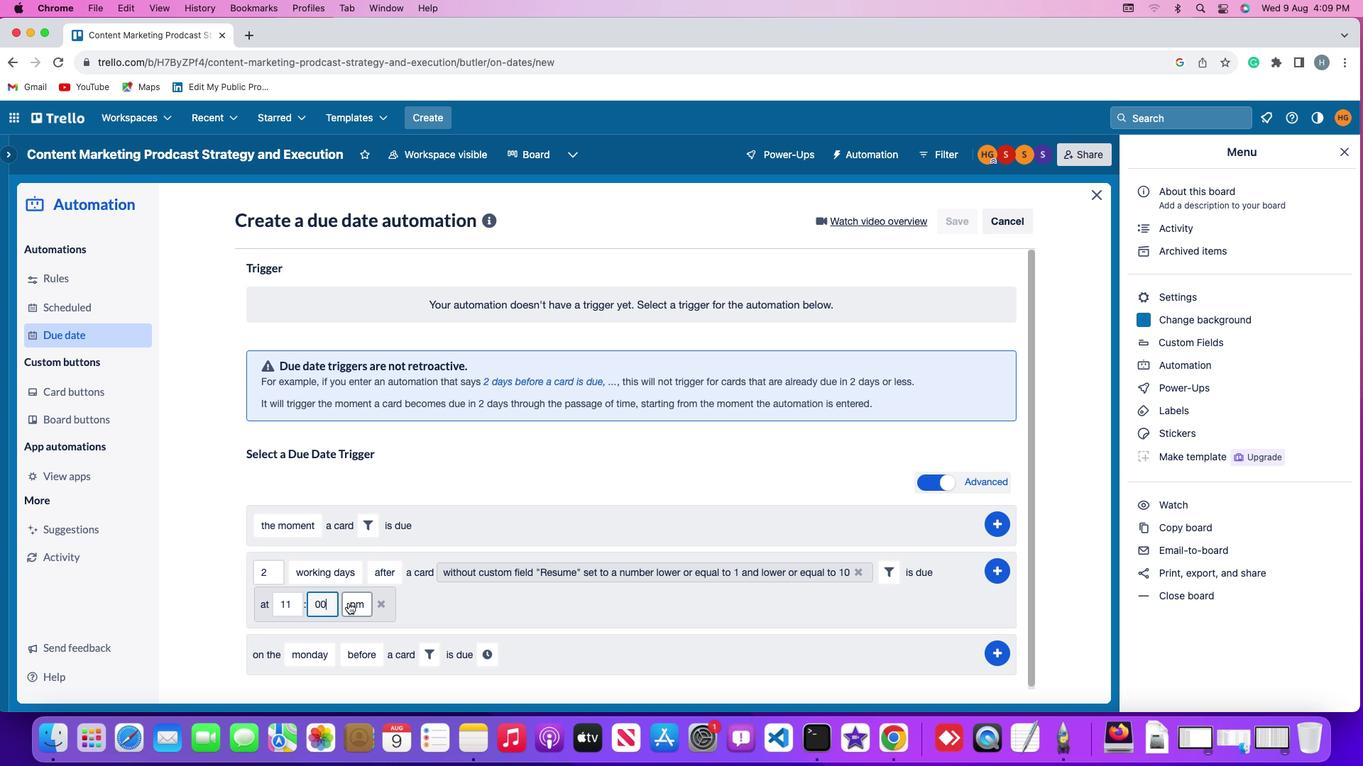
Action: Mouse pressed left at (347, 602)
Screenshot: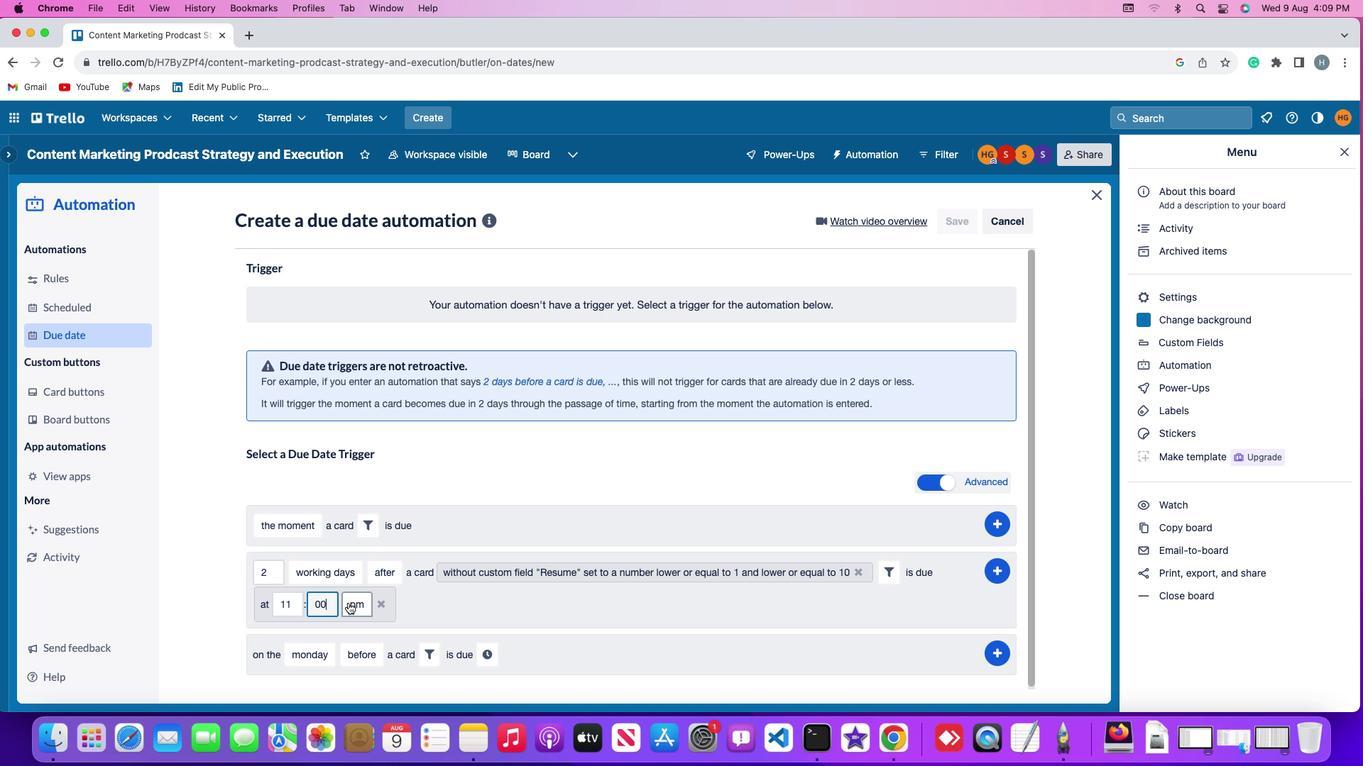 
Action: Mouse moved to (355, 627)
Screenshot: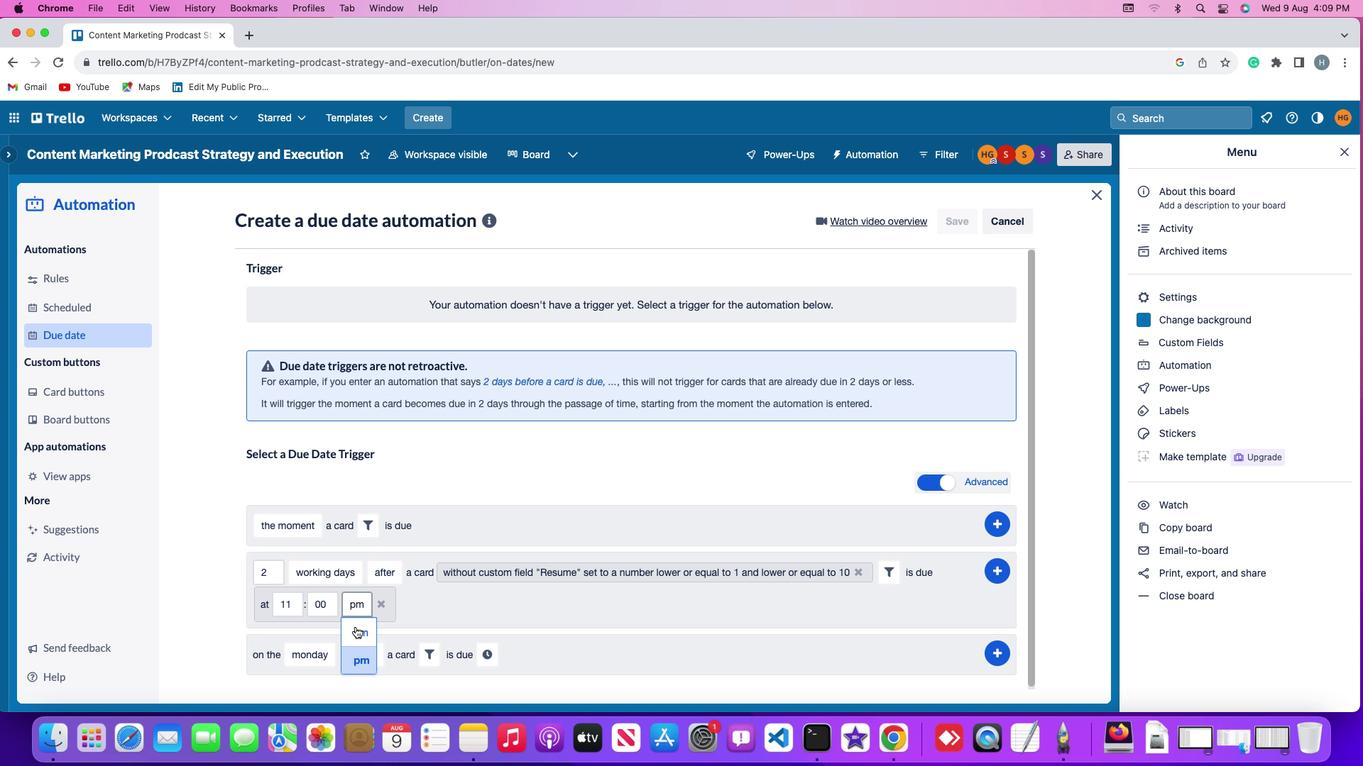 
Action: Mouse pressed left at (355, 627)
Screenshot: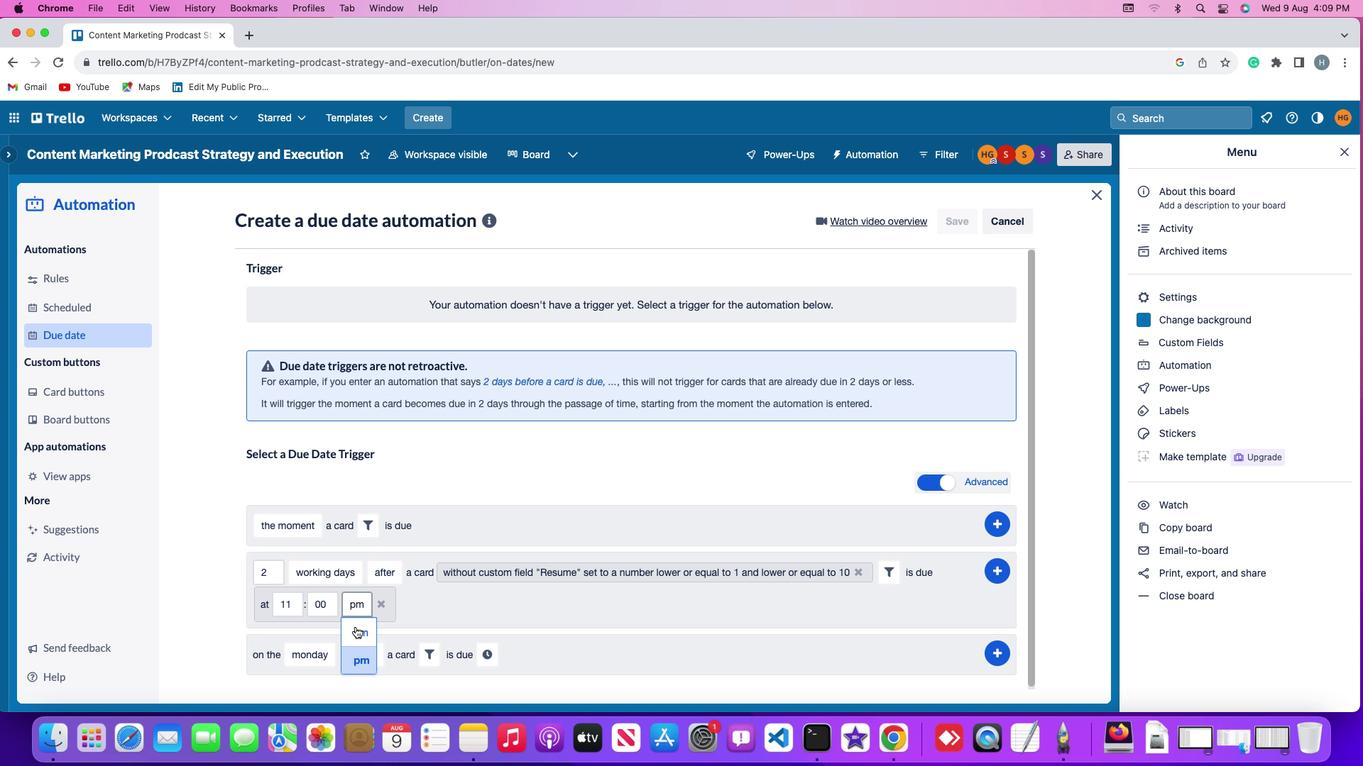 
Action: Mouse moved to (999, 571)
Screenshot: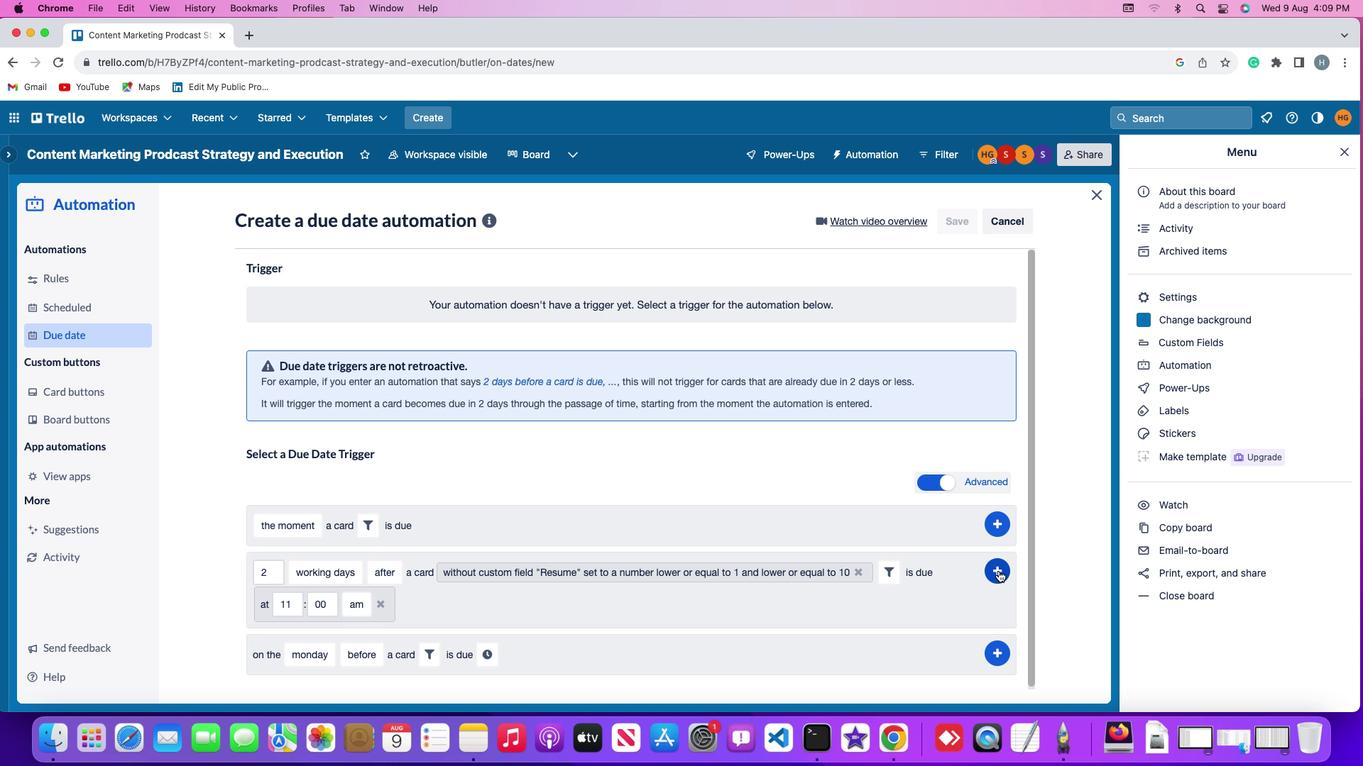 
Action: Mouse pressed left at (999, 571)
Screenshot: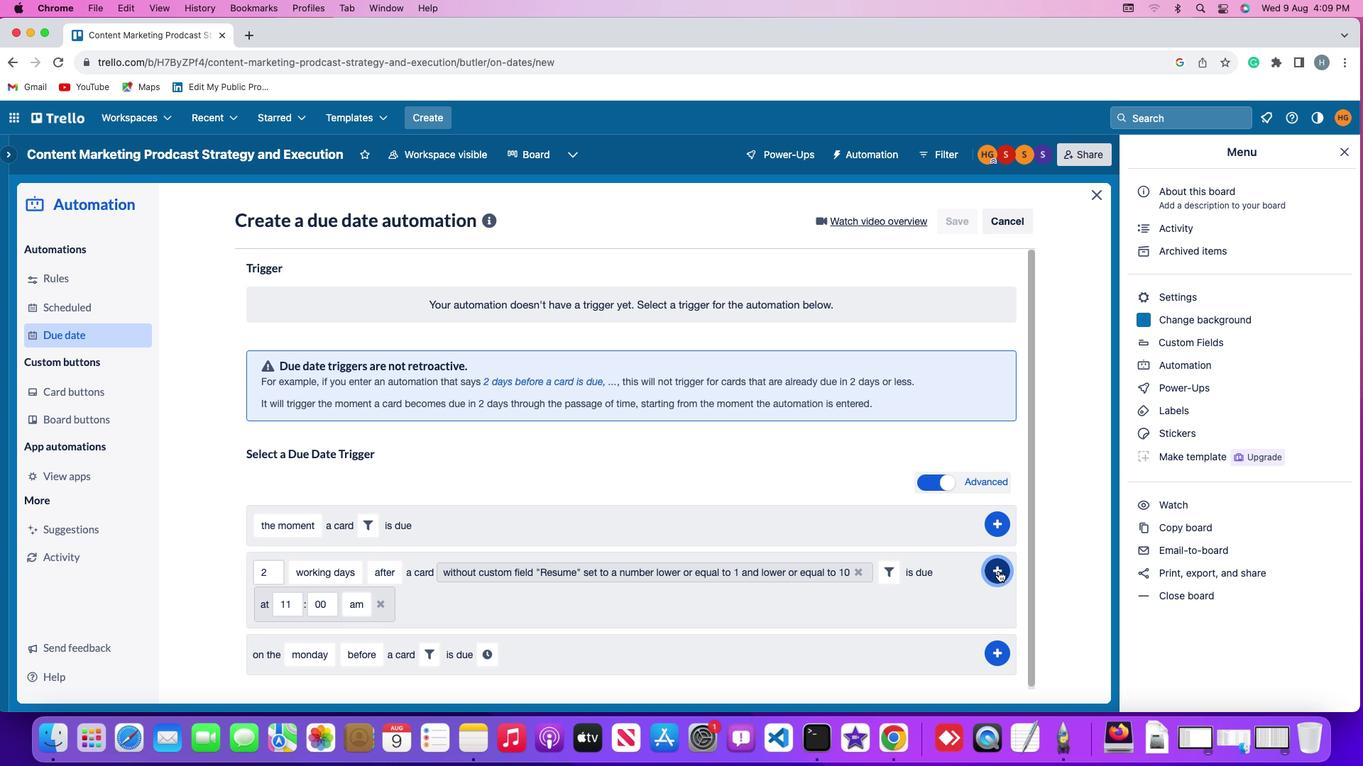 
Action: Mouse moved to (1077, 436)
Screenshot: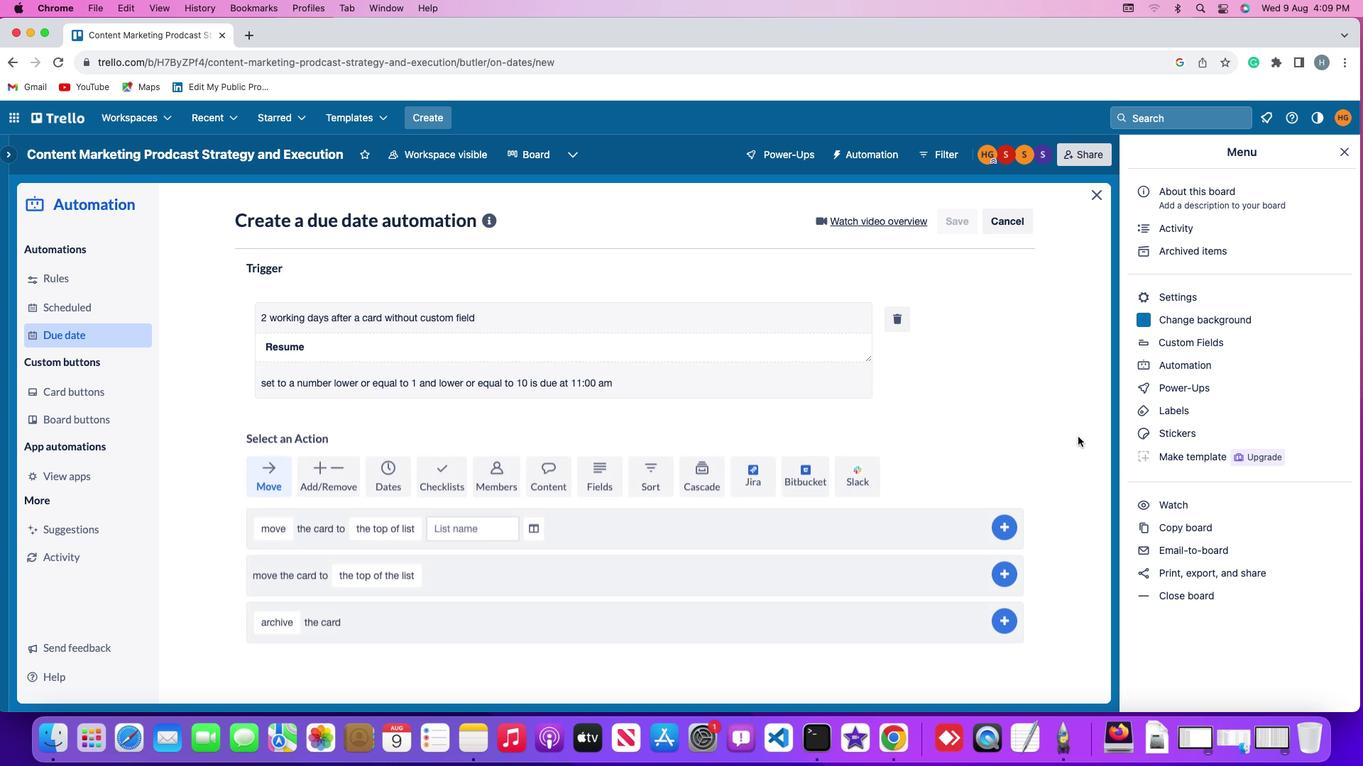 
